 Task: Open a blank google sheet and write heading  Inspire Sales. Add 10 people name  'William Wilson, Isabella Robinson, James Taylor, Charlotte Clark, Michael Walker, Amelia Wright, Matthew Turner, Harper Hall, Joseph Phillips, Abigail Adams'Item code in between  1000-2000. Product range in between  4000-7000. Add Products   TOMS Shoe, UGG  Shoe, Wolverine Shoe, Z-Coil Shoe, Adidas shoe, Gucci T-shirt, Louis Vuitton bag, Zara Shirt, H&M jeans, Chanel perfume.Choose quantity  3 to 10 Tax 12 percent Total Add Amount. Save page  Inspire Sales review   book
Action: Mouse moved to (1037, 75)
Screenshot: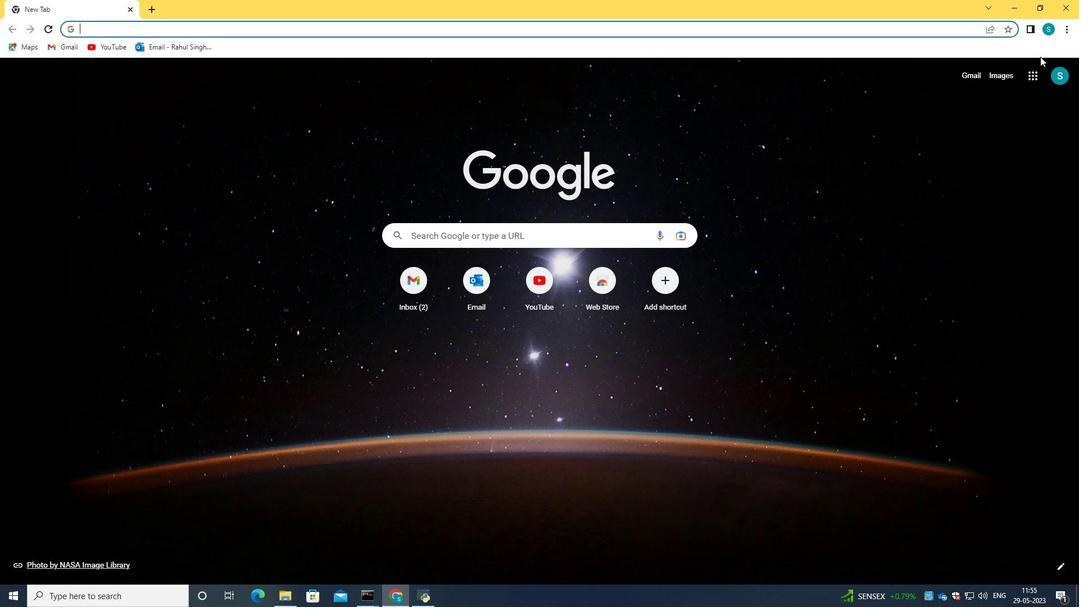 
Action: Mouse pressed left at (1037, 75)
Screenshot: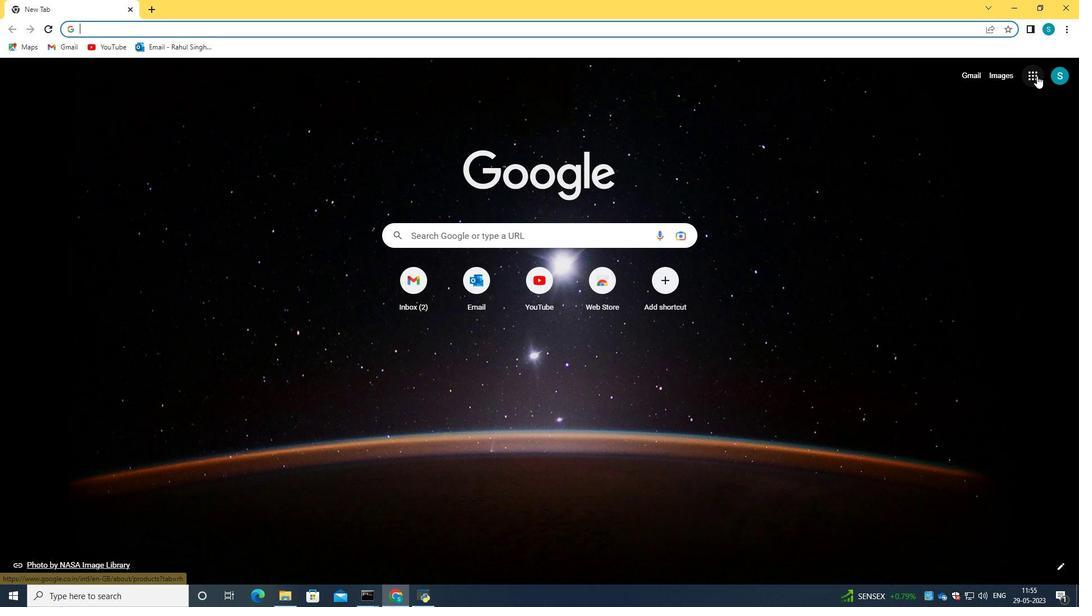 
Action: Mouse moved to (999, 186)
Screenshot: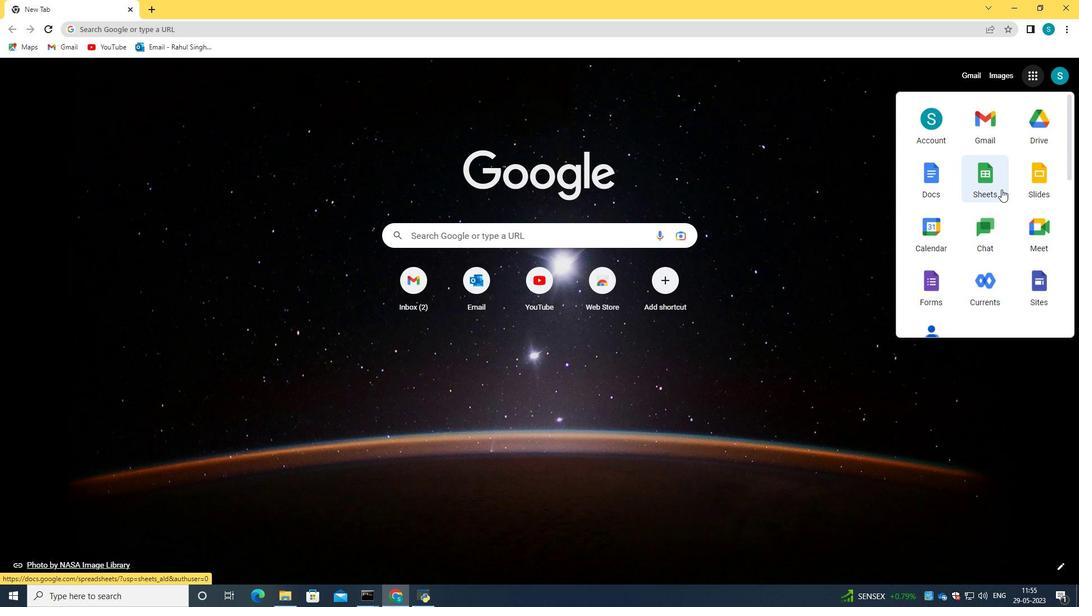 
Action: Mouse pressed left at (999, 186)
Screenshot: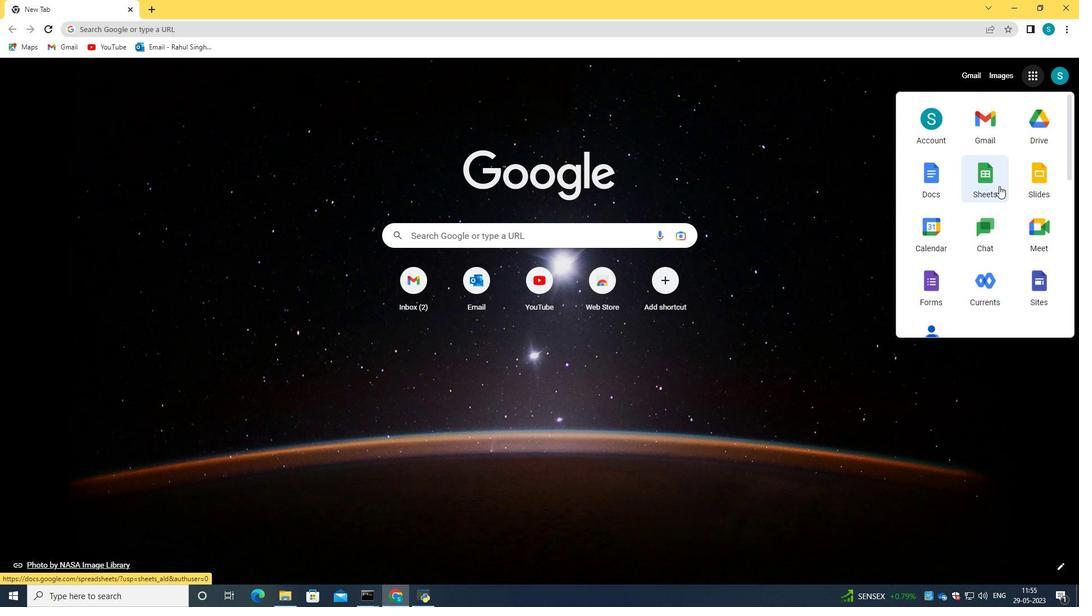 
Action: Mouse moved to (249, 154)
Screenshot: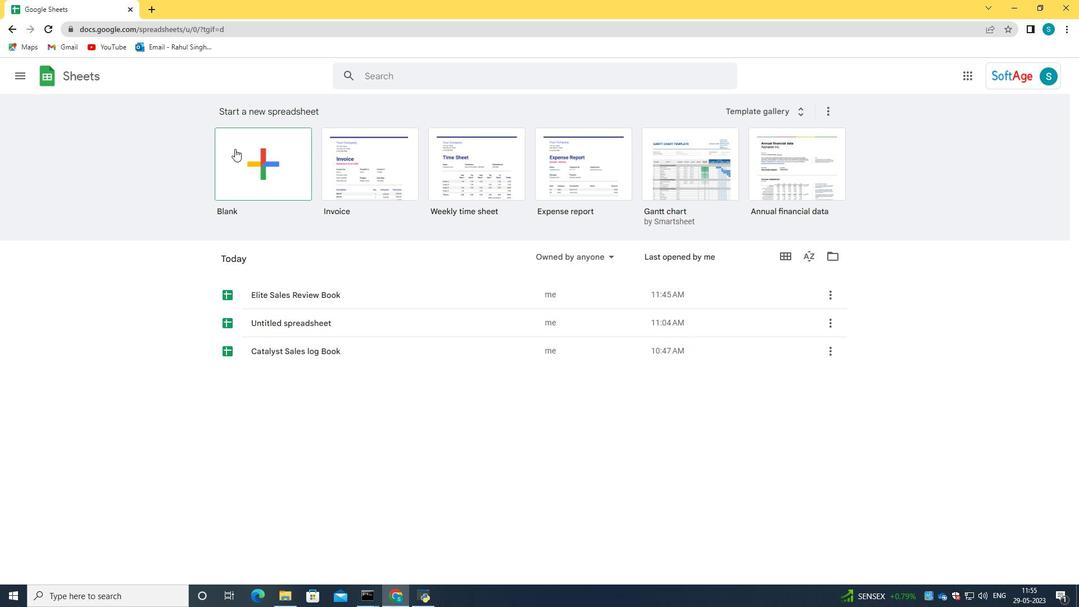 
Action: Mouse pressed left at (249, 154)
Screenshot: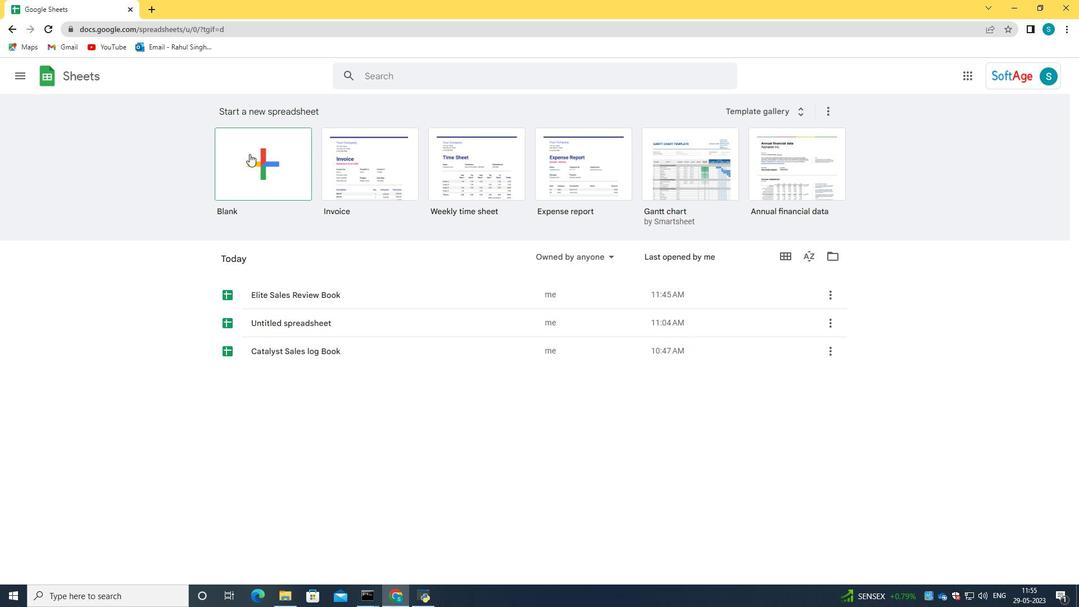 
Action: Mouse moved to (83, 141)
Screenshot: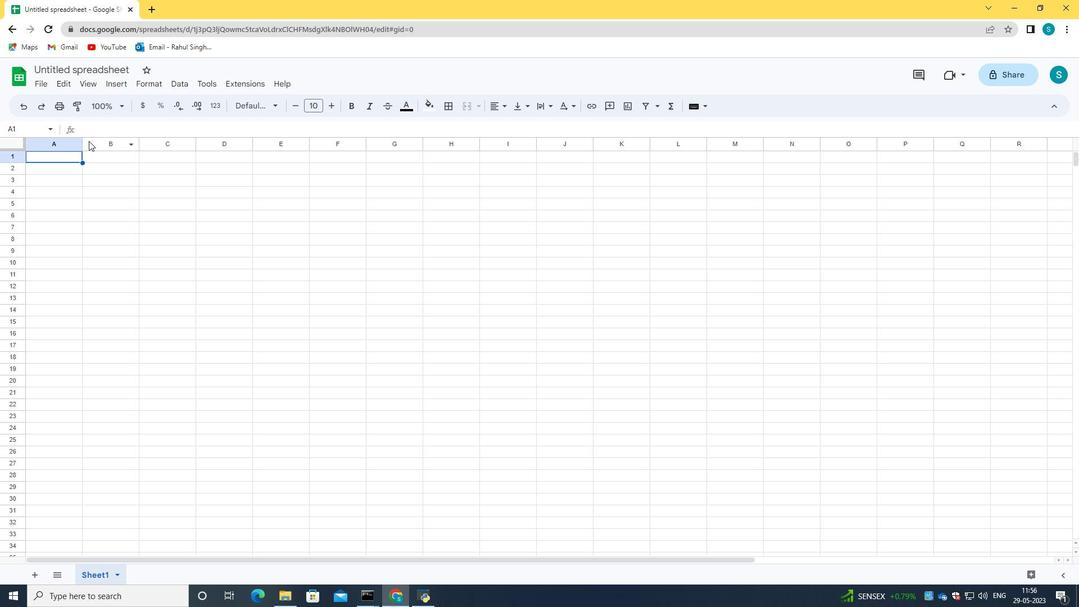 
Action: Mouse pressed left at (83, 141)
Screenshot: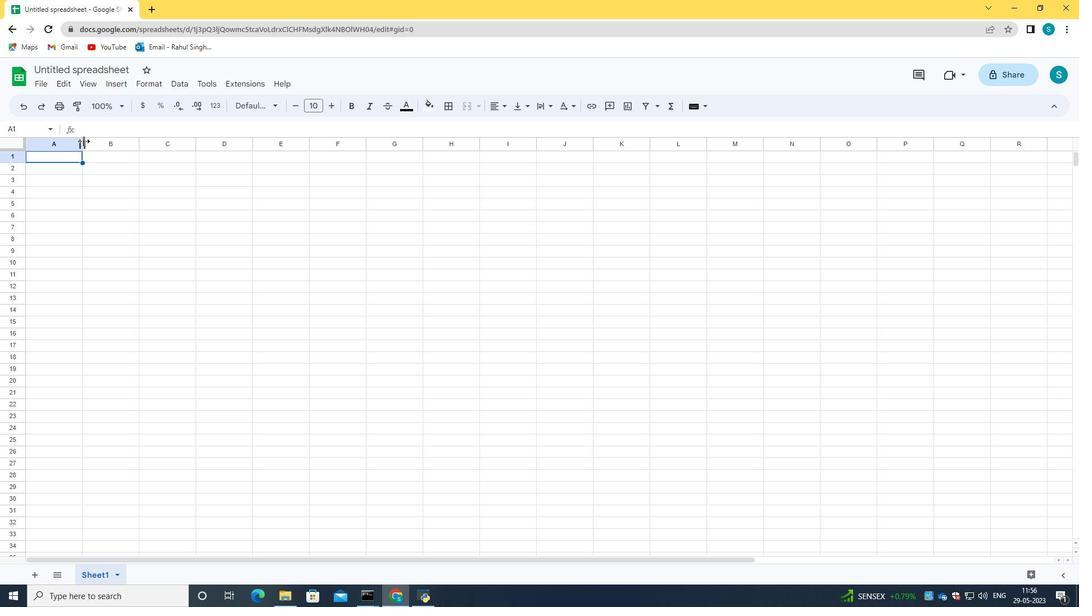 
Action: Mouse moved to (229, 141)
Screenshot: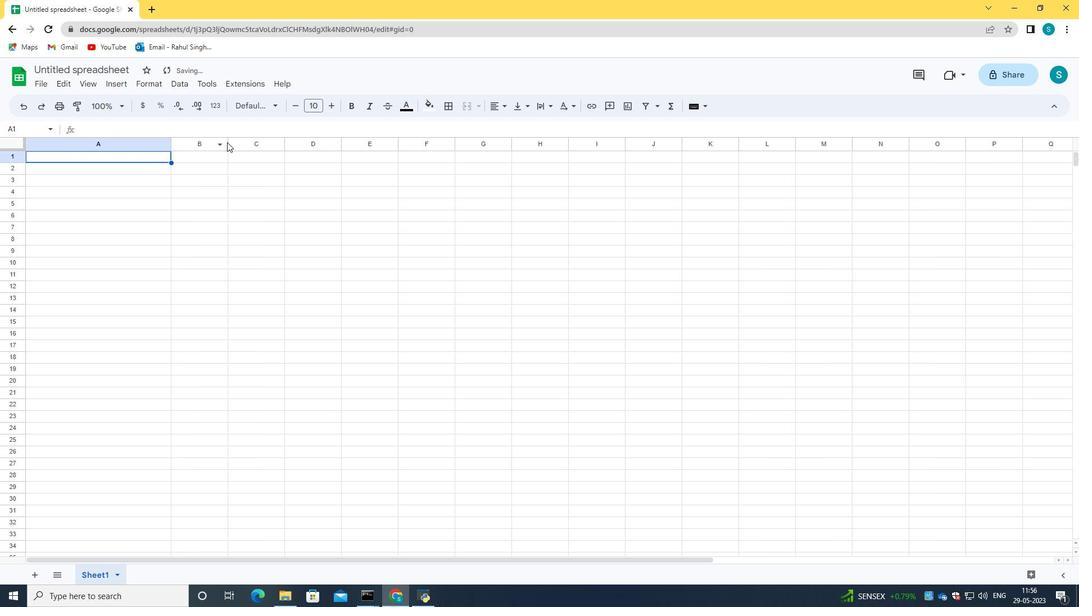 
Action: Mouse pressed left at (229, 141)
Screenshot: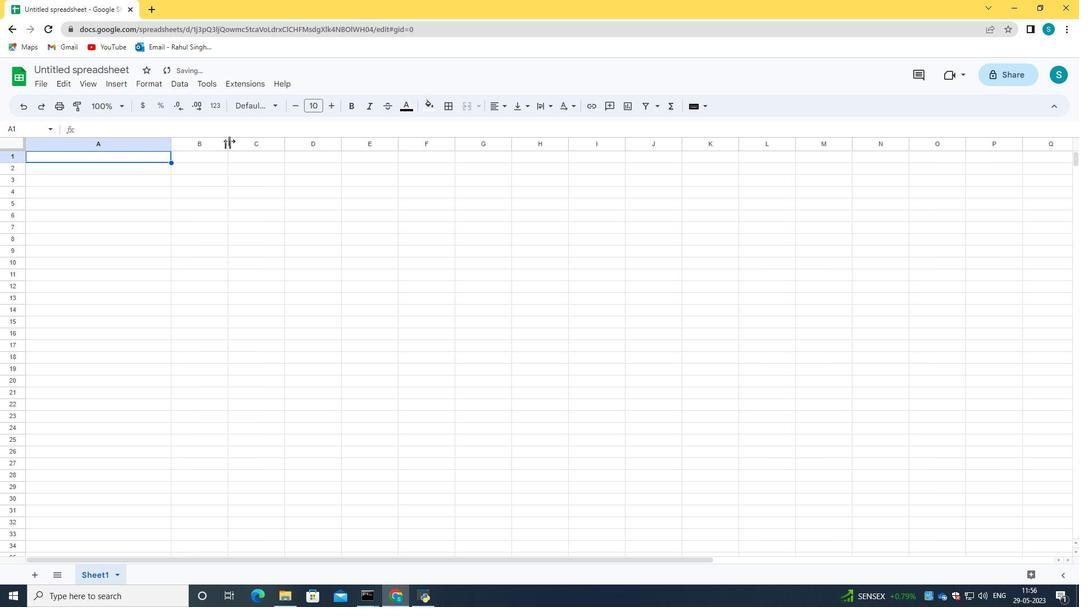 
Action: Mouse moved to (370, 142)
Screenshot: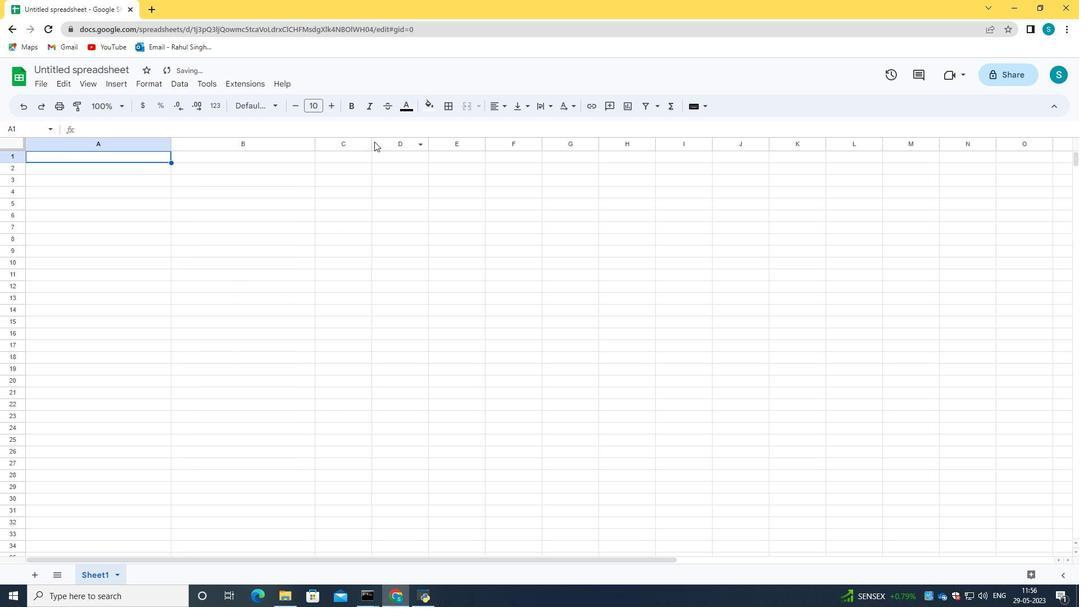 
Action: Mouse pressed left at (370, 142)
Screenshot: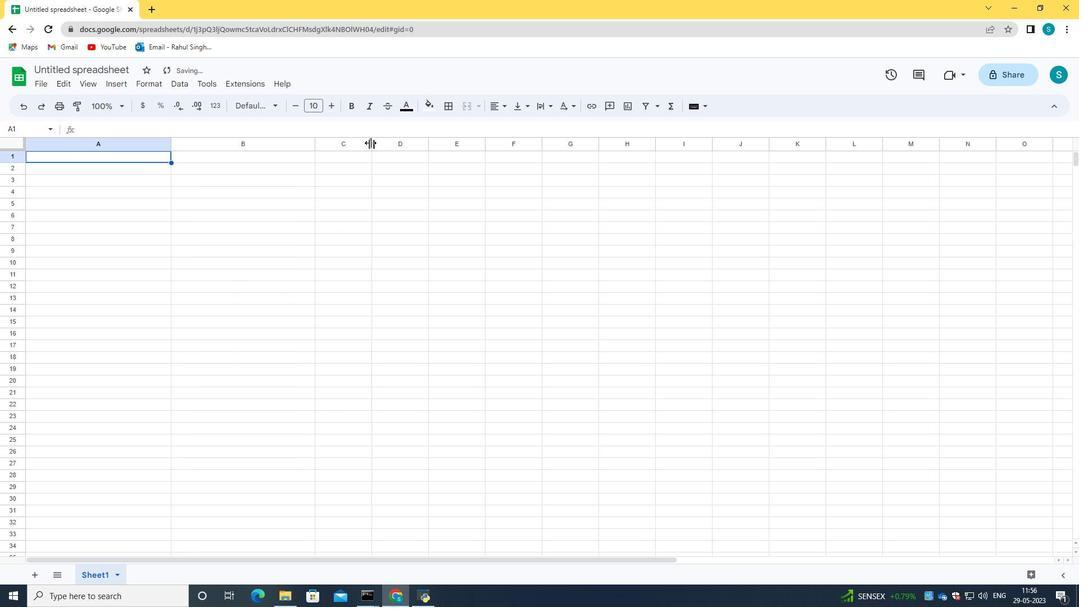 
Action: Mouse moved to (513, 142)
Screenshot: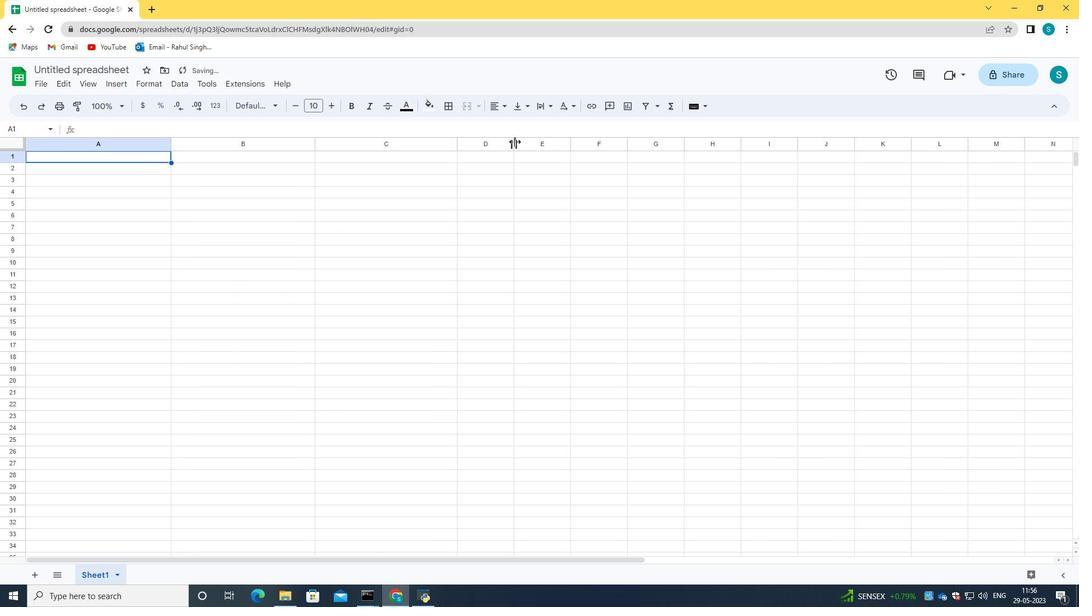
Action: Mouse pressed left at (513, 142)
Screenshot: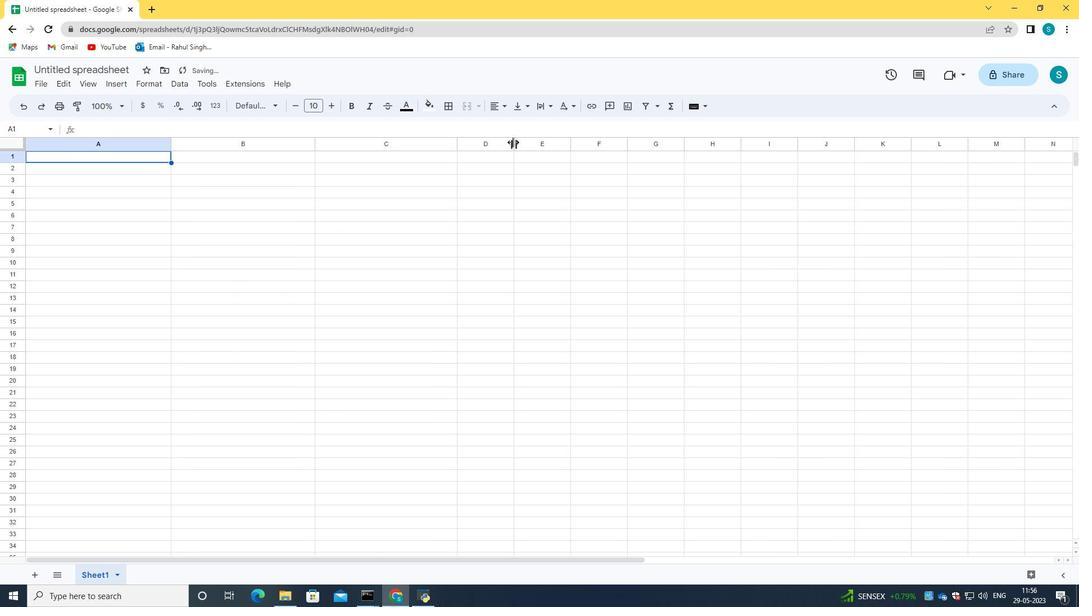 
Action: Mouse moved to (671, 143)
Screenshot: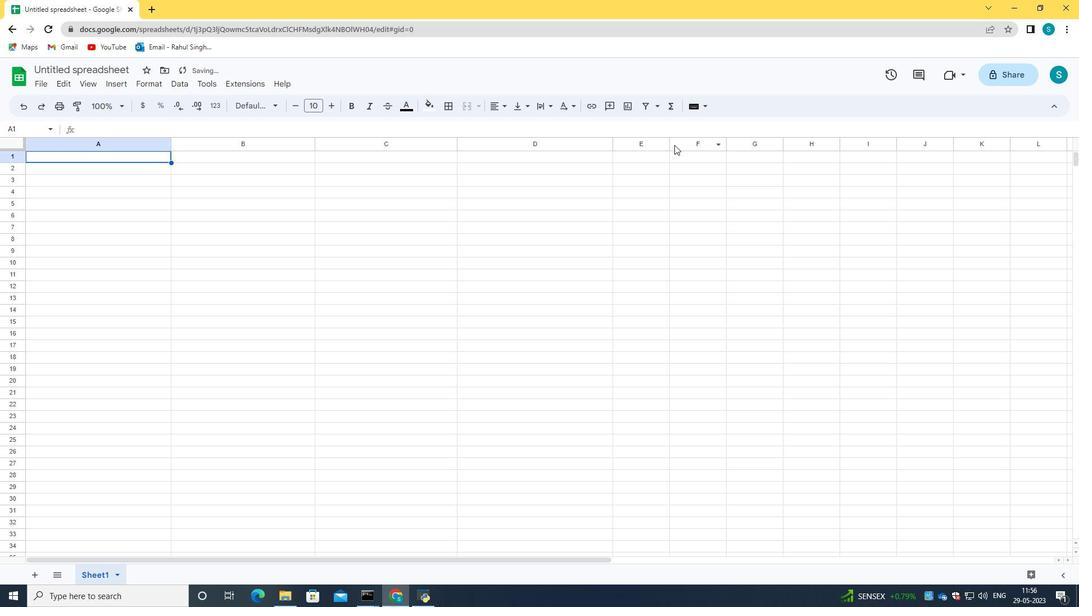 
Action: Mouse pressed left at (671, 143)
Screenshot: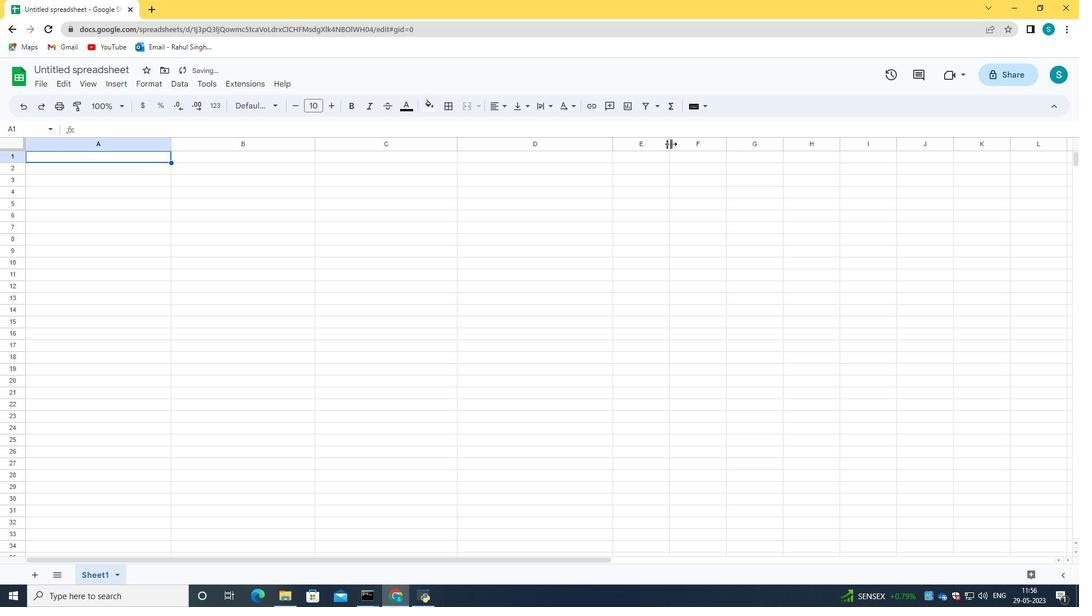 
Action: Mouse moved to (803, 143)
Screenshot: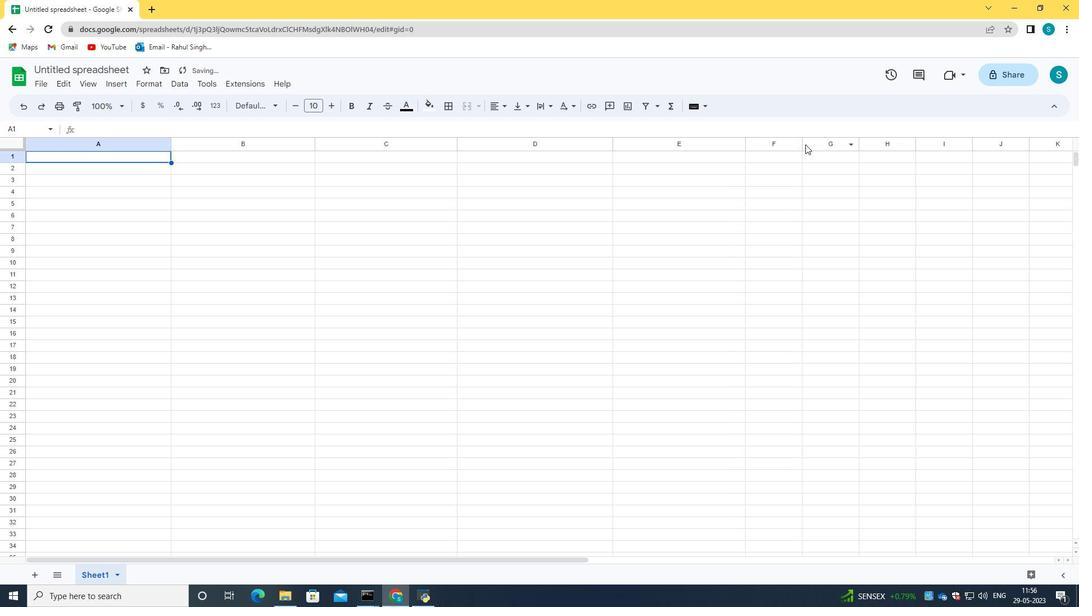 
Action: Mouse pressed left at (803, 143)
Screenshot: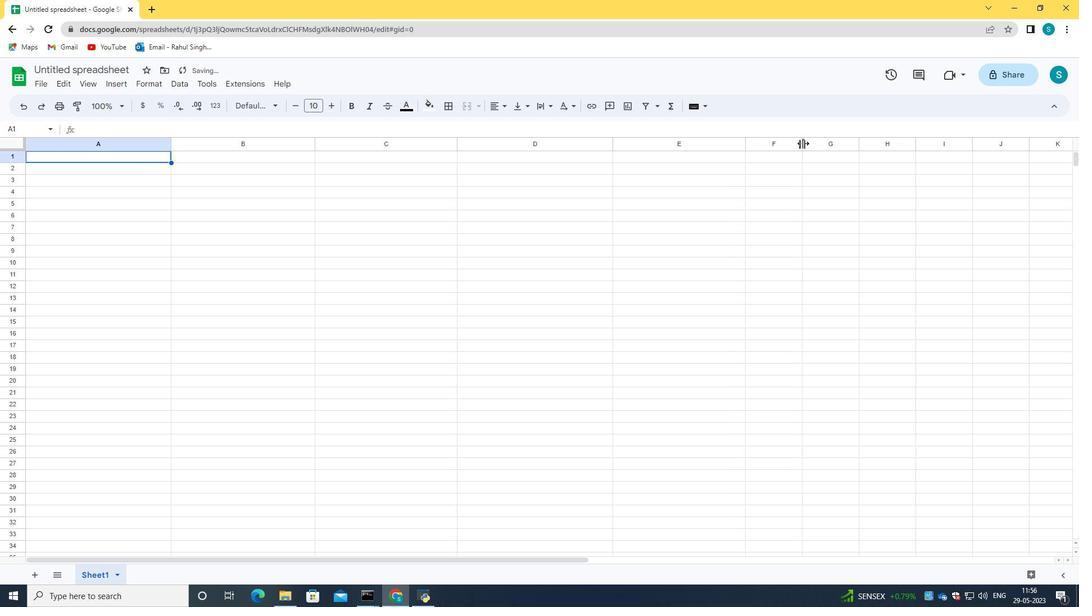 
Action: Mouse moved to (962, 141)
Screenshot: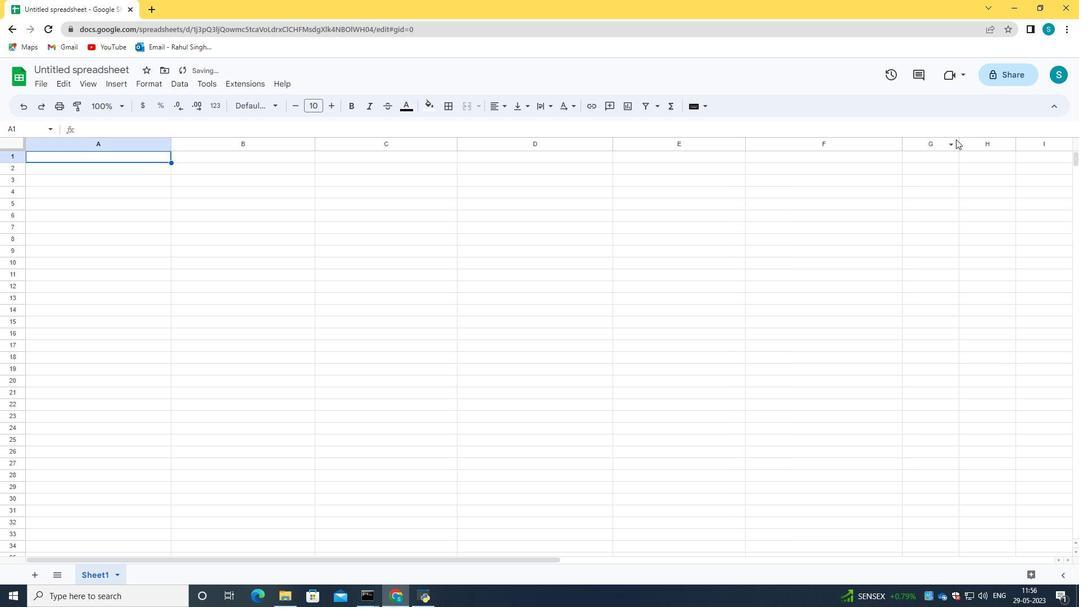 
Action: Mouse pressed left at (962, 141)
Screenshot: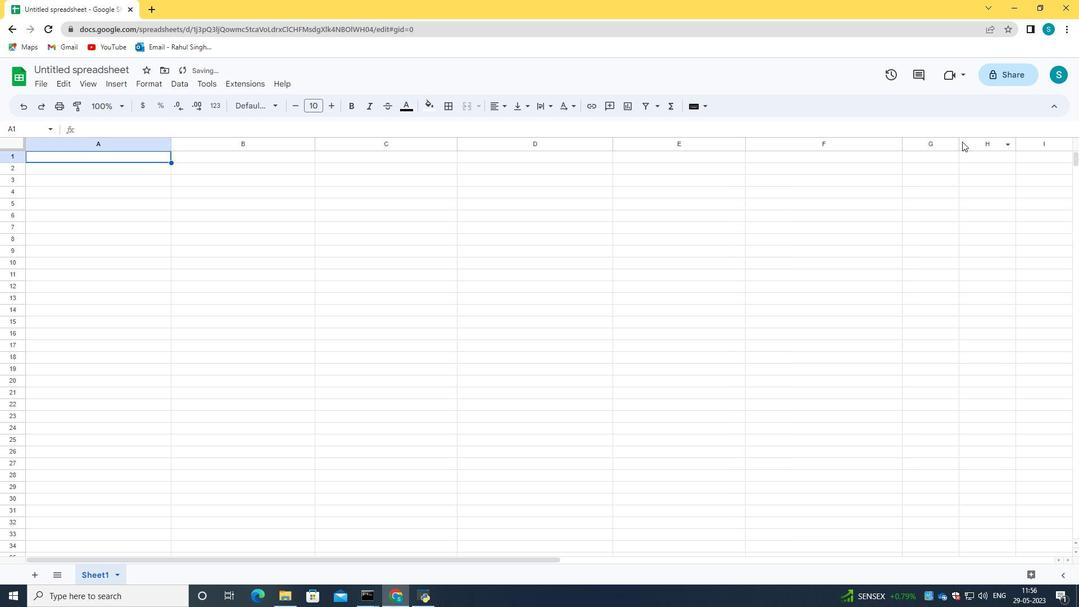 
Action: Mouse moved to (960, 146)
Screenshot: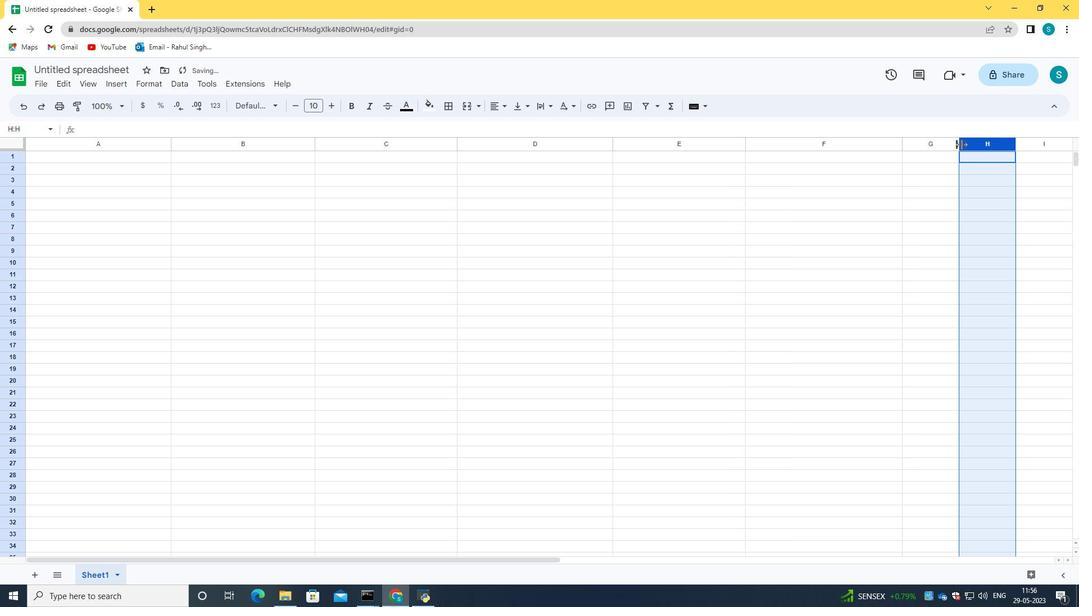 
Action: Mouse pressed left at (960, 146)
Screenshot: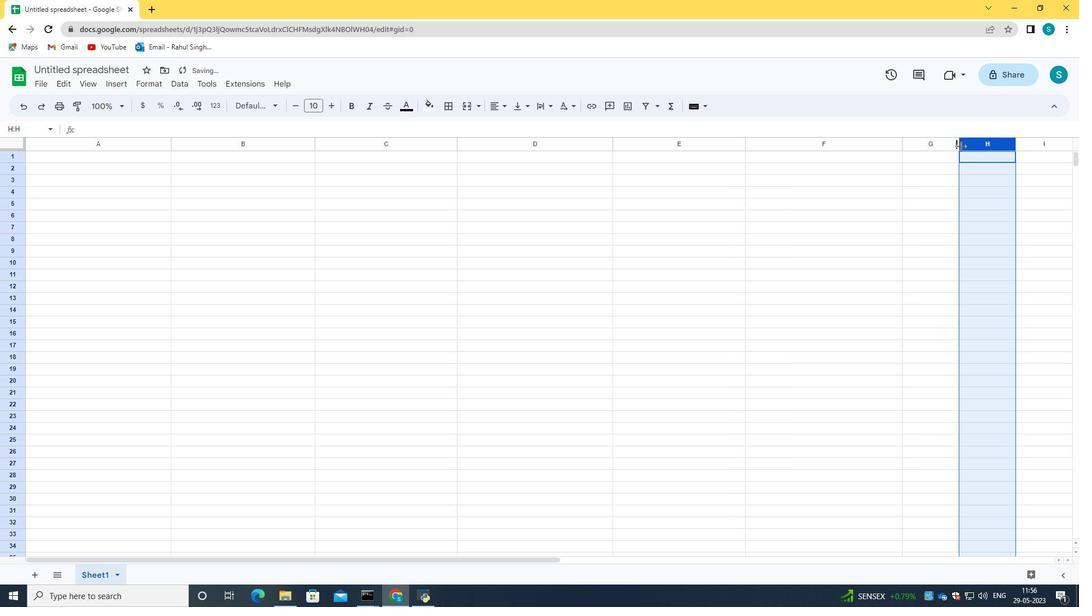 
Action: Mouse pressed left at (960, 146)
Screenshot: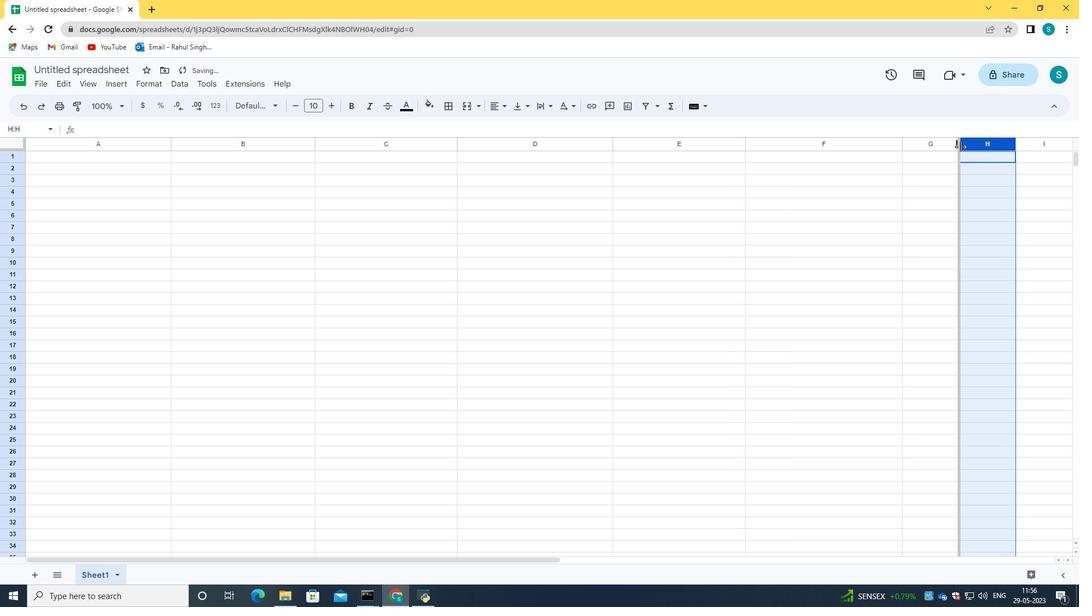 
Action: Mouse moved to (935, 115)
Screenshot: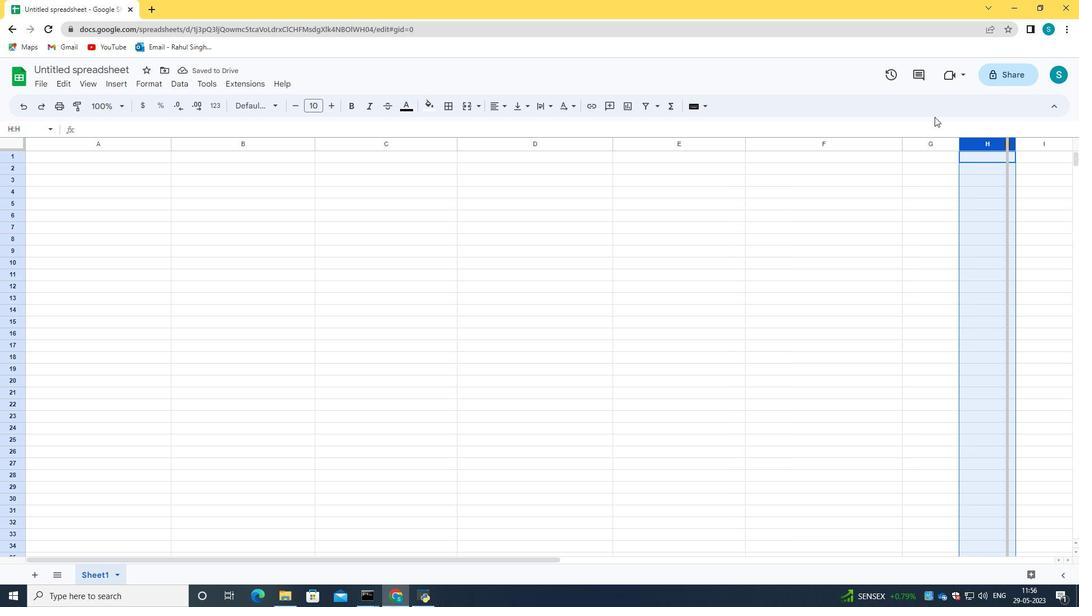 
Action: Mouse pressed left at (935, 115)
Screenshot: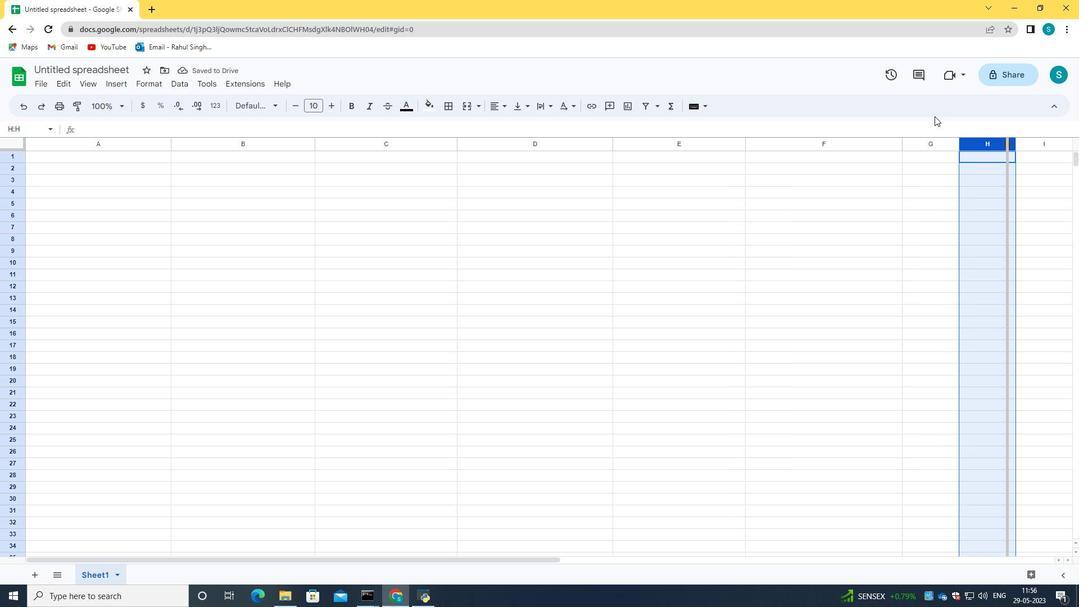 
Action: Mouse moved to (1010, 148)
Screenshot: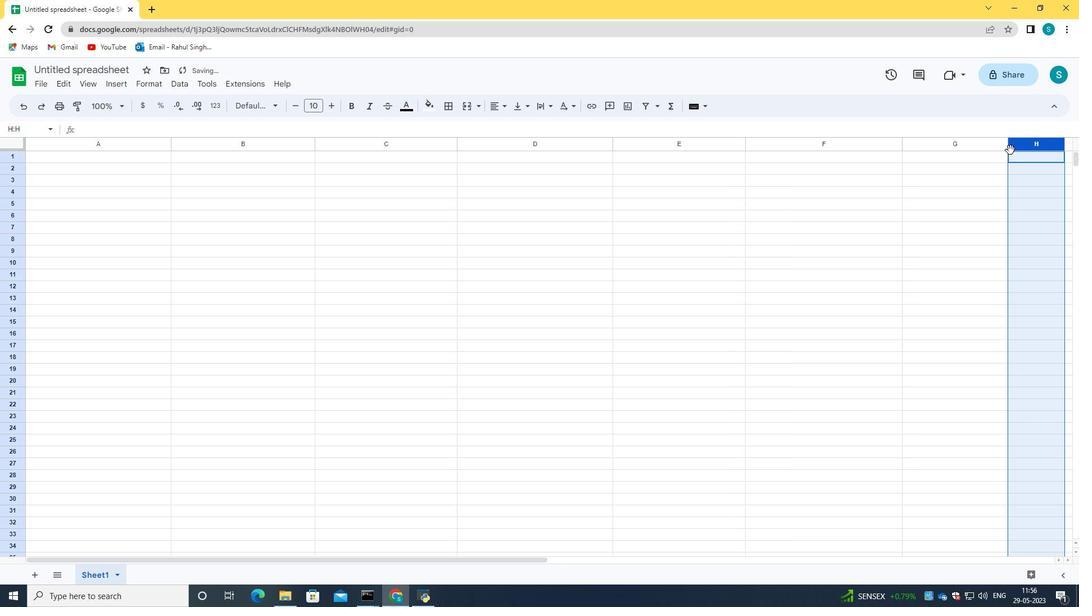 
Action: Mouse pressed left at (1010, 148)
Screenshot: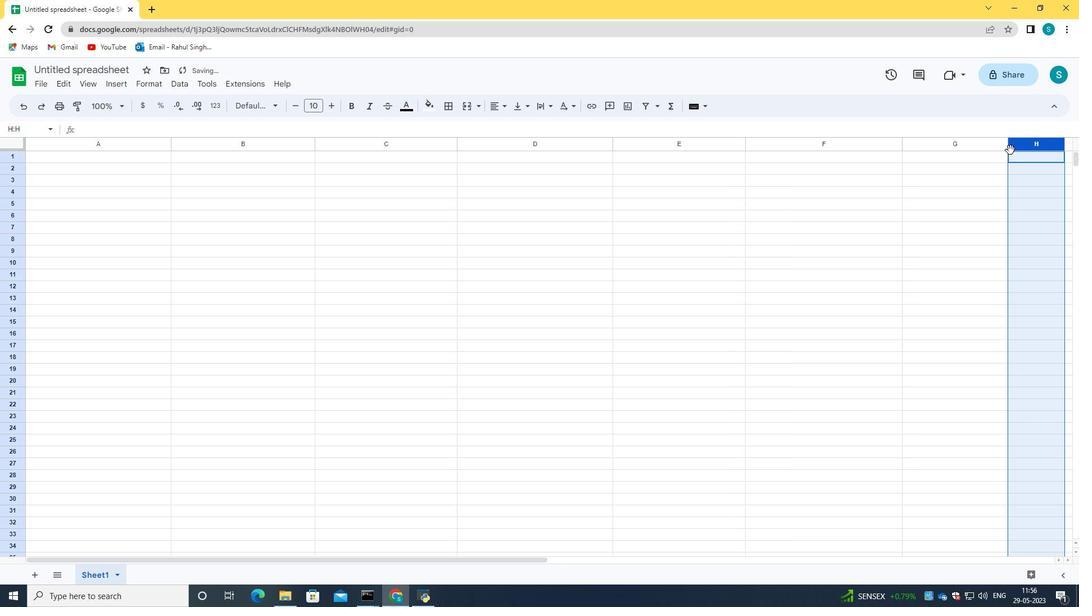 
Action: Mouse pressed left at (1010, 148)
Screenshot: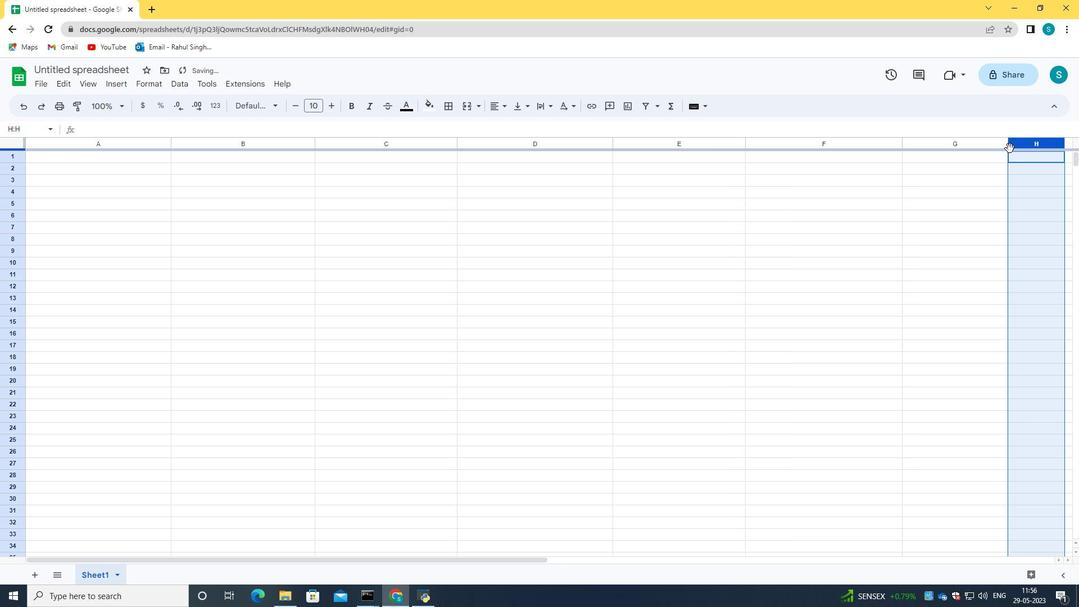 
Action: Mouse moved to (366, 158)
Screenshot: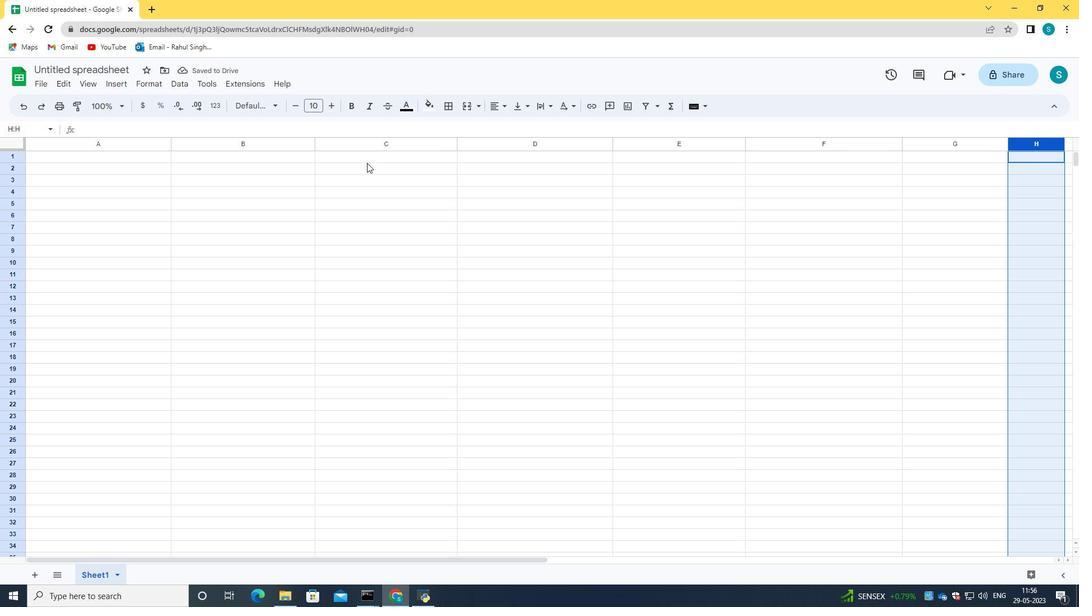 
Action: Mouse pressed left at (366, 158)
Screenshot: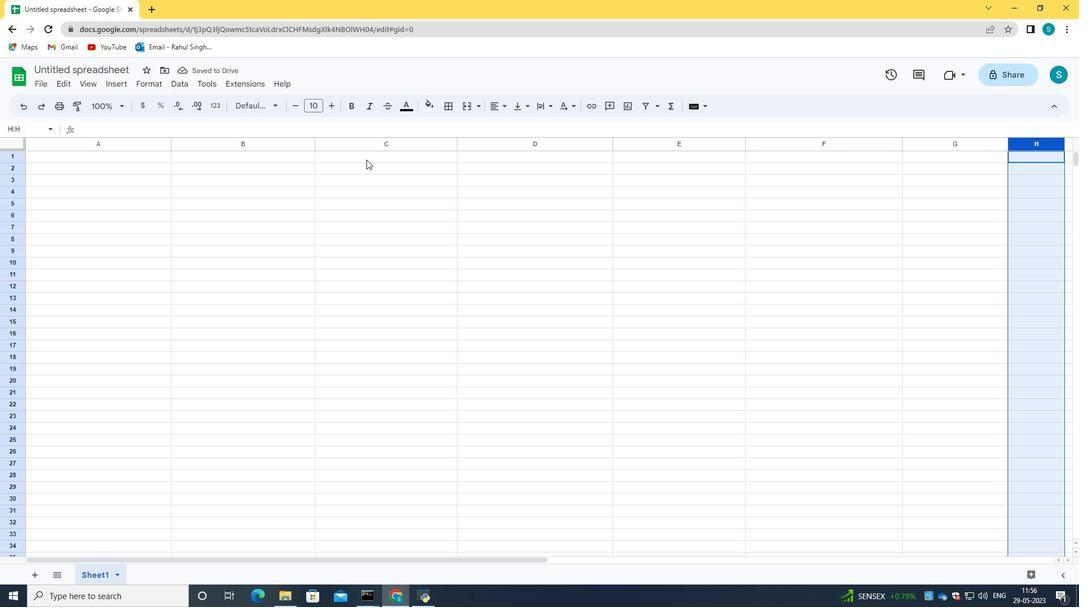 
Action: Mouse moved to (69, 154)
Screenshot: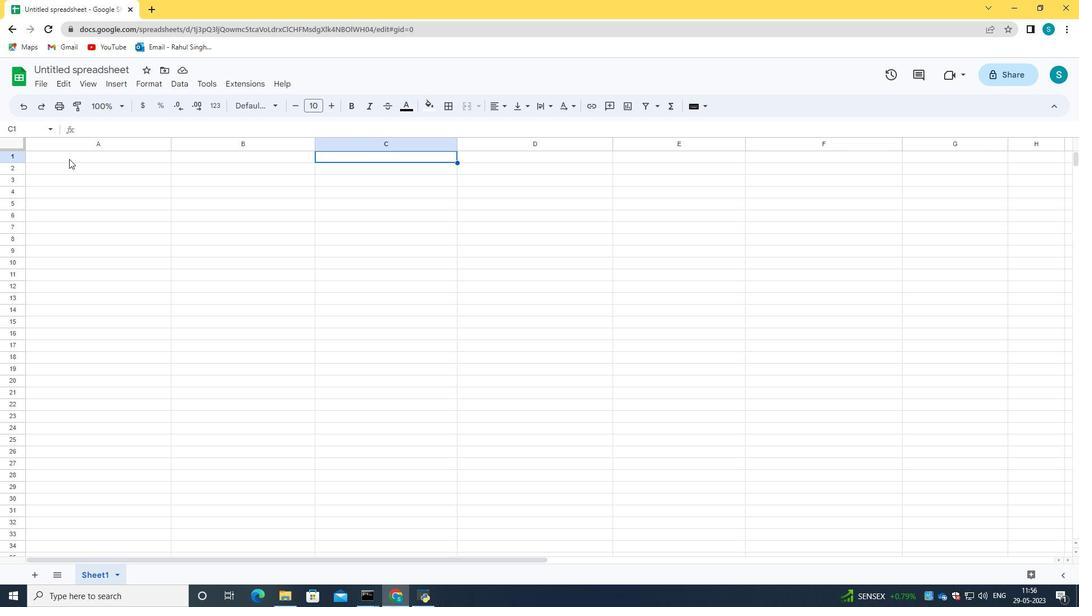 
Action: Mouse pressed left at (69, 154)
Screenshot: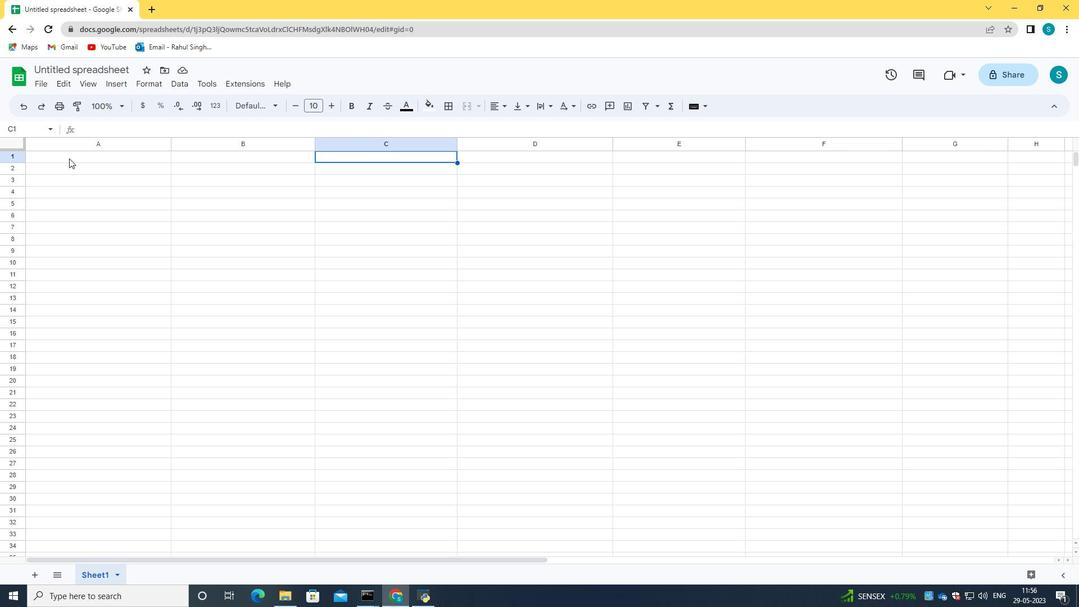 
Action: Key pressed <Key.caps_lock>I<Key.caps_lock>nspire<Key.space><Key.caps_lock>S<Key.caps_lock>ales
Screenshot: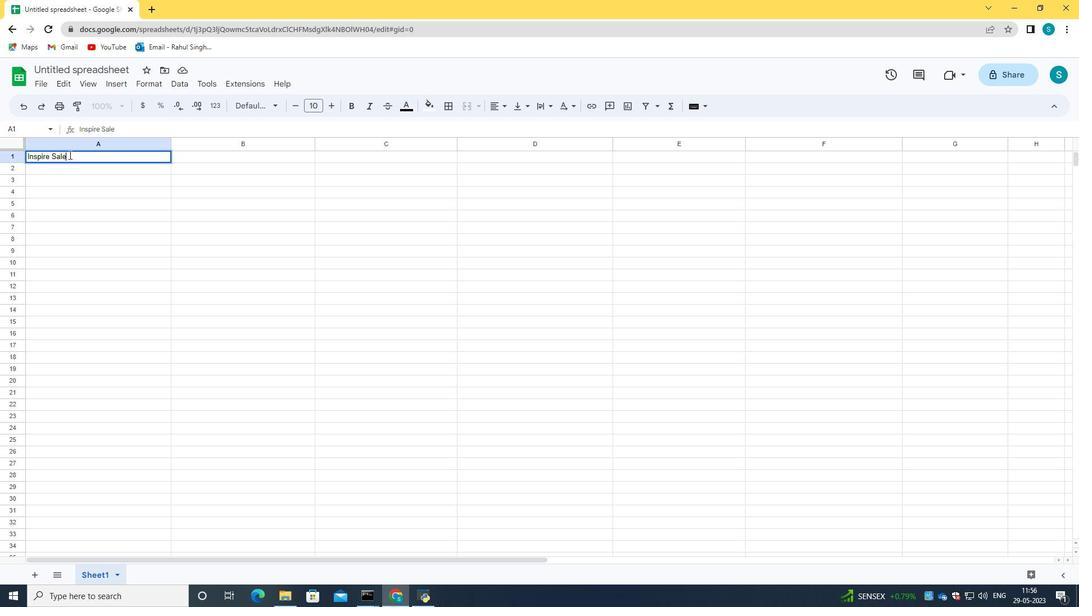 
Action: Mouse moved to (70, 159)
Screenshot: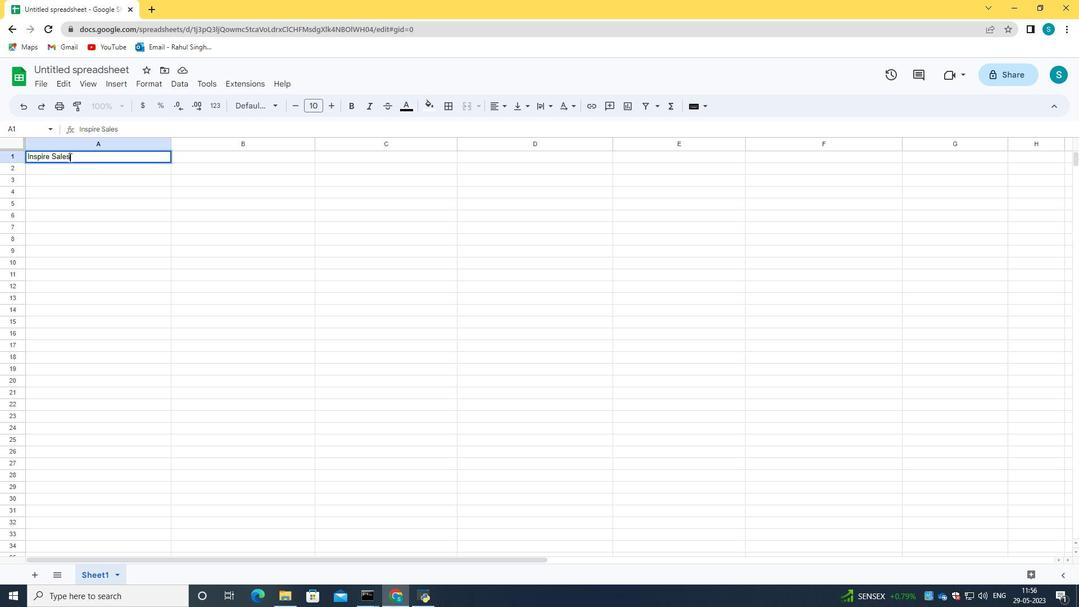 
Action: Mouse pressed left at (70, 159)
Screenshot: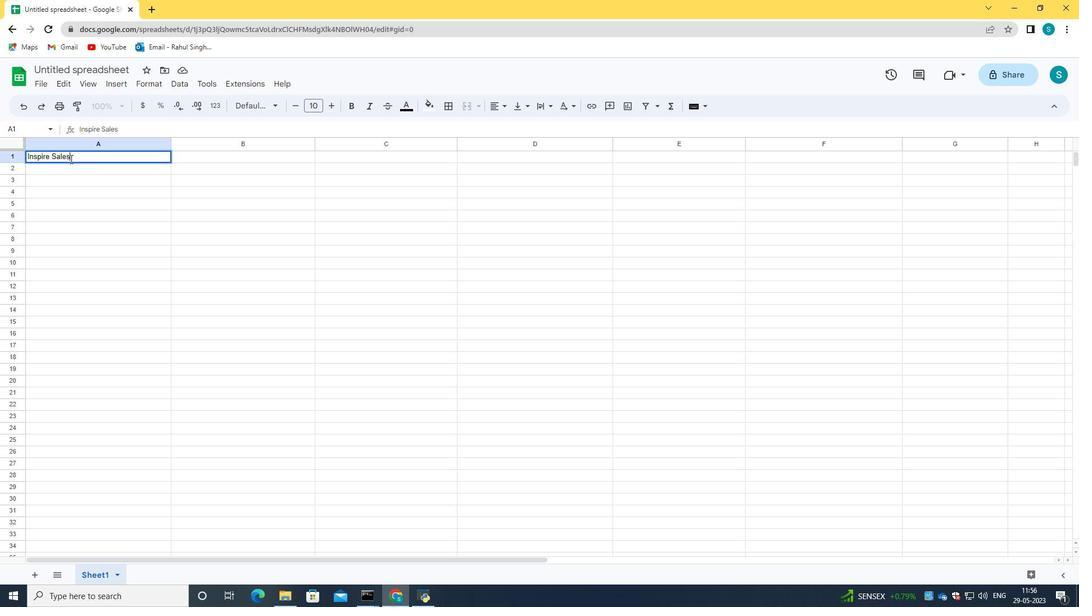 
Action: Mouse moved to (329, 106)
Screenshot: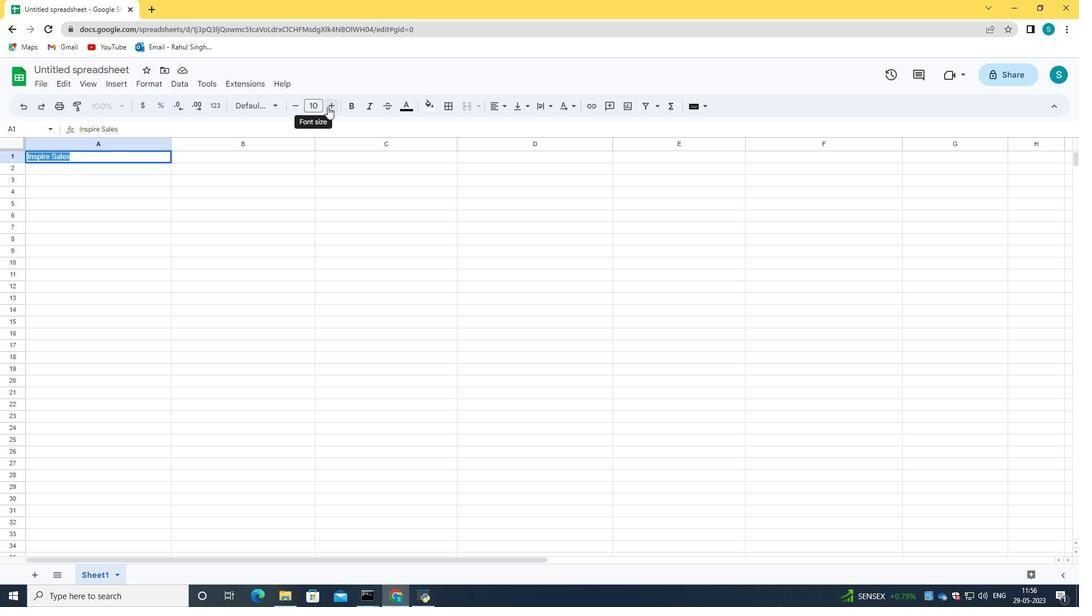 
Action: Mouse pressed left at (329, 106)
Screenshot: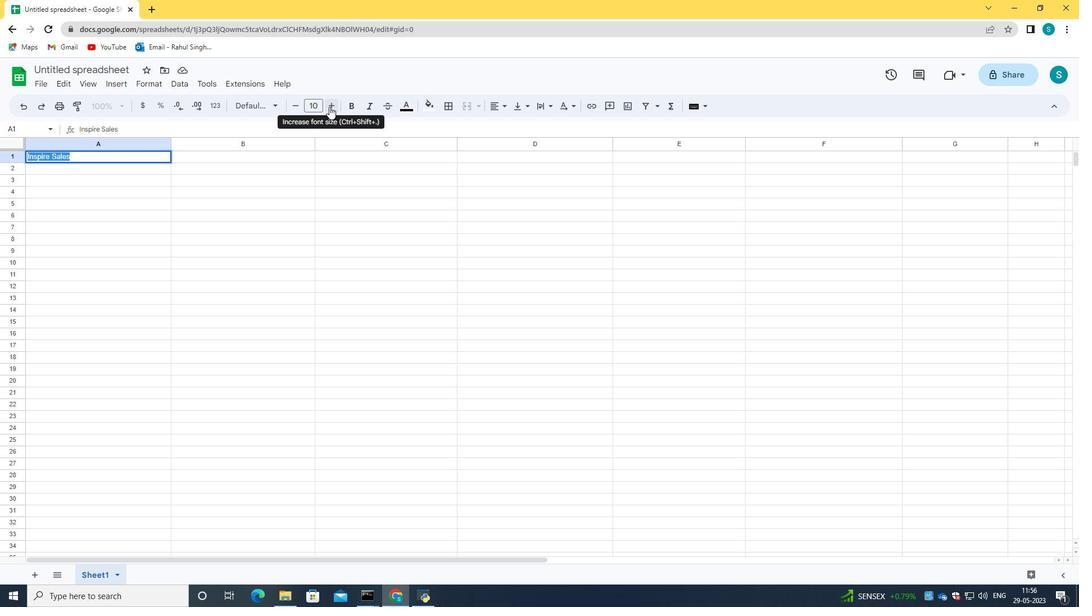 
Action: Mouse pressed left at (329, 106)
Screenshot: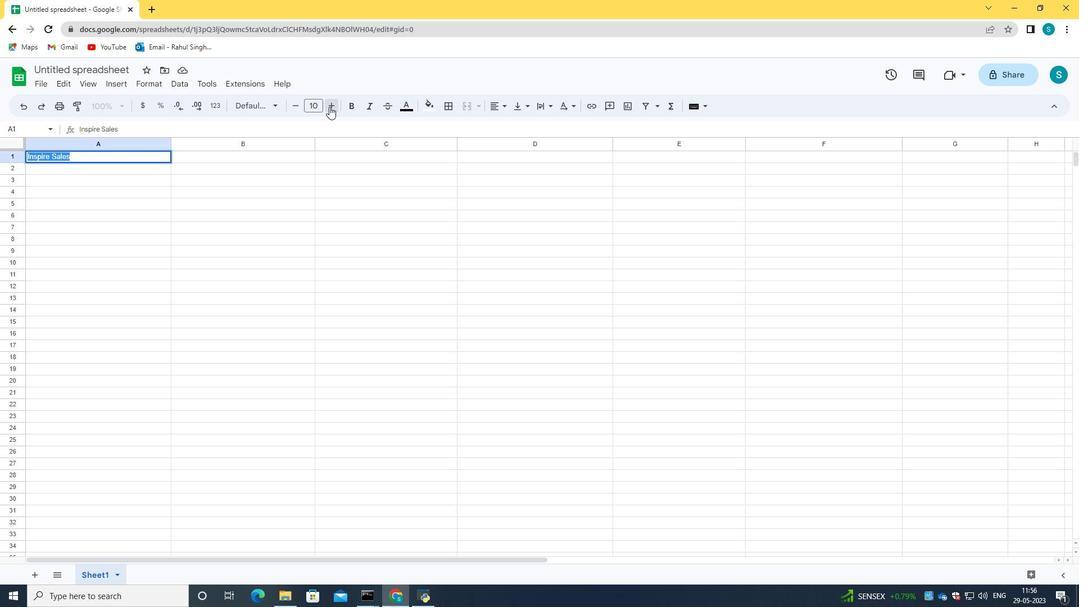 
Action: Mouse pressed left at (329, 106)
Screenshot: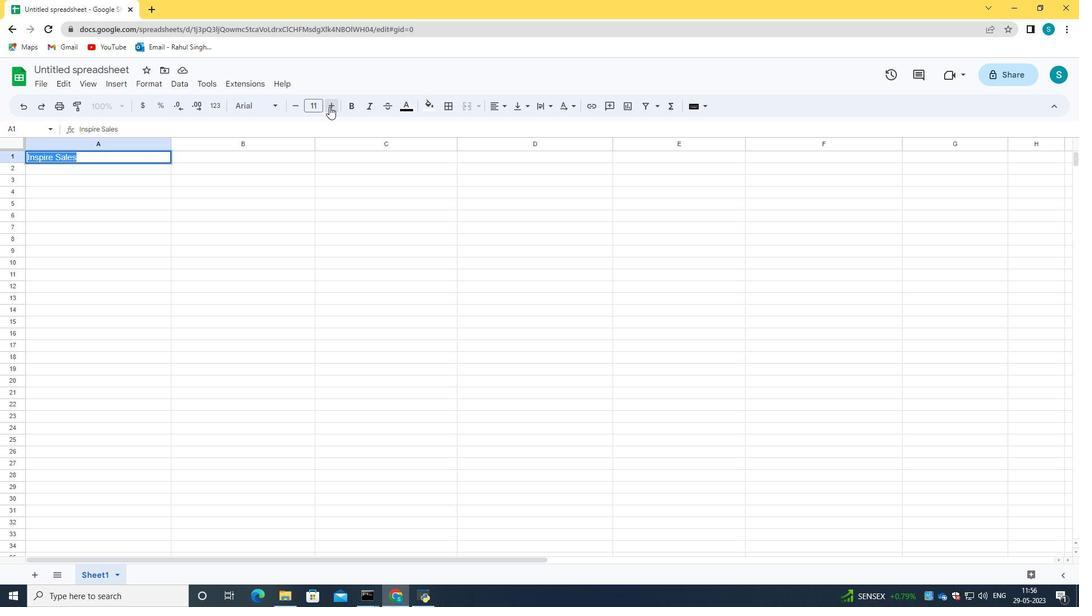 
Action: Mouse pressed left at (329, 106)
Screenshot: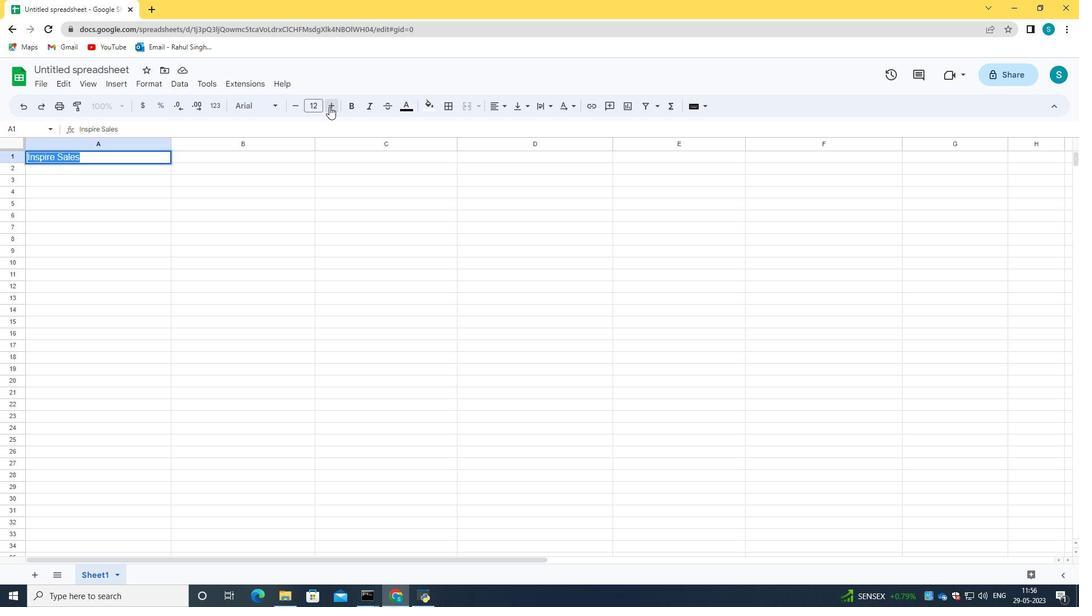 
Action: Mouse pressed left at (329, 106)
Screenshot: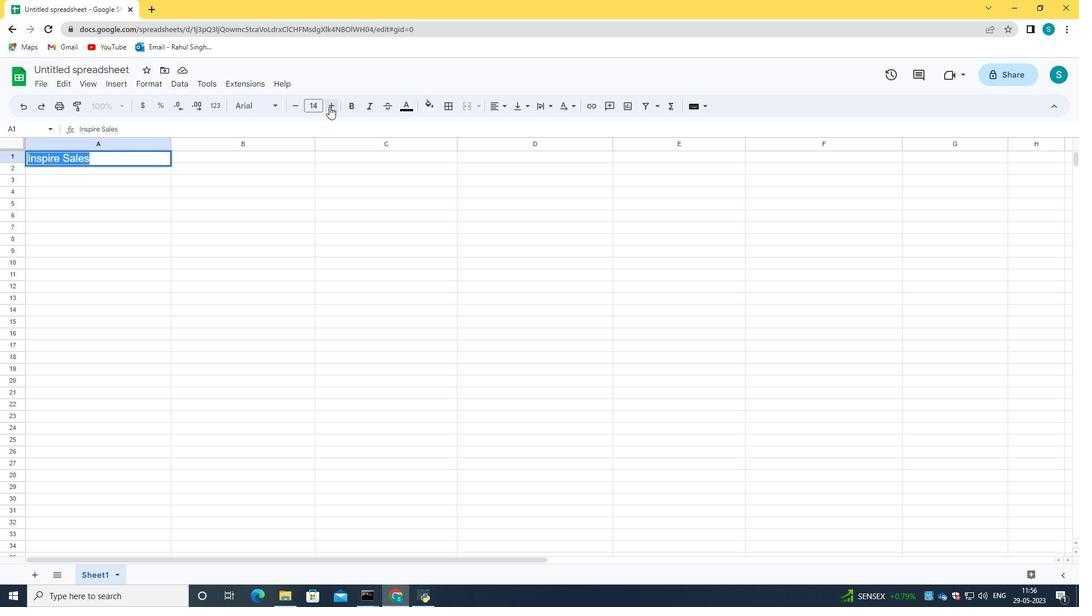 
Action: Mouse pressed left at (329, 106)
Screenshot: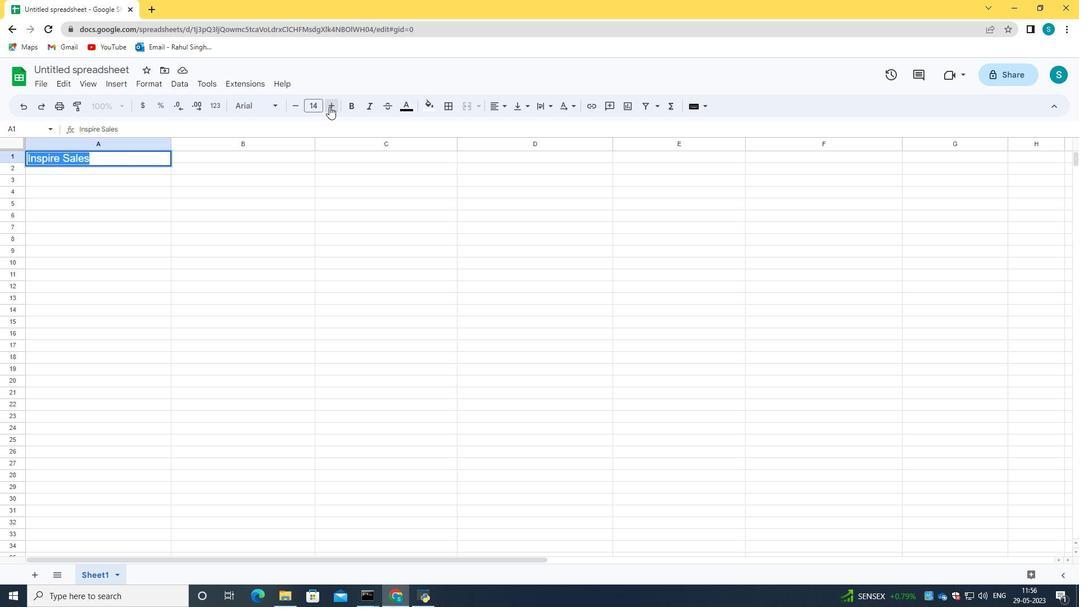 
Action: Mouse pressed left at (329, 106)
Screenshot: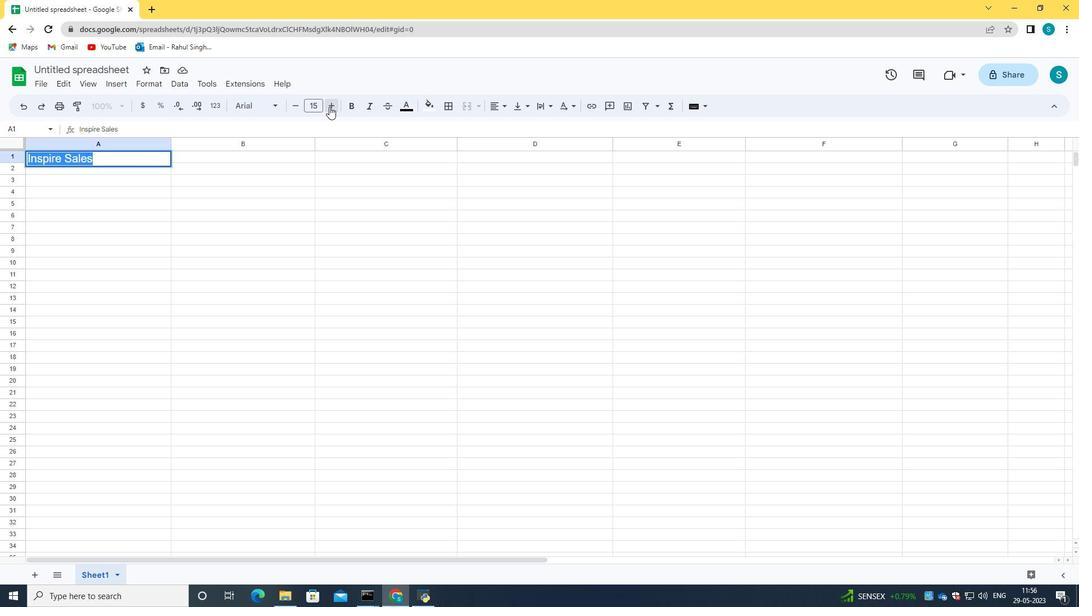 
Action: Mouse pressed left at (329, 106)
Screenshot: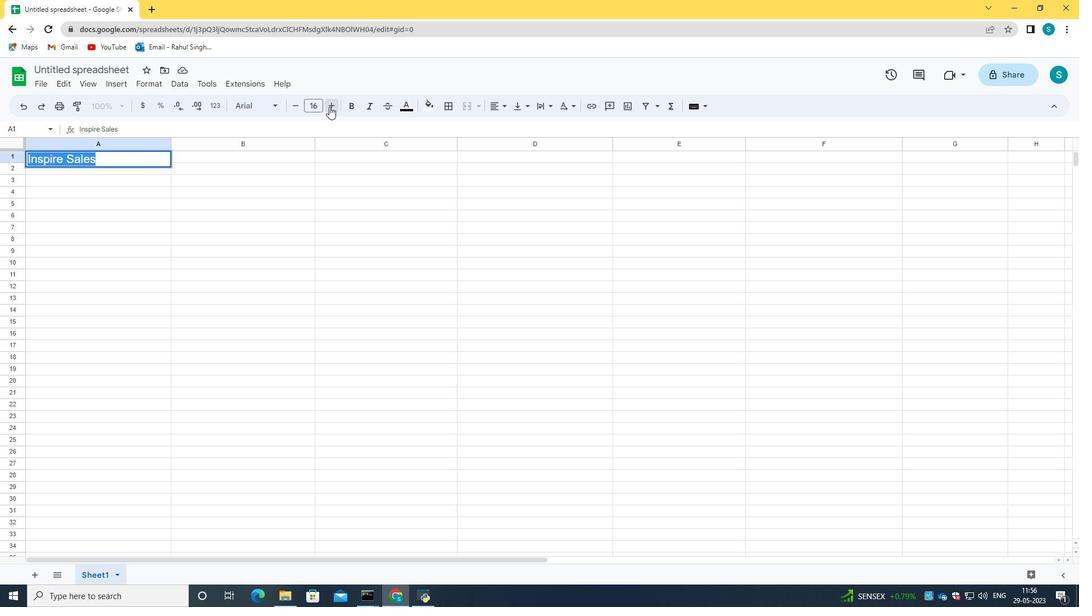 
Action: Mouse moved to (62, 199)
Screenshot: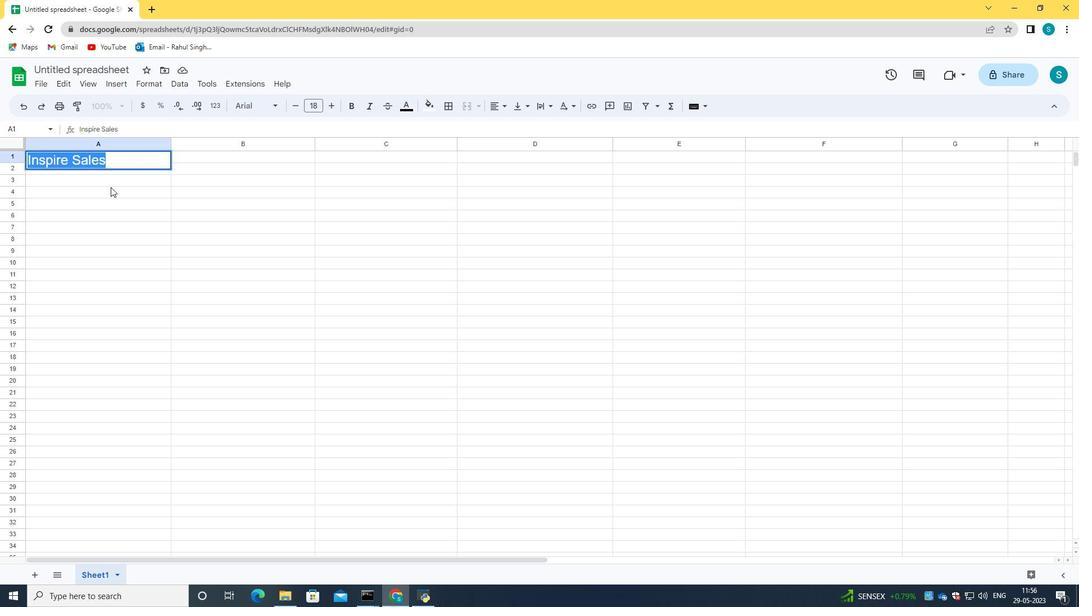 
Action: Mouse pressed left at (62, 199)
Screenshot: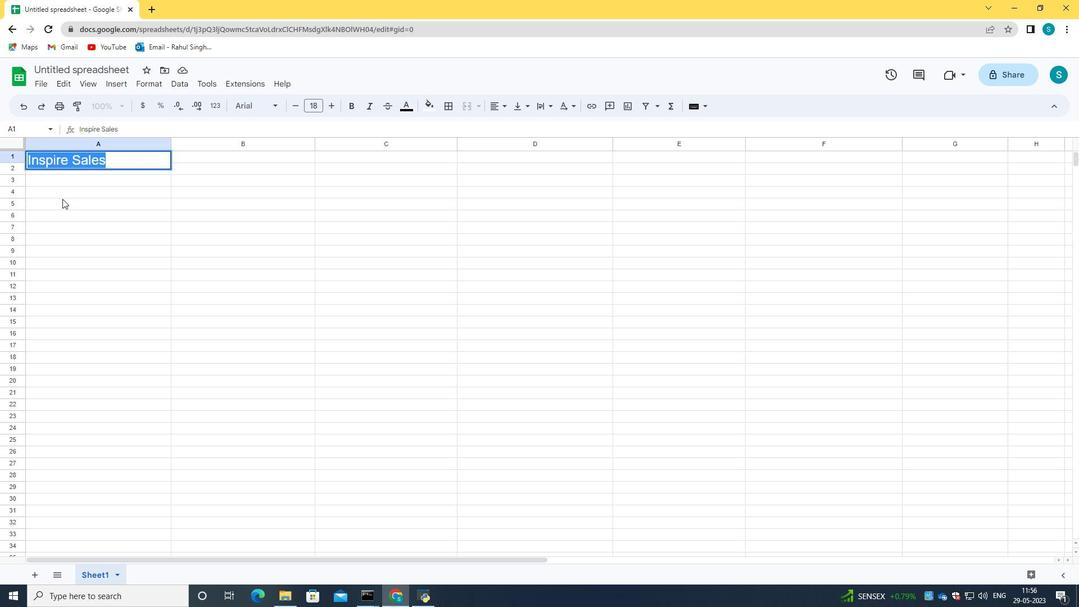 
Action: Mouse moved to (51, 179)
Screenshot: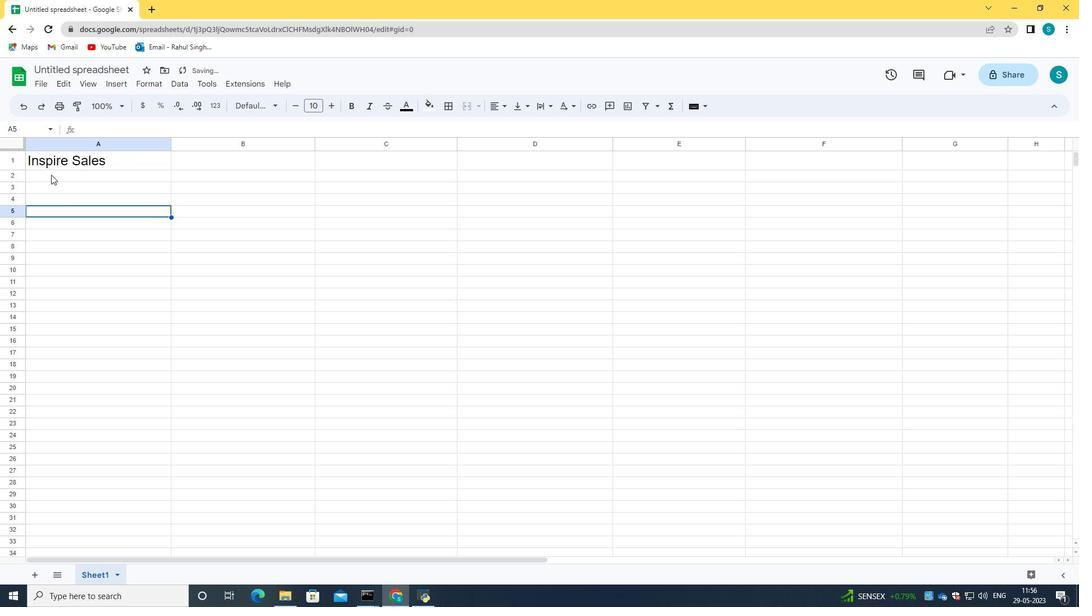 
Action: Mouse pressed left at (51, 179)
Screenshot: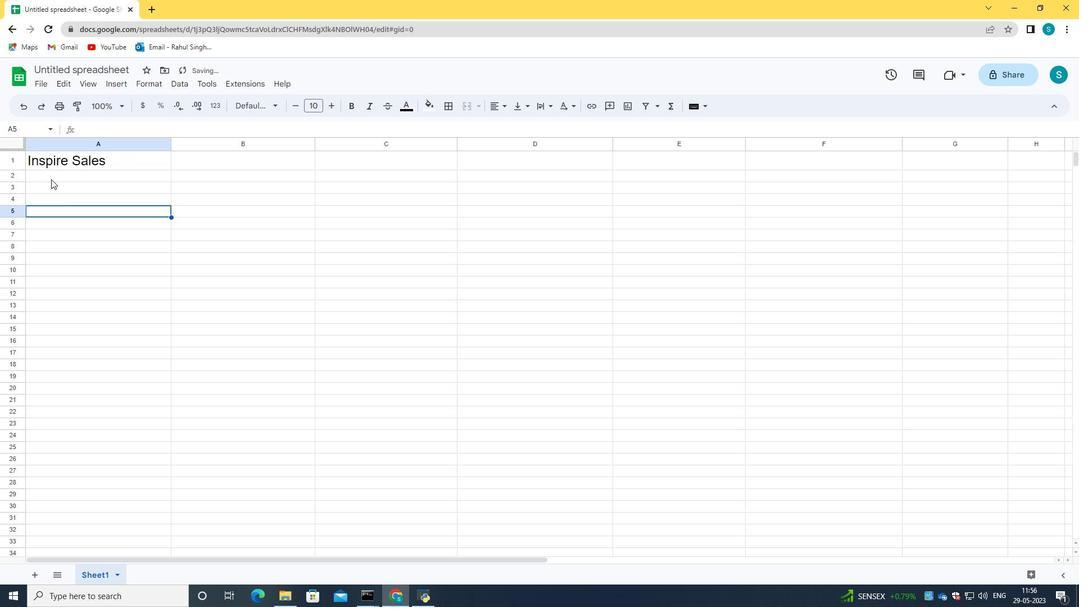 
Action: Mouse moved to (46, 176)
Screenshot: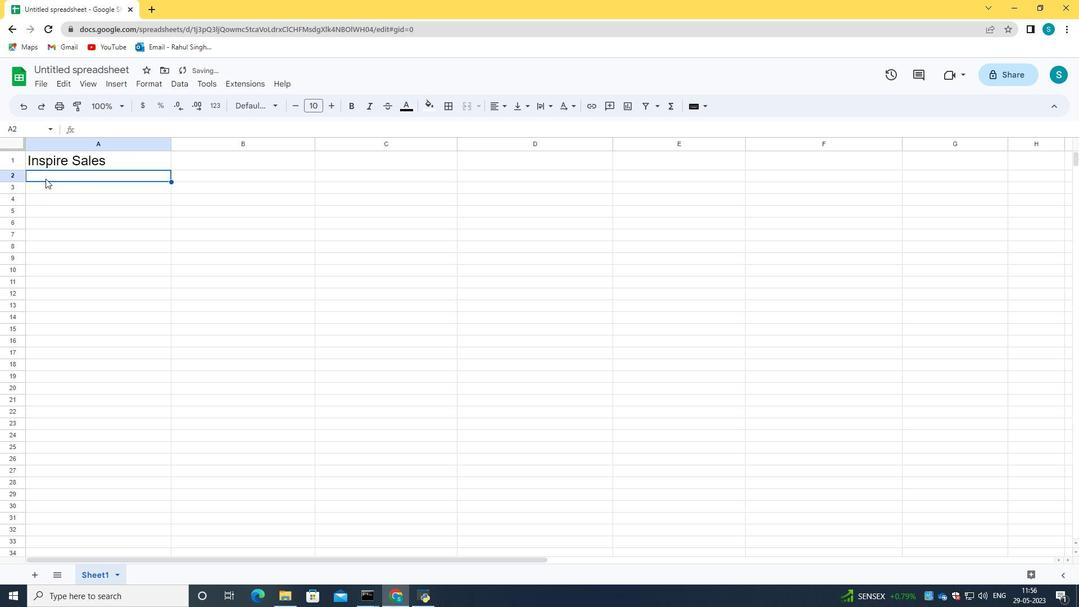 
Action: Mouse pressed left at (46, 176)
Screenshot: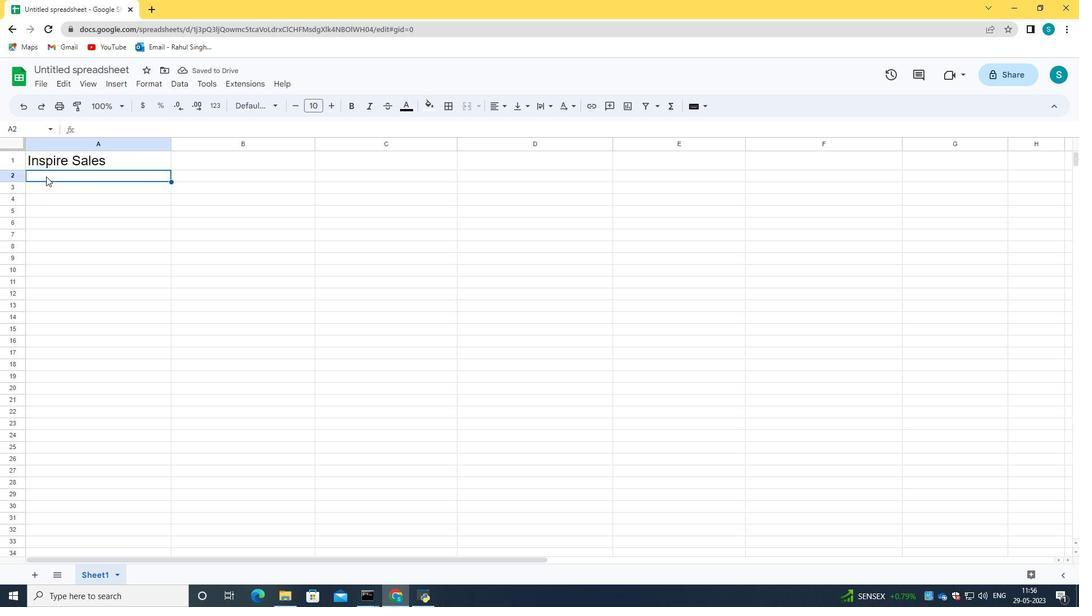 
Action: Mouse moved to (50, 187)
Screenshot: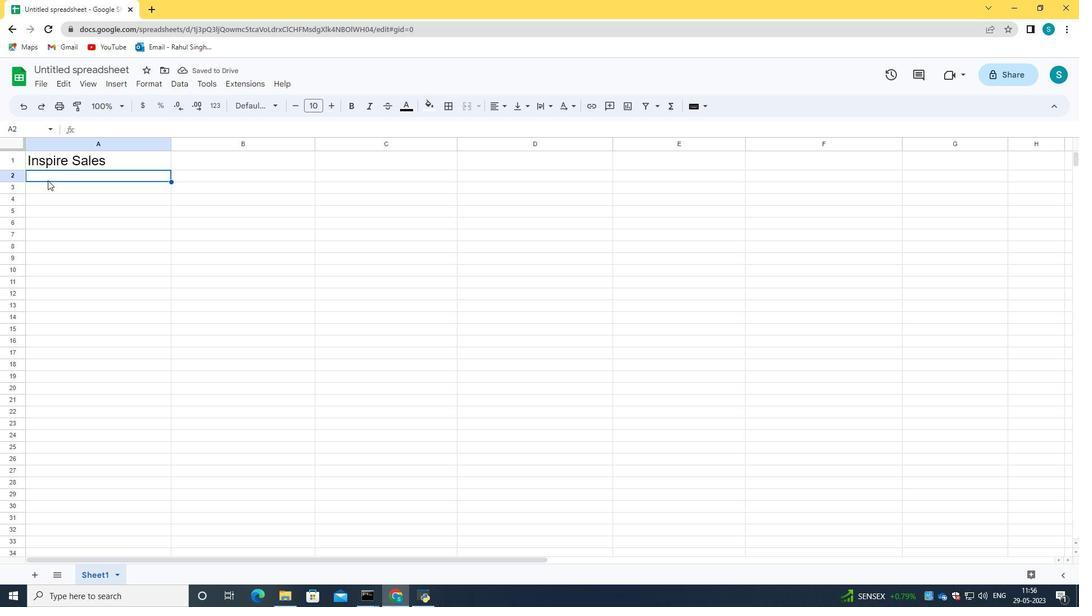 
Action: Mouse pressed left at (50, 187)
Screenshot: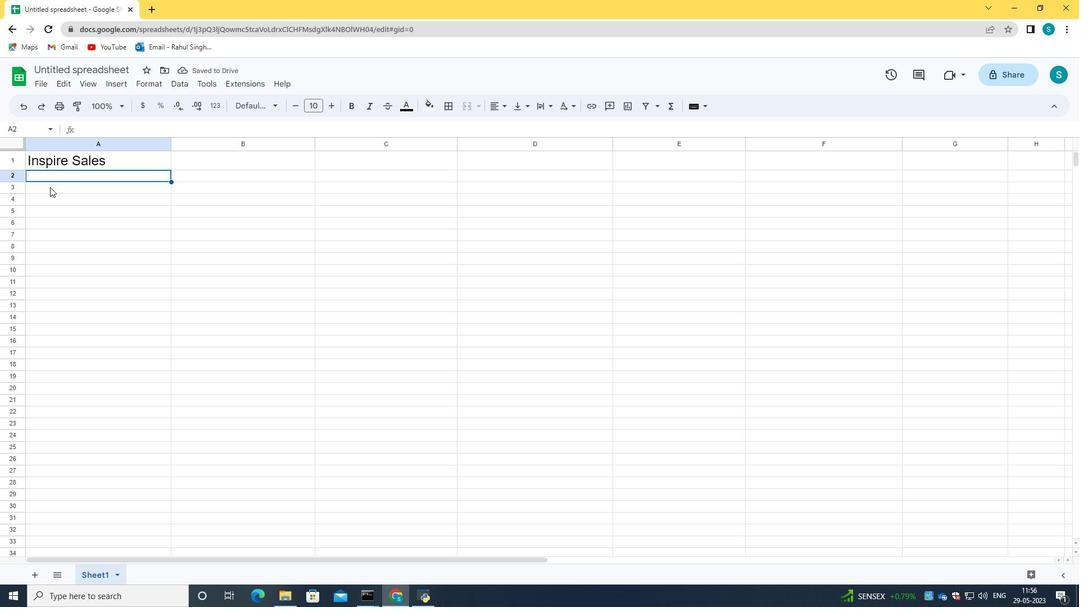 
Action: Mouse pressed left at (50, 187)
Screenshot: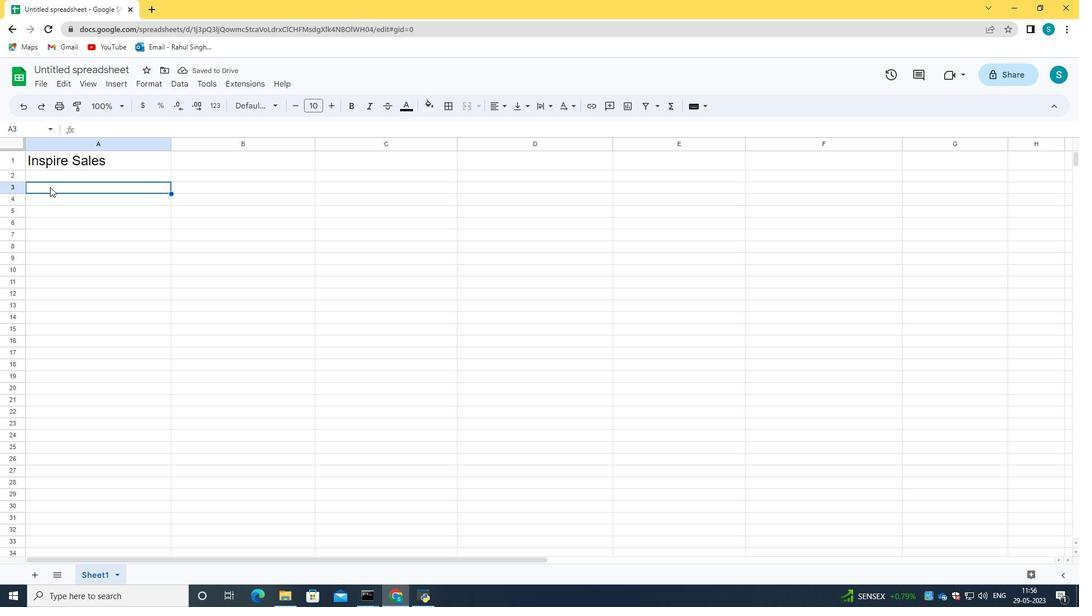 
Action: Key pressed <Key.caps_lock>N<Key.caps_lock>ame
Screenshot: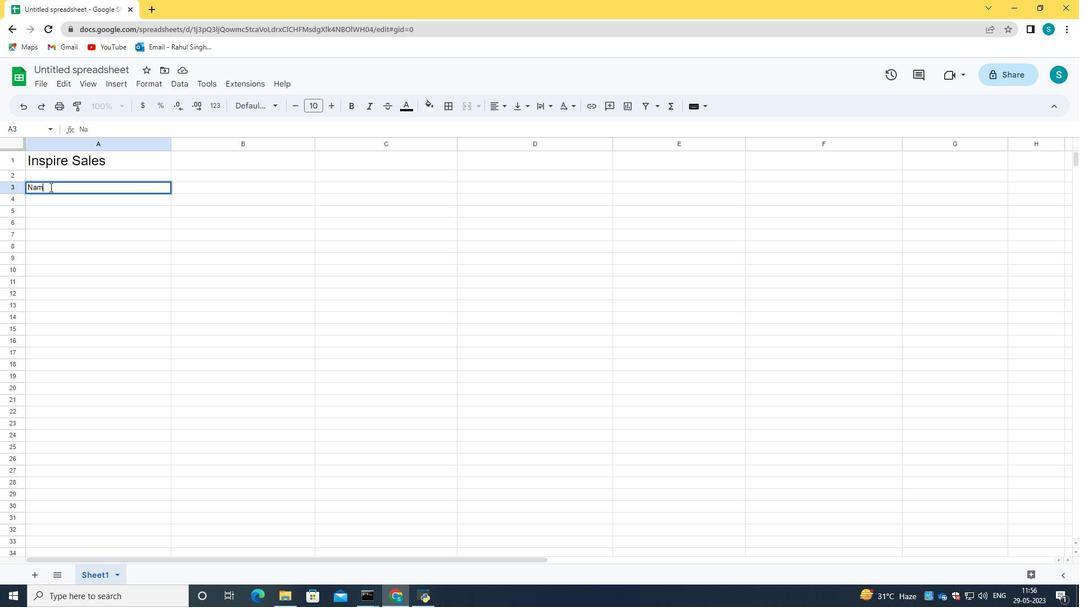 
Action: Mouse moved to (62, 200)
Screenshot: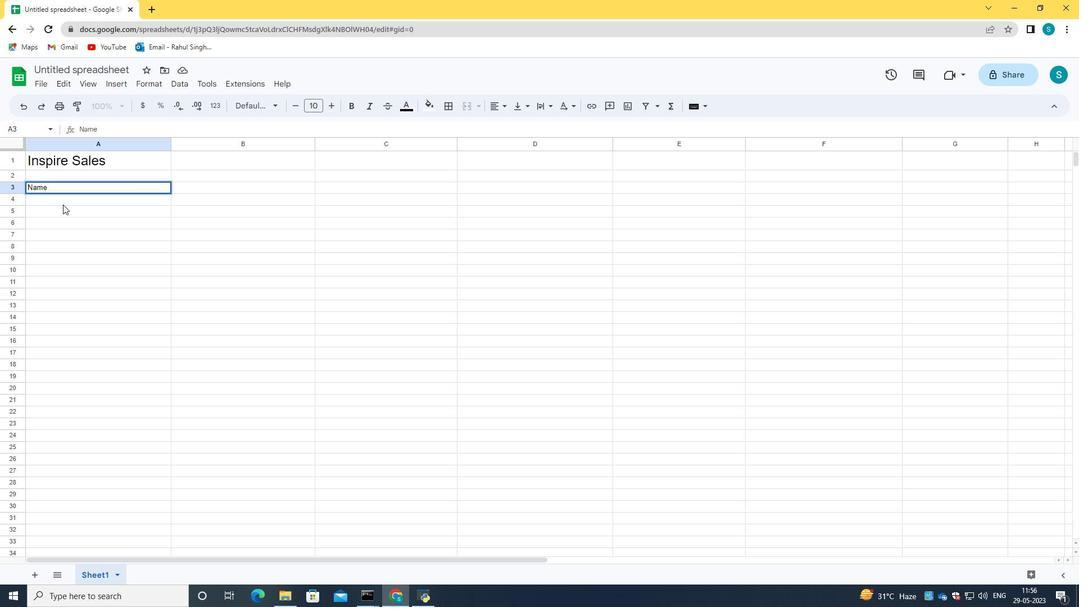 
Action: Mouse pressed left at (62, 200)
Screenshot: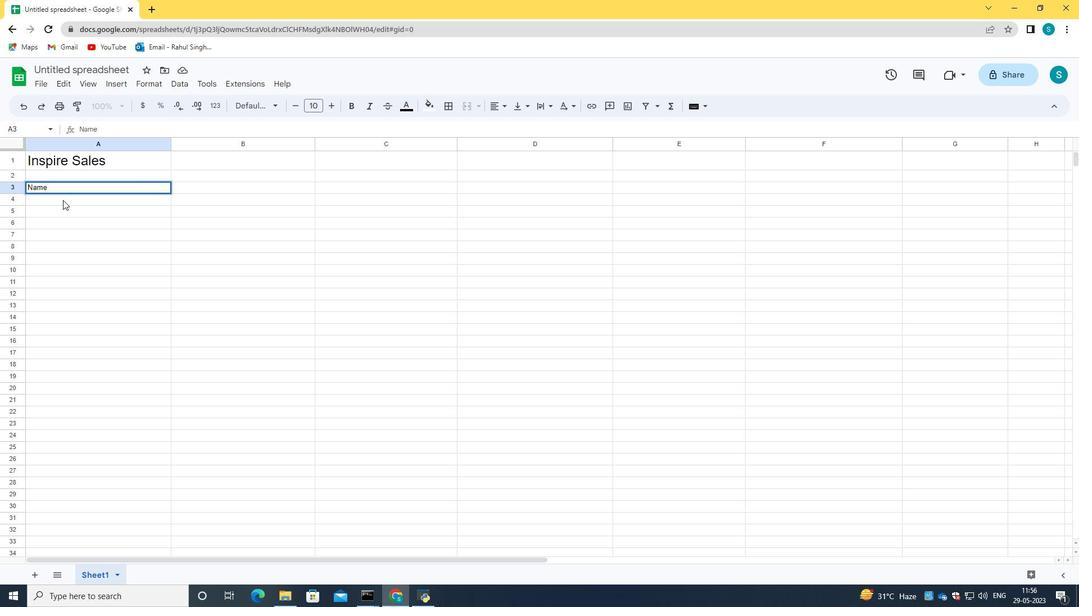 
Action: Key pressed <Key.caps_lock>W<Key.caps_lock>illiam<Key.space><Key.caps_lock>W<Key.caps_lock>is<Key.backspace>lson
Screenshot: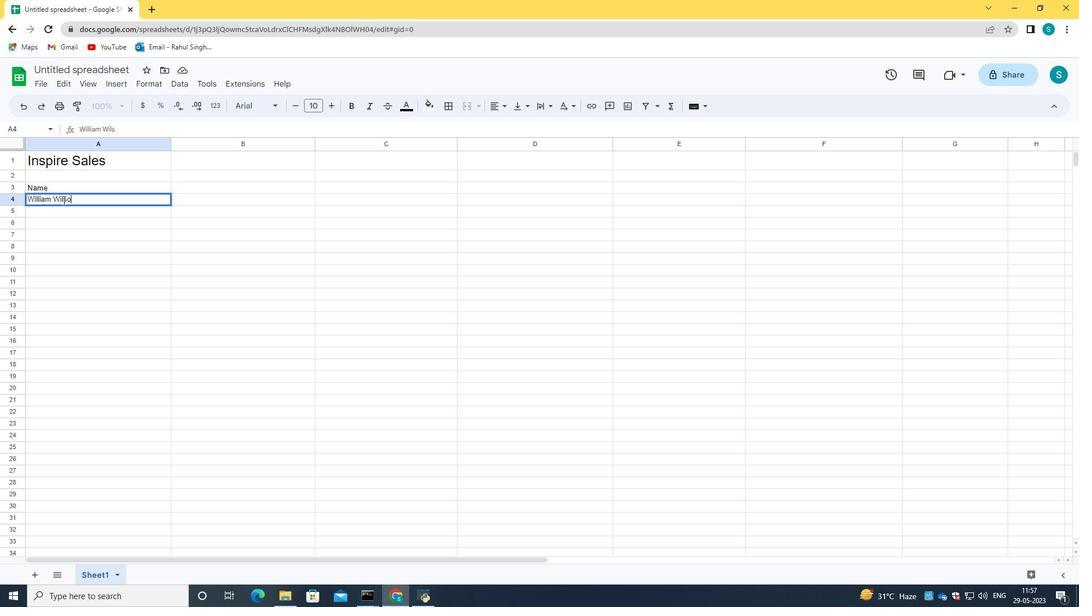 
Action: Mouse moved to (62, 200)
Screenshot: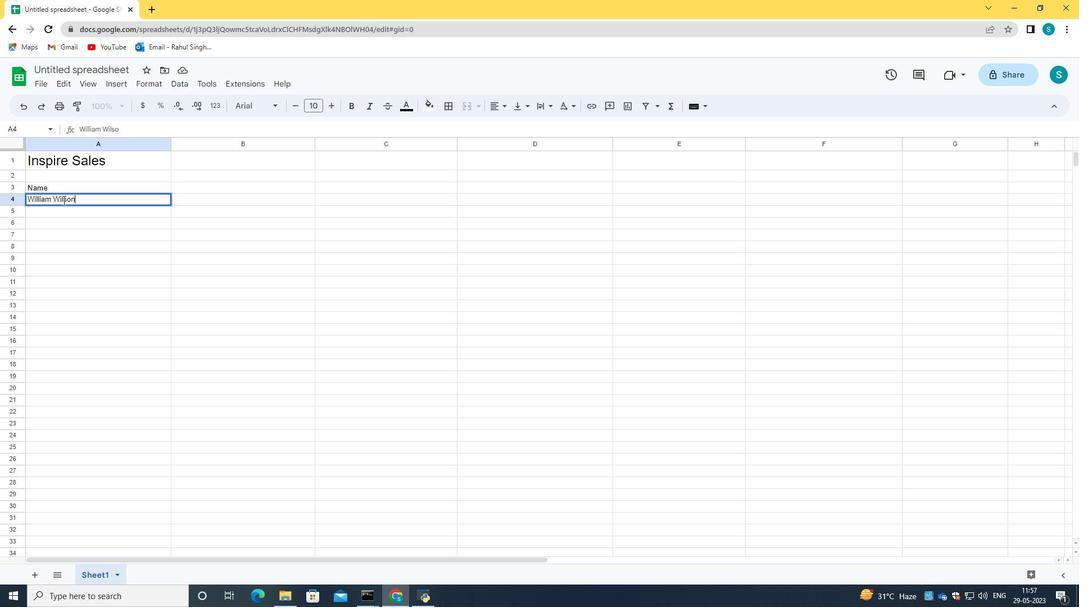 
Action: Key pressed <Key.enter><Key.caps_lock>I<Key.caps_lock>sabella<Key.space><Key.caps_lock>R<Key.caps_lock>obinson<Key.enter><Key.caps_lock>J<Key.caps_lock>ames<Key.space><Key.caps_lock>T<Key.caps_lock>aylor<Key.enter><Key.caps_lock>C<Key.caps_lock>harlotte<Key.space><Key.caps_lock>C<Key.caps_lock>lark<Key.enter><Key.caps_lock>M<Key.caps_lock>ichael<Key.space><Key.caps_lock>W<Key.caps_lock>alker<Key.space><Key.enter><Key.caps_lock>A<Key.caps_lock>melia<Key.space><Key.caps_lock>W<Key.caps_lock>right<Key.space><Key.enter><Key.caps_lock>M<Key.caps_lock>atthew<Key.space><Key.caps_lock>T<Key.caps_lock>urner<Key.enter><Key.caps_lock>H<Key.caps_lock>arper<Key.space><Key.caps_lock>H<Key.caps_lock>all<Key.enter><Key.caps_lock>J<Key.caps_lock>ospeh<Key.space><Key.caps_lock>P<Key.caps_lock>hillips<Key.enter><Key.caps_lock>A<Key.caps_lock>bigail<Key.space><Key.caps_lock>A<Key.caps_lock>dams
Screenshot: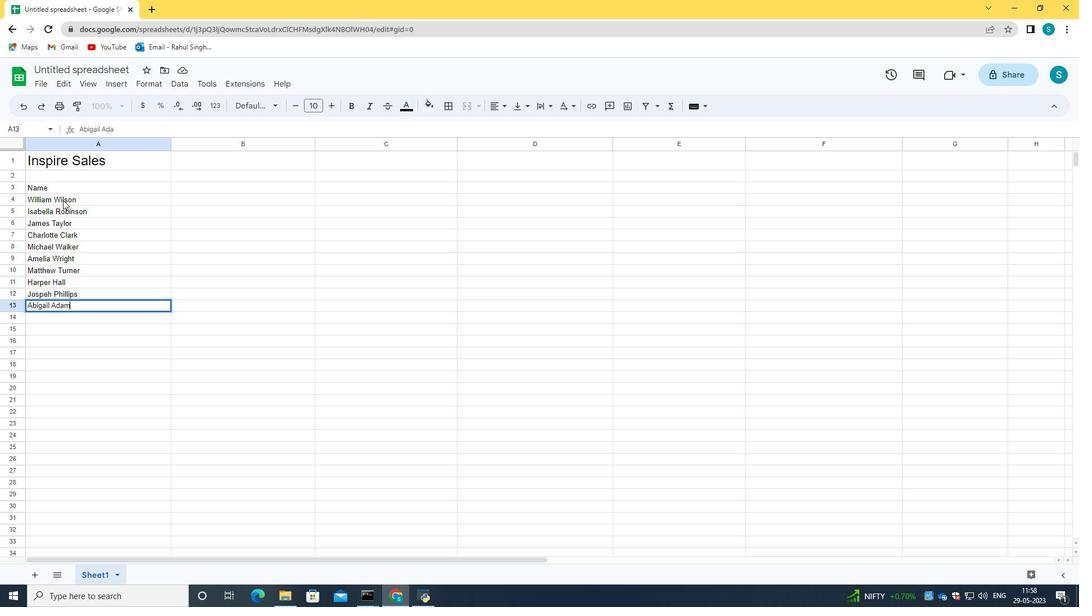 
Action: Mouse moved to (192, 174)
Screenshot: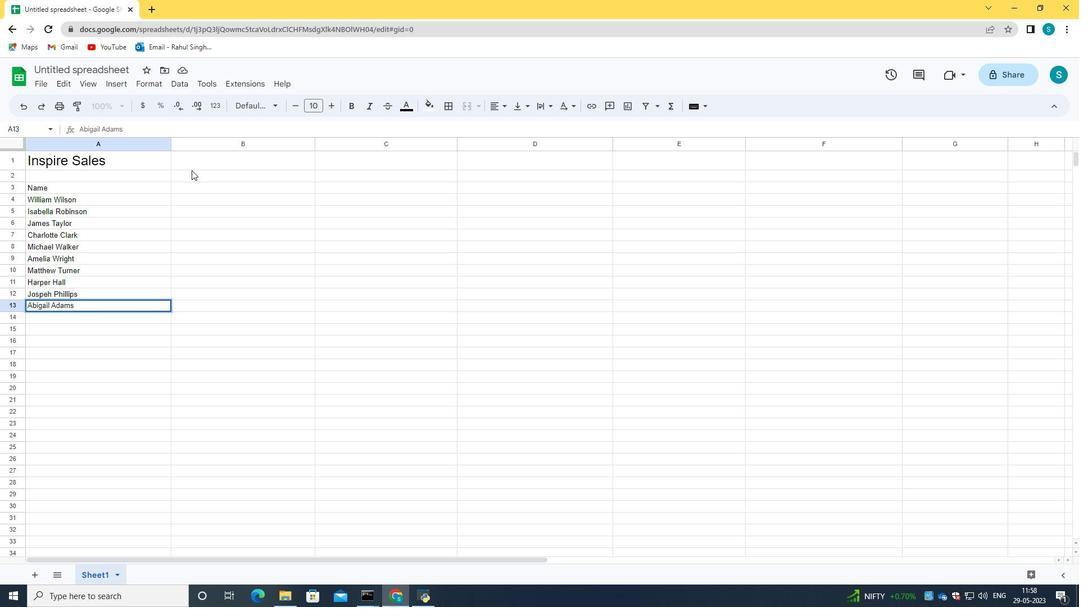 
Action: Mouse pressed left at (192, 174)
Screenshot: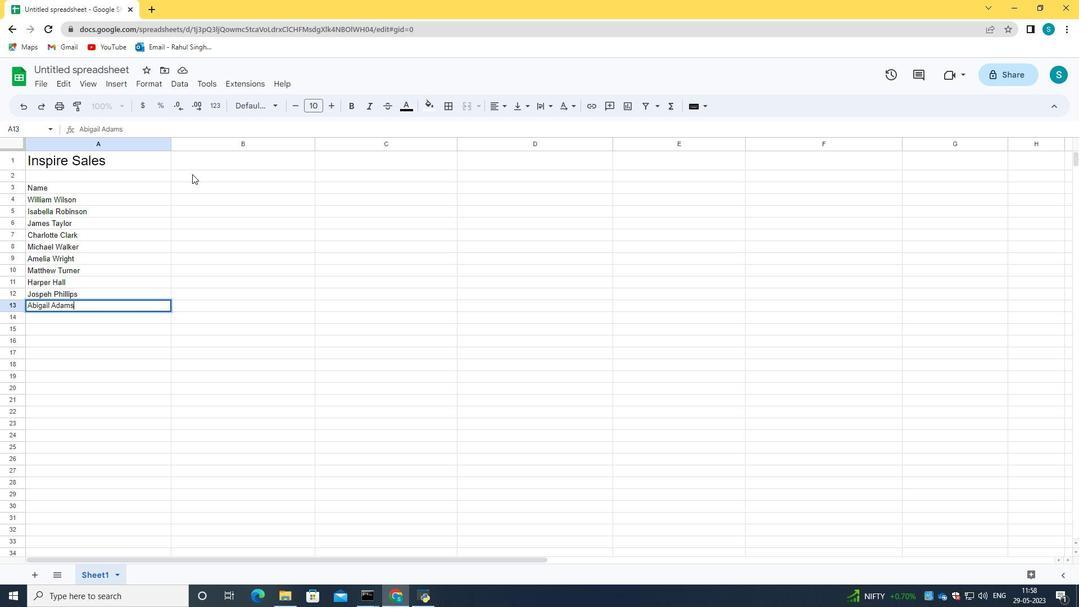 
Action: Mouse moved to (193, 186)
Screenshot: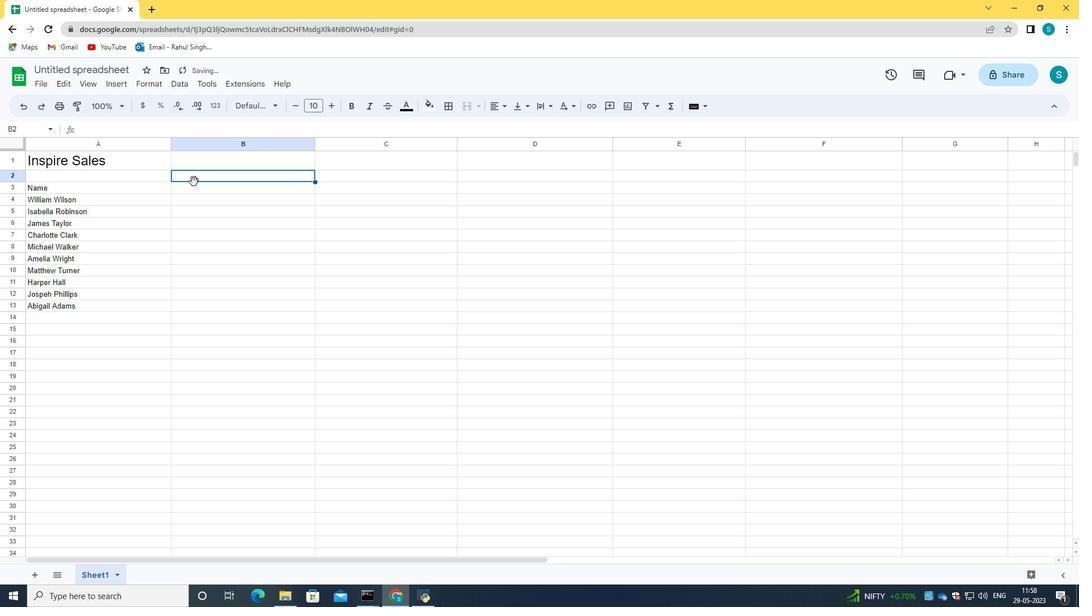 
Action: Mouse pressed left at (193, 186)
Screenshot: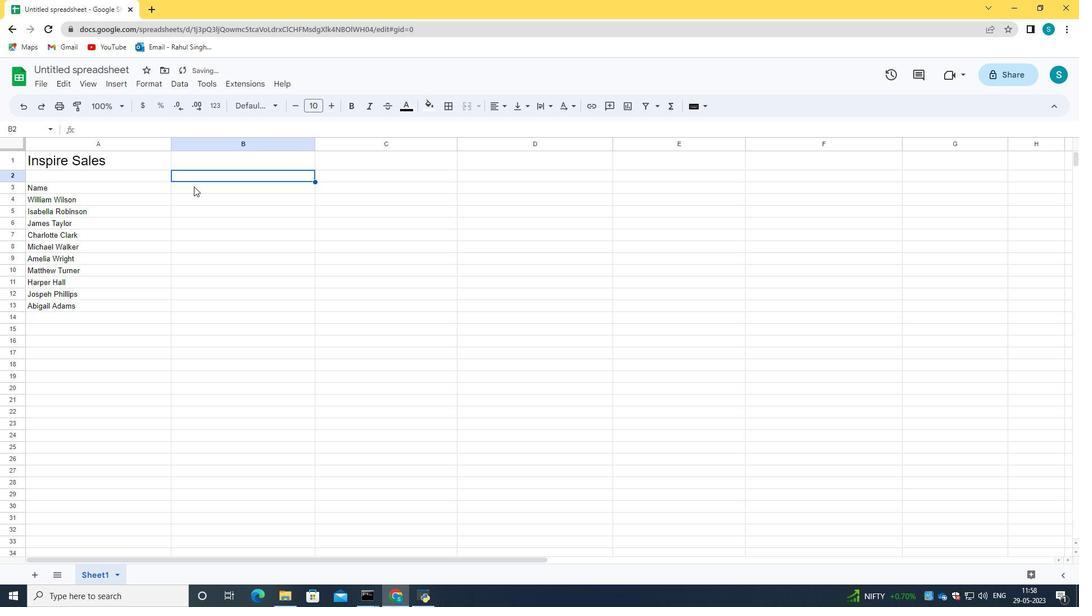 
Action: Key pressed <Key.caps_lock><Key.caps_lock>i<Key.caps_lock>TEM<Key.space><Key.backspace><Key.backspace><Key.backspace><Key.backspace><Key.backspace>I<Key.caps_lock>tem<Key.space><Key.caps_lock>C<Key.caps_lock>ode
Screenshot: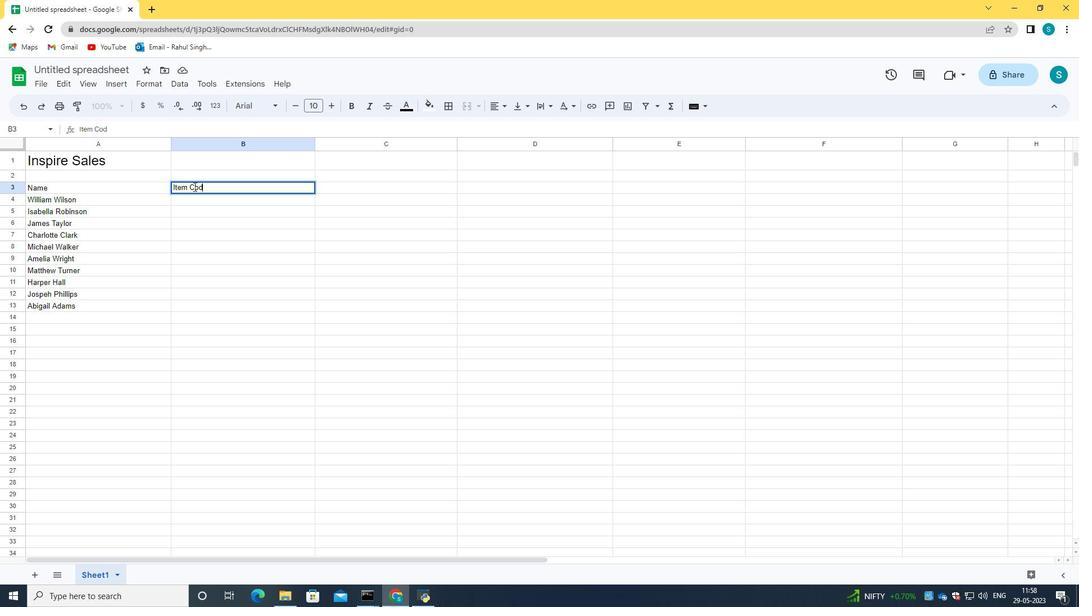 
Action: Mouse moved to (196, 194)
Screenshot: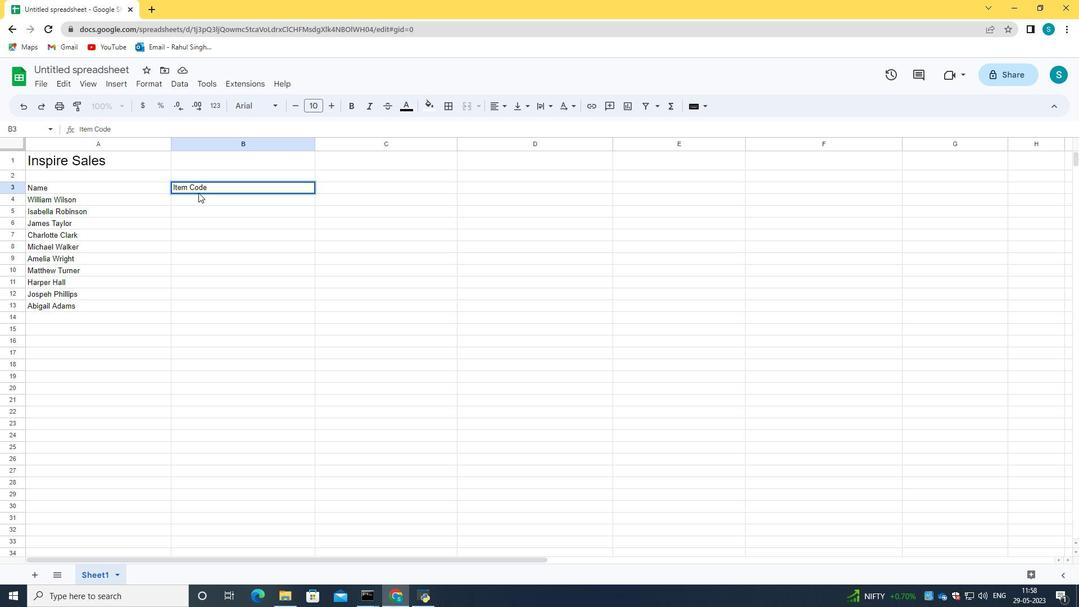 
Action: Mouse pressed left at (196, 194)
Screenshot: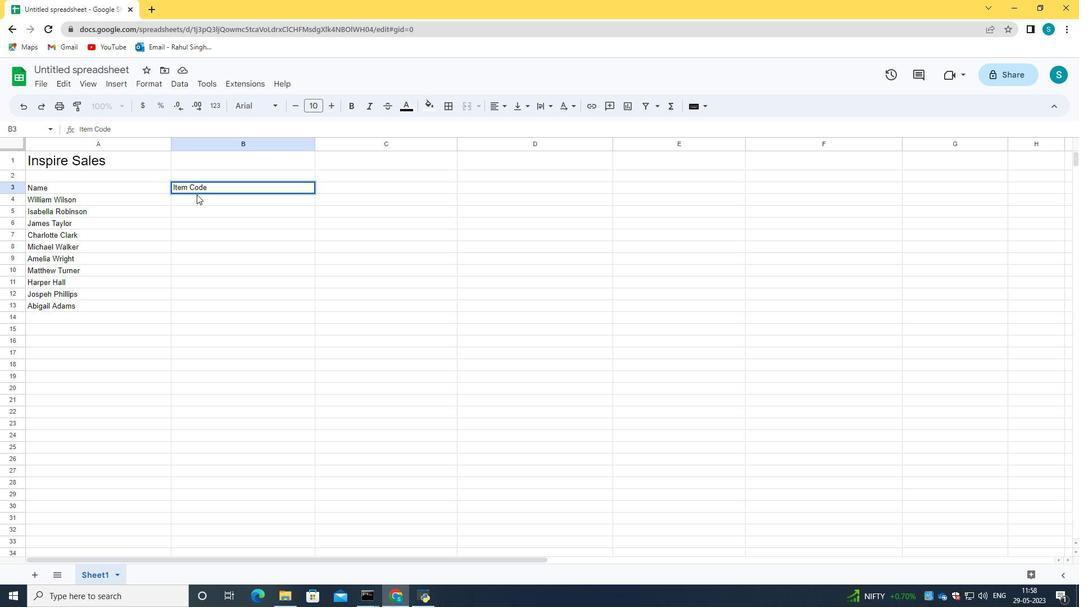 
Action: Mouse moved to (199, 200)
Screenshot: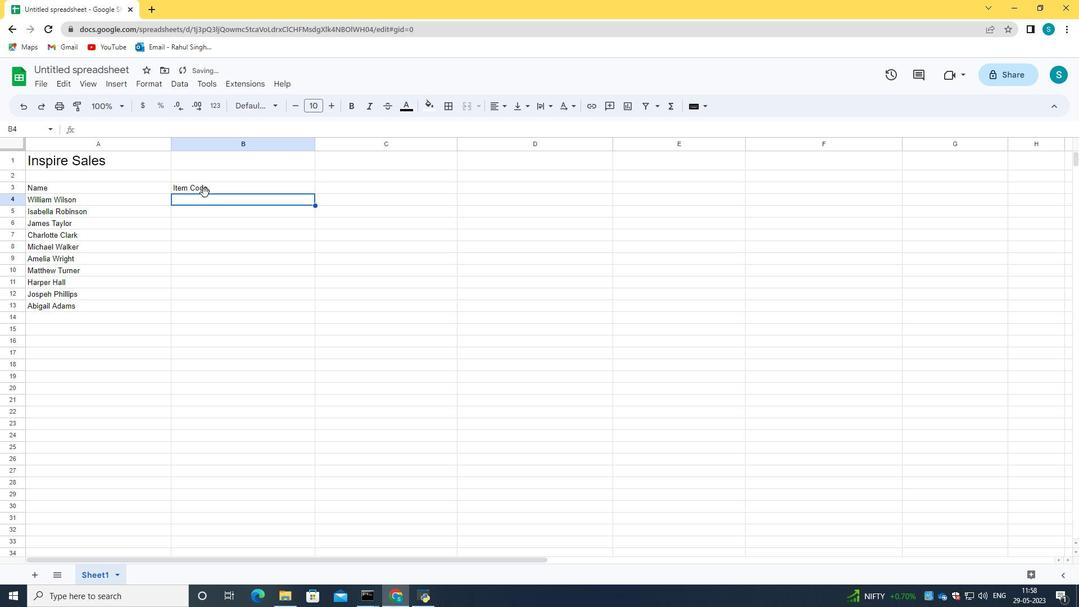
Action: Mouse pressed left at (199, 200)
Screenshot: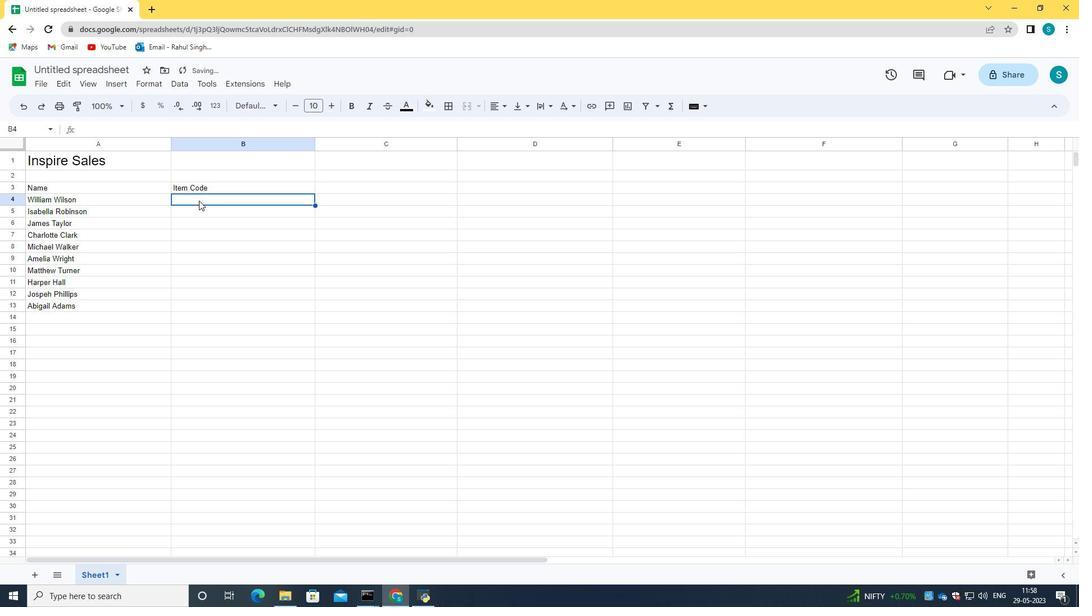 
Action: Key pressed <Key.caps_lock>1100<Key.enter>1200<Key.enter>1300<Key.enter>1400<Key.enter>1500<Key.enter>1600<Key.enter>1700<Key.enter>1800<Key.enter>1900<Key.enter>2000<Key.enter>
Screenshot: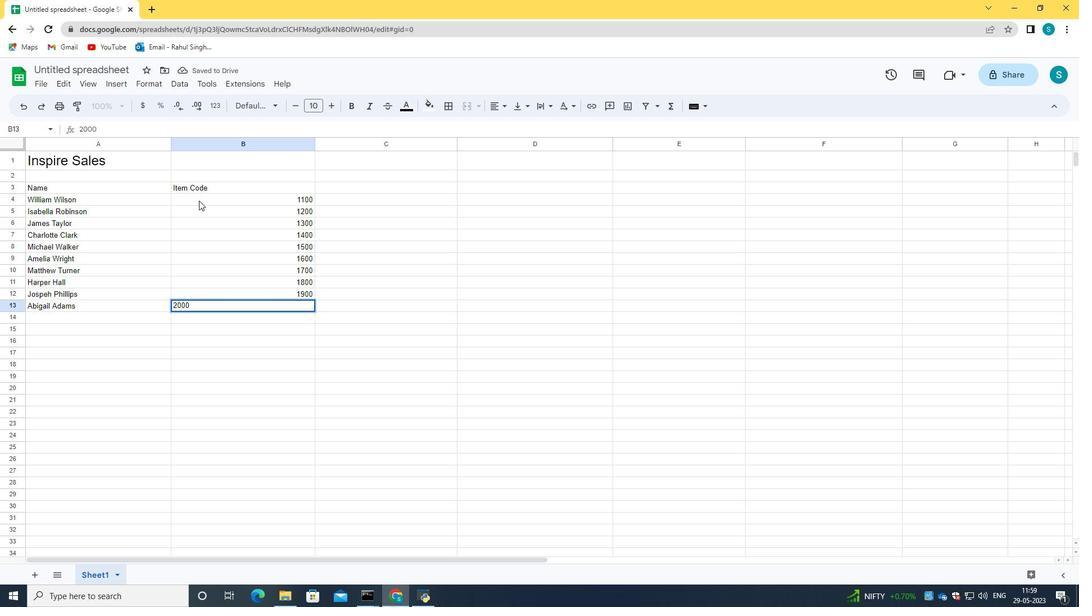 
Action: Mouse moved to (360, 189)
Screenshot: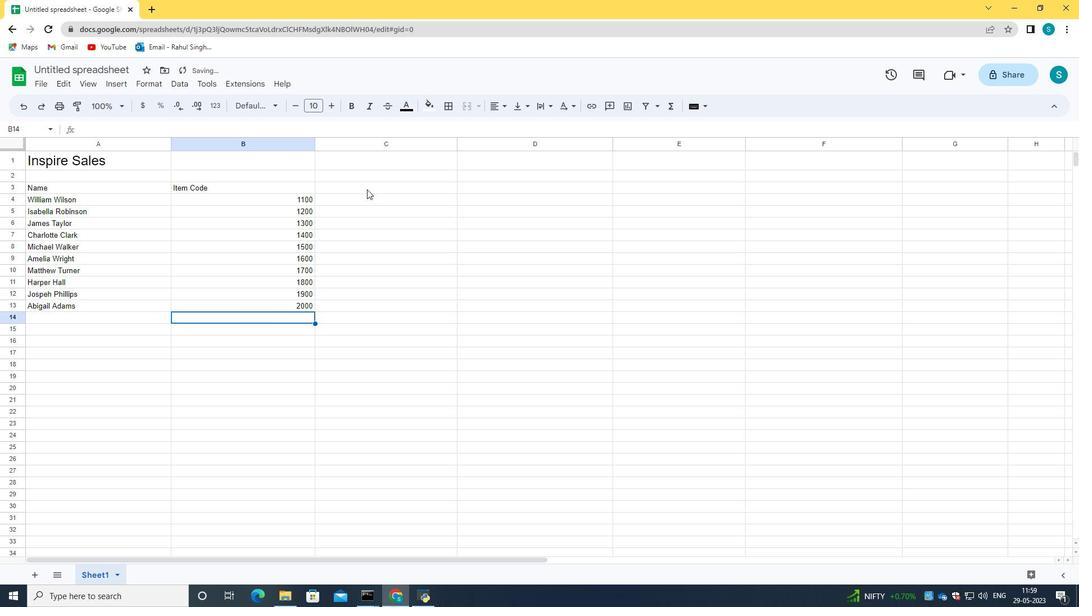 
Action: Mouse pressed left at (360, 189)
Screenshot: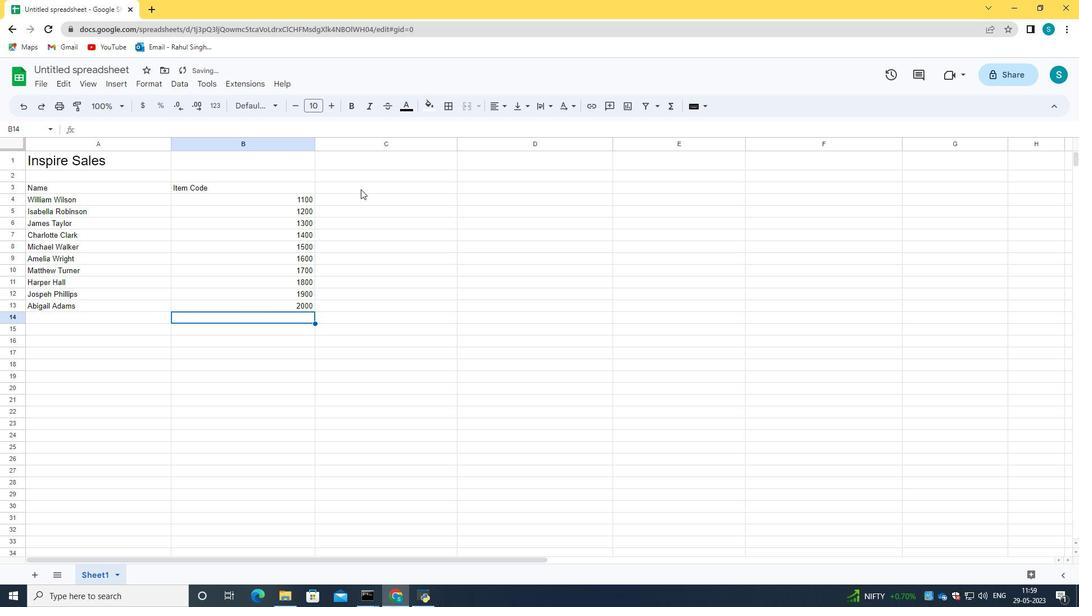
Action: Key pressed <Key.caps_lock>p<Key.caps_lock>RODU<Key.backspace><Key.backspace><Key.backspace><Key.backspace><Key.backspace>P<Key.caps_lock>roduct<Key.space><Key.caps_lock>R<Key.caps_lock>ange
Screenshot: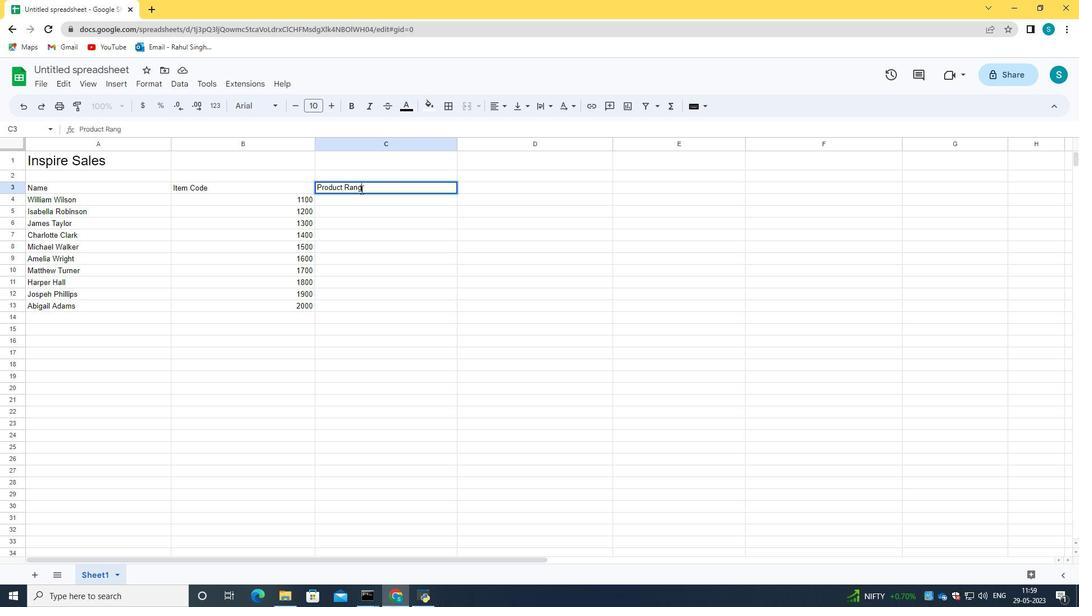 
Action: Mouse moved to (359, 200)
Screenshot: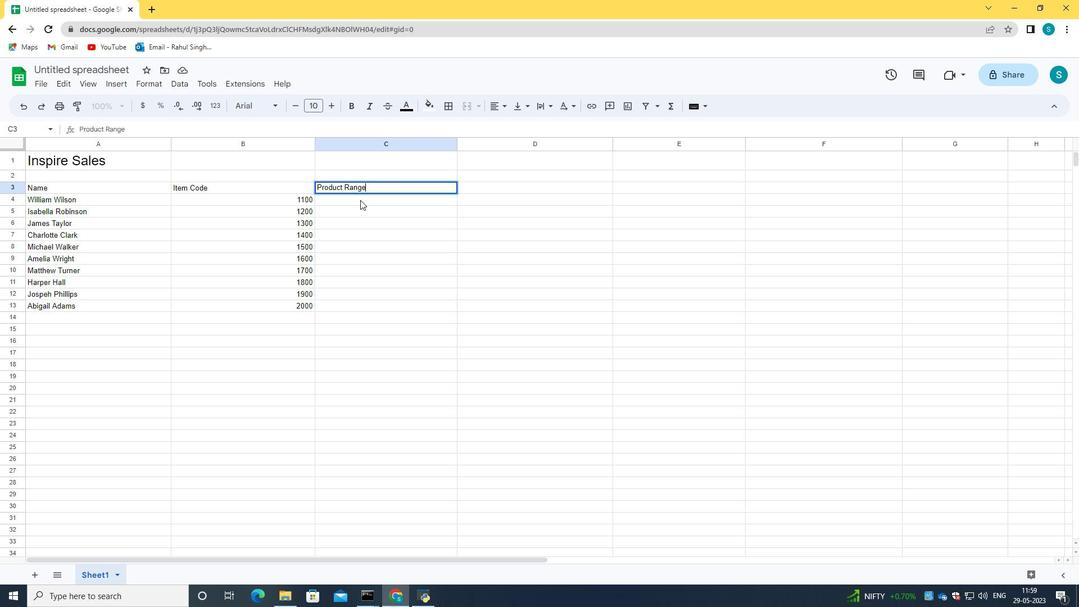 
Action: Mouse pressed left at (359, 200)
Screenshot: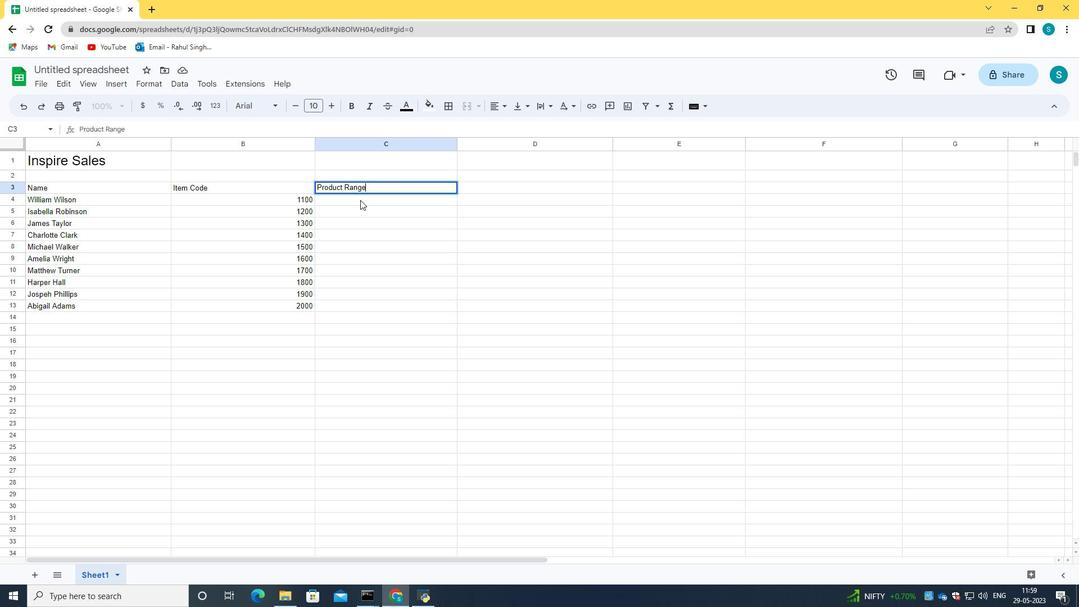 
Action: Mouse pressed left at (359, 200)
Screenshot: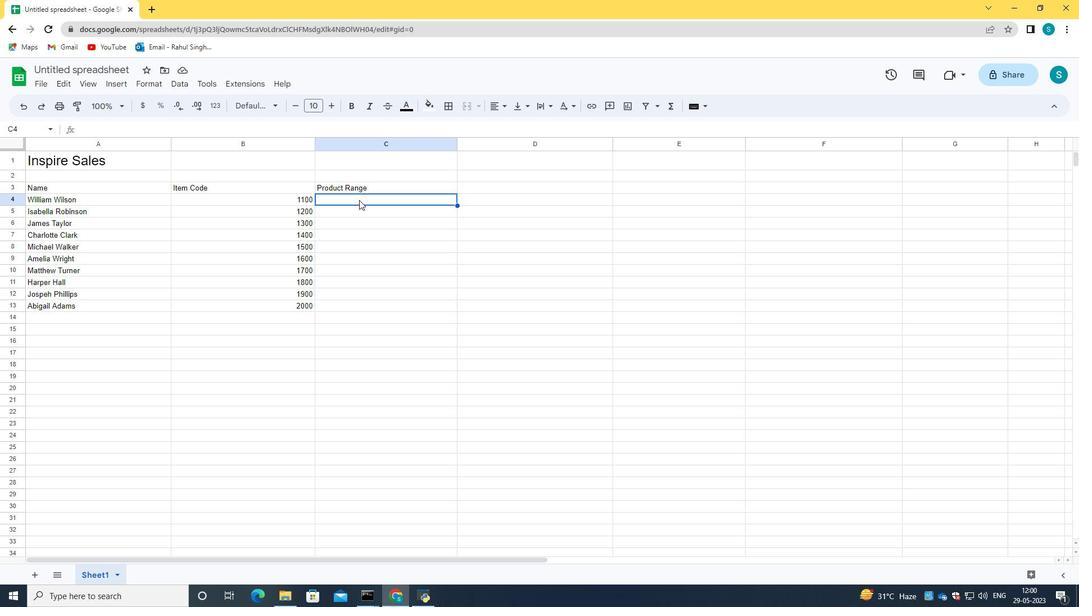 
Action: Key pressed 44<Key.backspace>000<Key.enter>1500<Key.backspace><Key.backspace><Key.backspace><Key.backspace>4500<Key.enter>5000<Key.enter>5200<Key.enter>56000<Key.backspace><Key.enter>6200<Key.backspace><Key.backspace><Key.backspace><Key.backspace>5900<Key.enter>6200<Key.enter>6400<Key.enter>6700<Key.enter>7000<Key.enter>
Screenshot: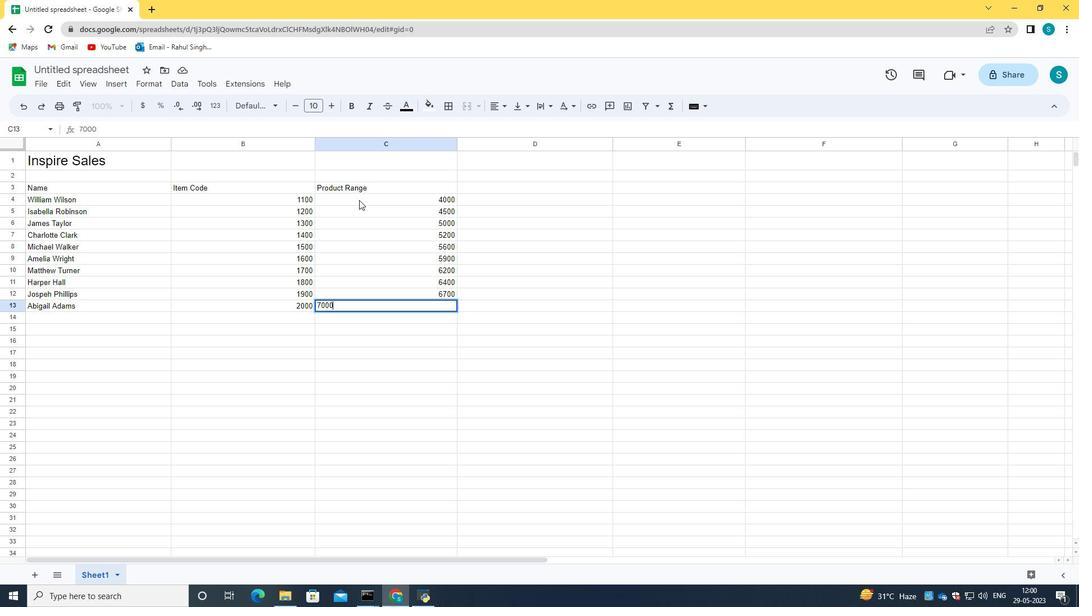 
Action: Mouse moved to (504, 190)
Screenshot: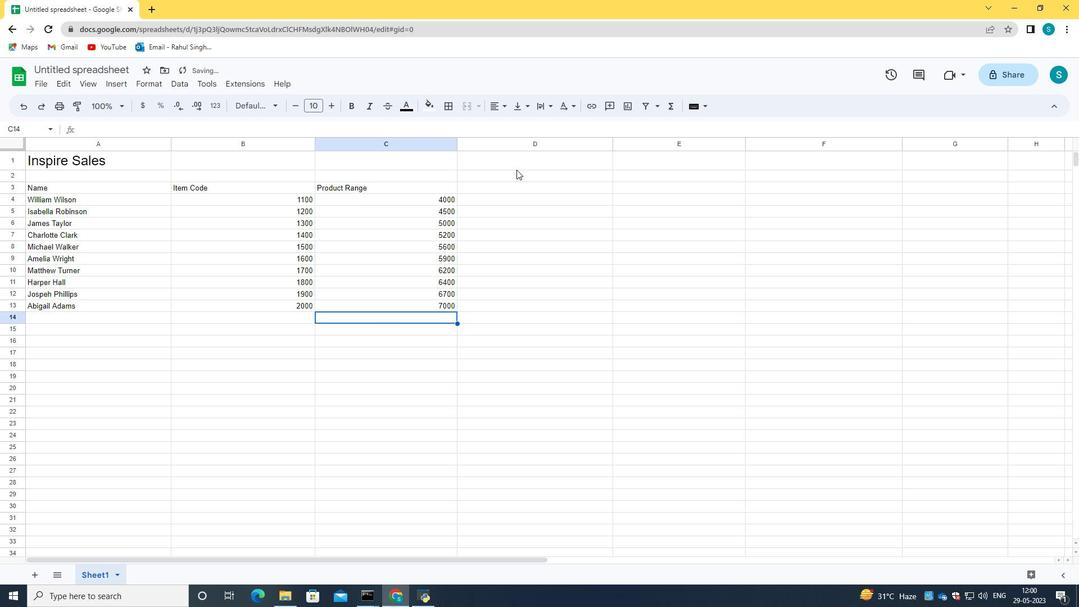 
Action: Mouse pressed left at (504, 190)
Screenshot: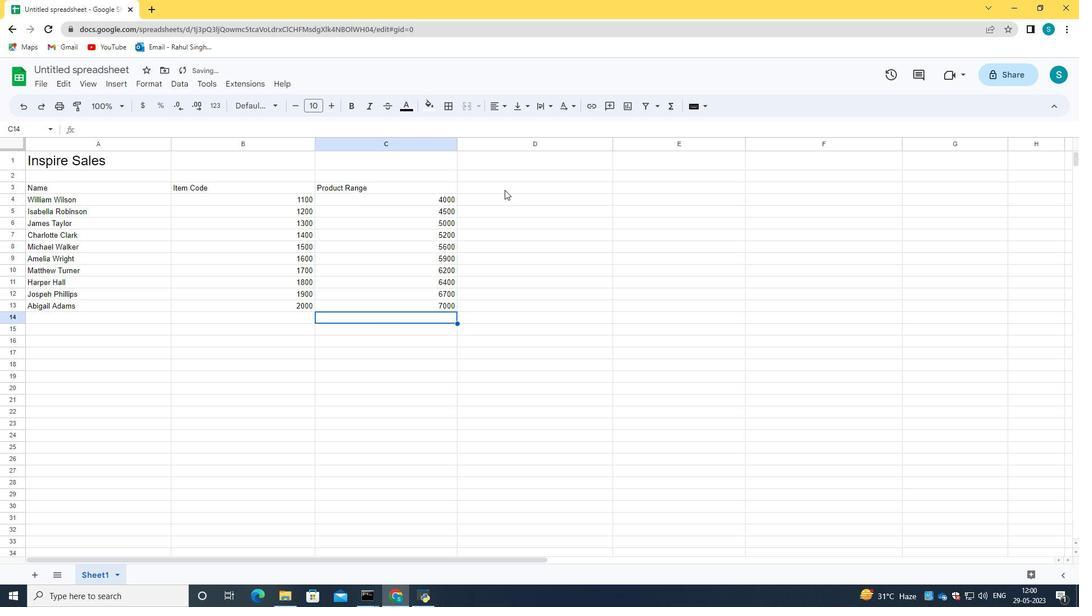 
Action: Key pressed <Key.caps_lock>P<Key.caps_lock>roduct<Key.space><Key.caps_lock>N<Key.caps_lock>ame
Screenshot: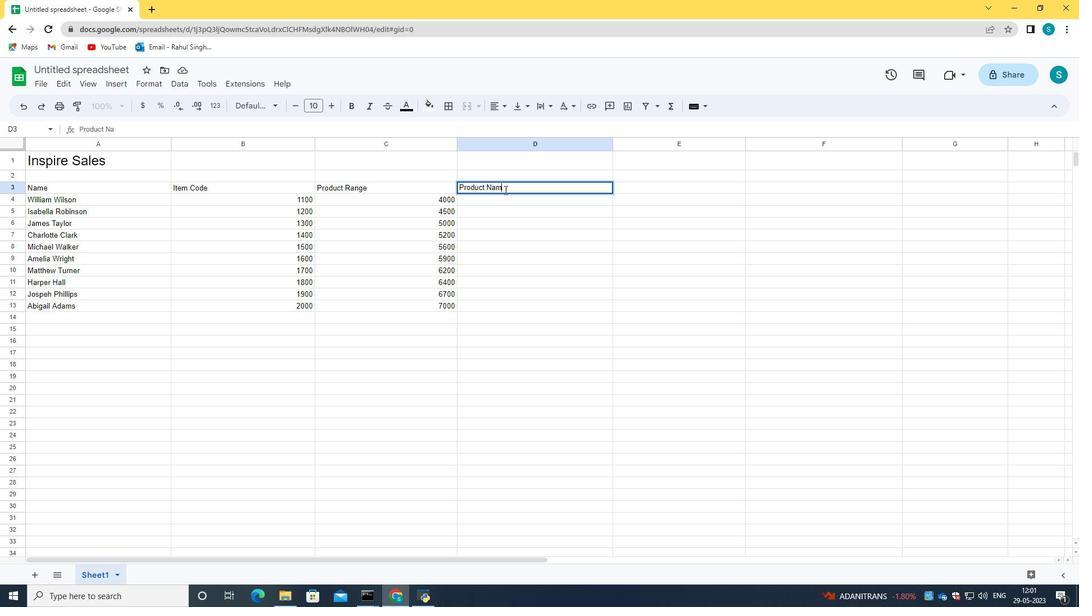 
Action: Mouse moved to (504, 195)
Screenshot: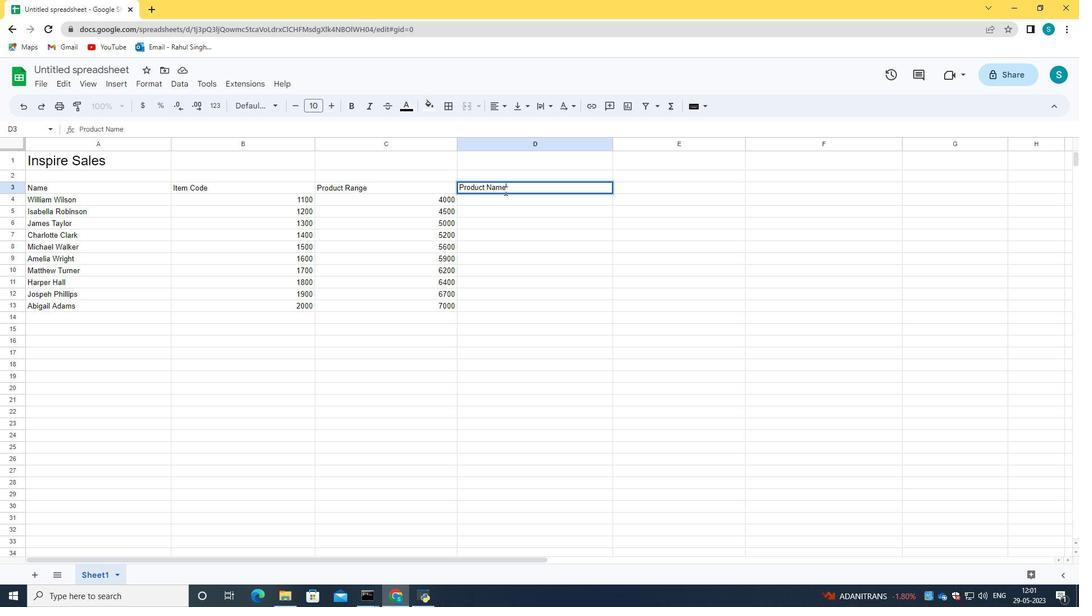 
Action: Mouse pressed left at (504, 195)
Screenshot: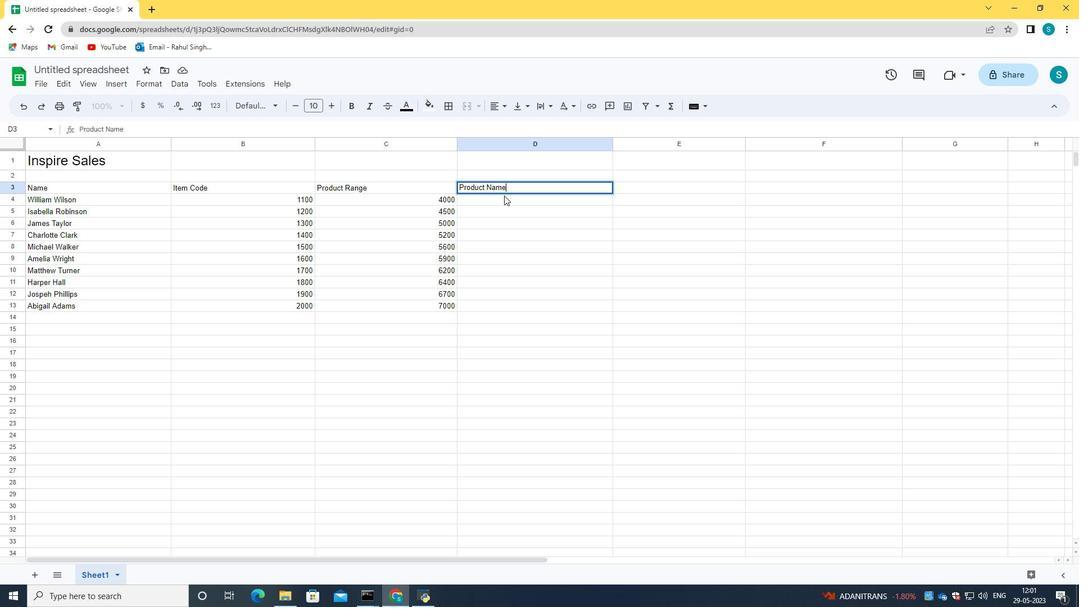 
Action: Key pressed <Key.caps_lock><Key.caps_lock><Key.caps_lock>T<Key.caps_lock>oms<Key.space><Key.caps_lock>S<Key.caps_lock>hoe<Key.enter><Key.caps_lock>U<Key.caps_lock><Key.caps_lock>GG<Key.space><Key.caps_lock>s<Key.caps_lock>H<Key.backspace><Key.backspace>S<Key.caps_lock>howe<Key.backspace><Key.backspace>e<Key.enter><Key.caps_lock>W<Key.caps_lock>olverine<Key.space><Key.caps_lock>S<Key.caps_lock>hoe<Key.enter><Key.caps_lock>Z-COIL<Key.space><Key.backspace><Key.backspace><Key.backspace><Key.backspace><Key.backspace><Key.caps_lock>coil<Key.space><Key.caps_lock>S<Key.caps_lock>hoe<Key.enter><Key.caps_lock>A<Key.caps_lock>didas<Key.space><Key.caps_lock>S<Key.caps_lock>hoe<Key.enter><Key.caps_lock>G<Key.caps_lock>ucci<Key.space><Key.caps_lock>T<Key.caps_lock>-shirt<Key.space><Key.enter><Key.caps_lock>L<Key.caps_lock>ouis<Key.space><Key.caps_lock>V<Key.caps_lock>uitton<Key.enter><Key.backspace><Key.up><Key.enter><Key.space>bag<Key.enter><Key.caps_lock>Z<Key.caps_lock>ara<Key.space><Key.caps_lock>S<Key.caps_lock>hirt<Key.space><Key.enter><Key.caps_lock>H<Key.shift><Key.shift><Key.shift><Key.shift><Key.shift><Key.shift><Key.shift><Key.shift><Key.shift><Key.shift><Key.shift><Key.shift><Key.shift><Key.shift><Key.shift><Key.shift><Key.shift><Key.shift><Key.shift><Key.shift><Key.shift><Key.shift><Key.shift><Key.shift><Key.shift><Key.shift><Key.shift><Key.shift><Key.shift><Key.shift><Key.shift><Key.shift><Key.shift><Key.shift><Key.shift><Key.shift><Key.shift><Key.shift>&<Key.shift>m<Key.space><Key.backspace><Key.backspace>M<Key.space>J<Key.caps_lock>eans<Key.enter><Key.caps_lock>C<Key.caps_lock>hanel<Key.space>perfume
Screenshot: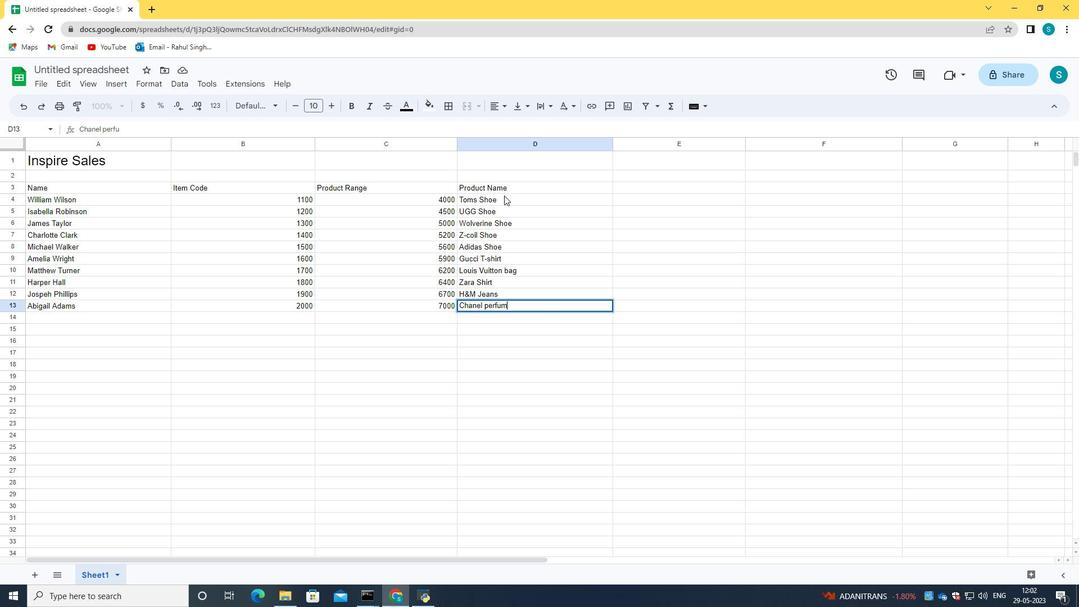 
Action: Mouse moved to (656, 176)
Screenshot: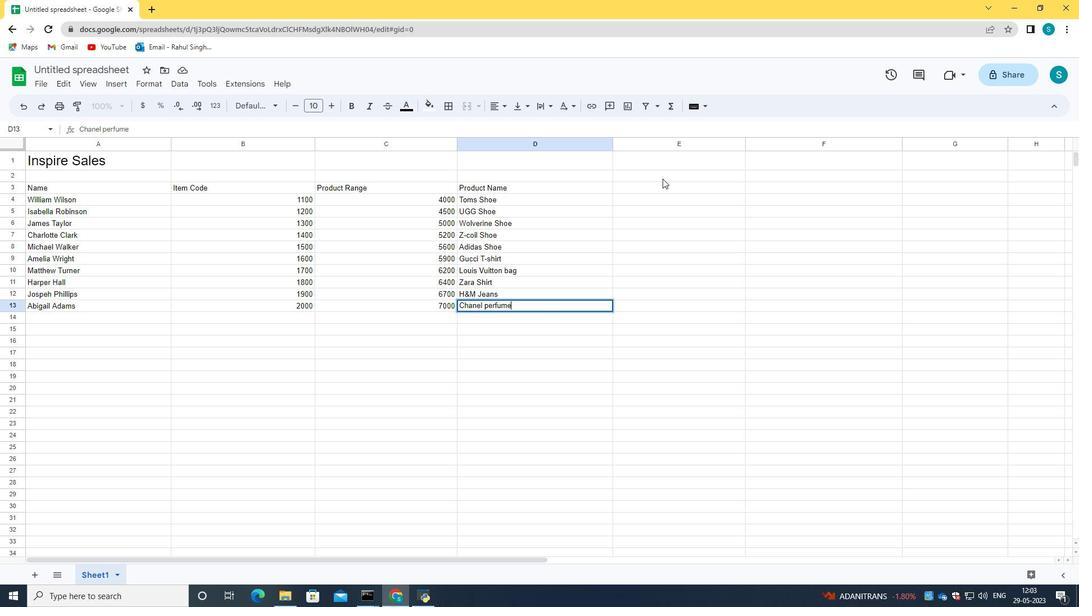 
Action: Mouse pressed left at (656, 176)
Screenshot: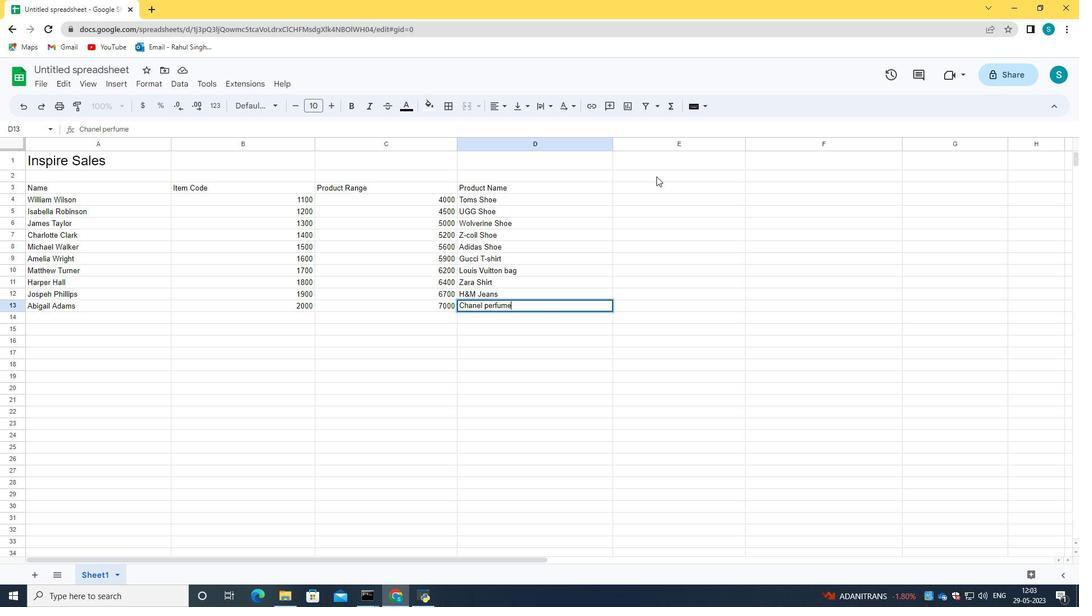 
Action: Mouse moved to (656, 188)
Screenshot: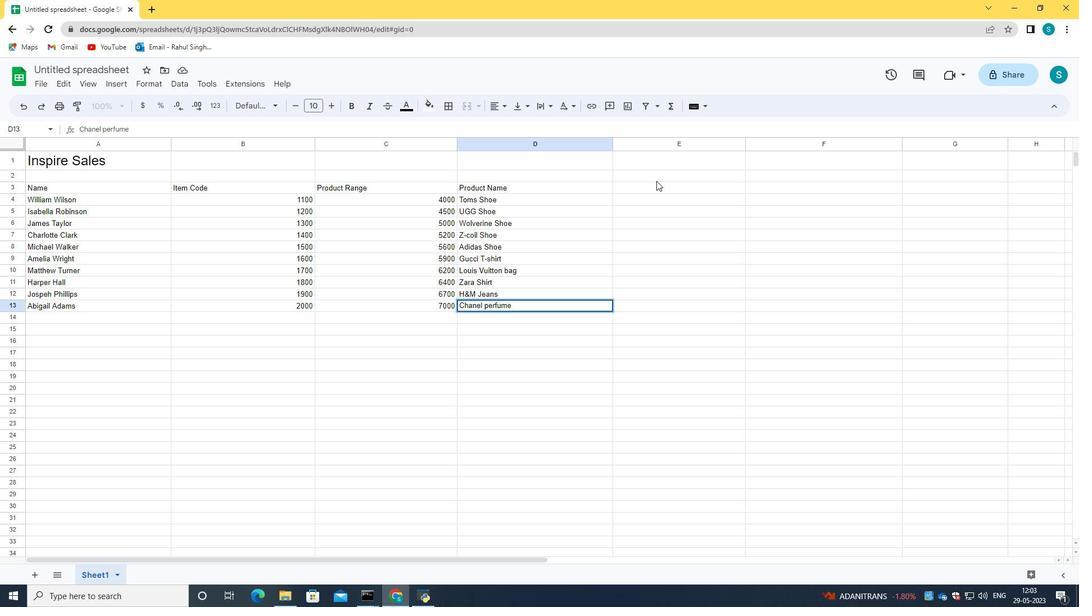 
Action: Mouse pressed left at (656, 188)
Screenshot: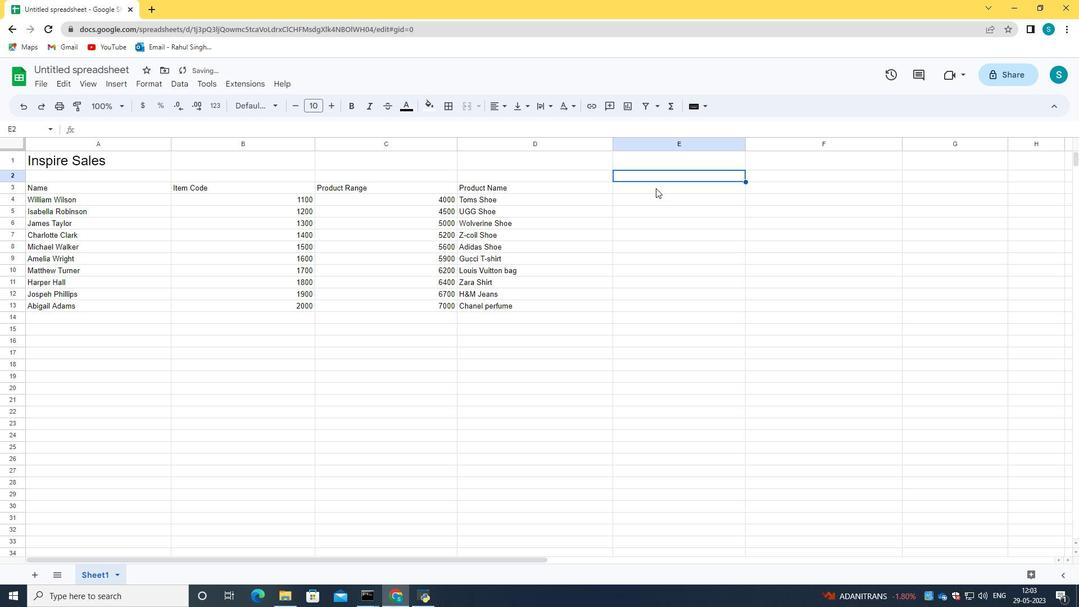 
Action: Key pressed <Key.caps_lock>Q<Key.caps_lock>uantity
Screenshot: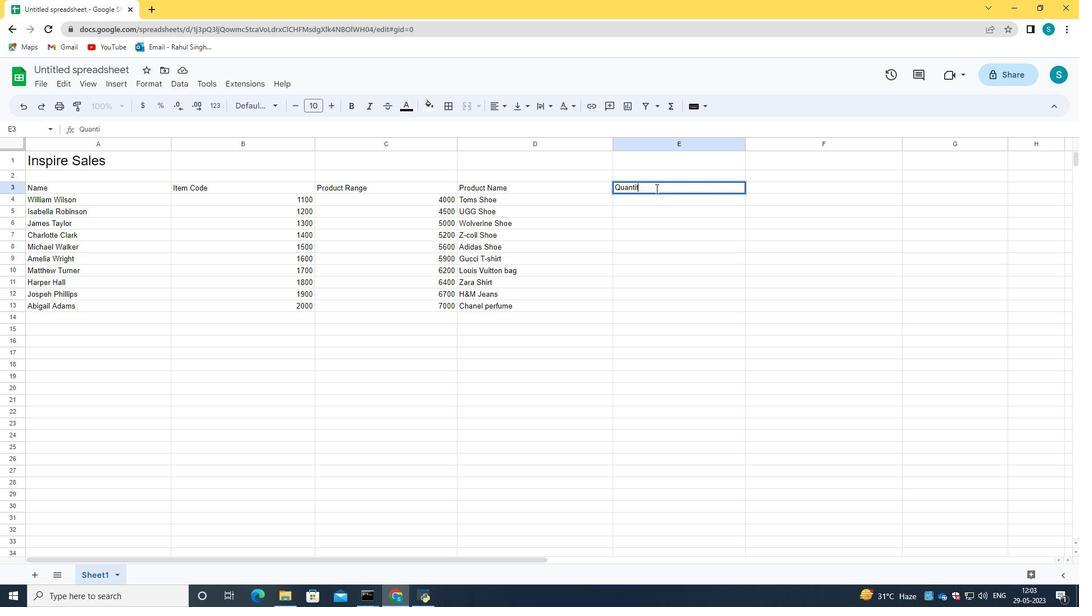 
Action: Mouse moved to (652, 198)
Screenshot: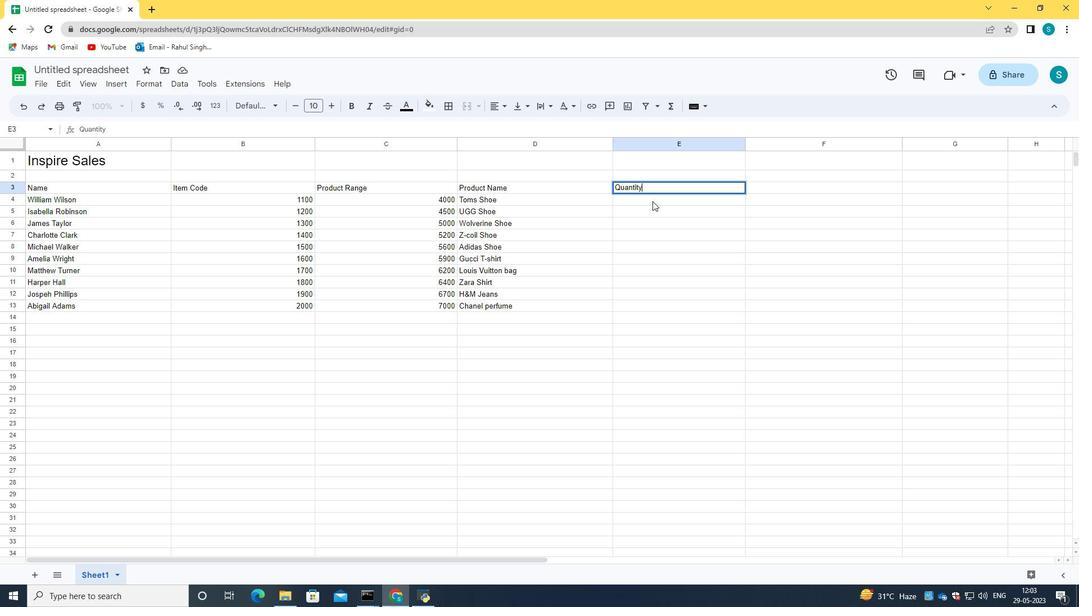 
Action: Mouse pressed left at (652, 198)
Screenshot: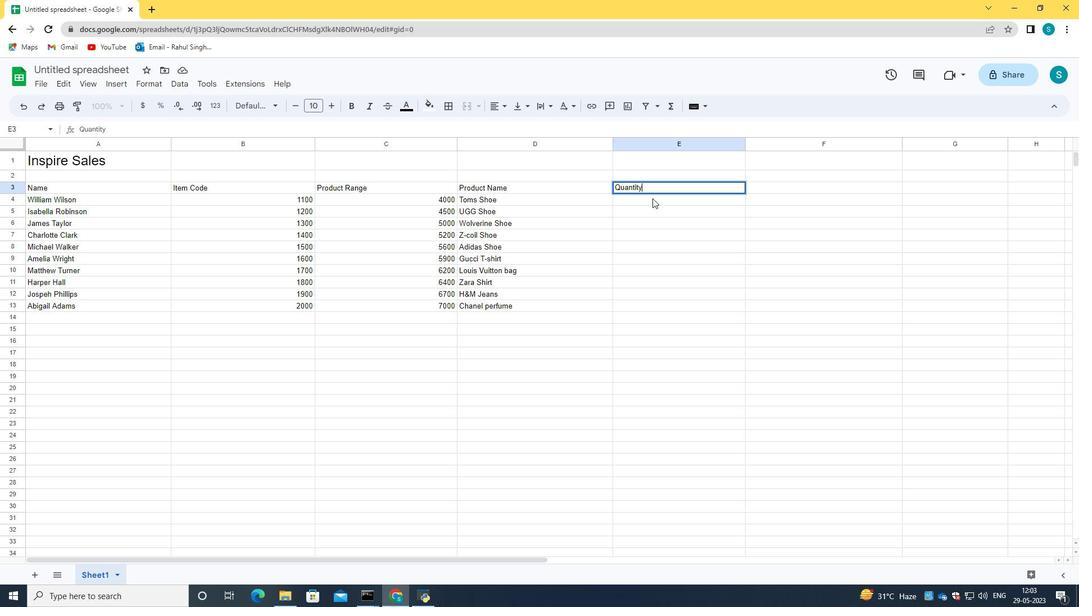
Action: Key pressed 3<Key.enter>5<Key.enter>7<Key.enter>9<Key.enter>10<Key.enter>8<Key.enter>6<Key.enter>4<Key.enter>3<Key.enter>5<Key.enter>
Screenshot: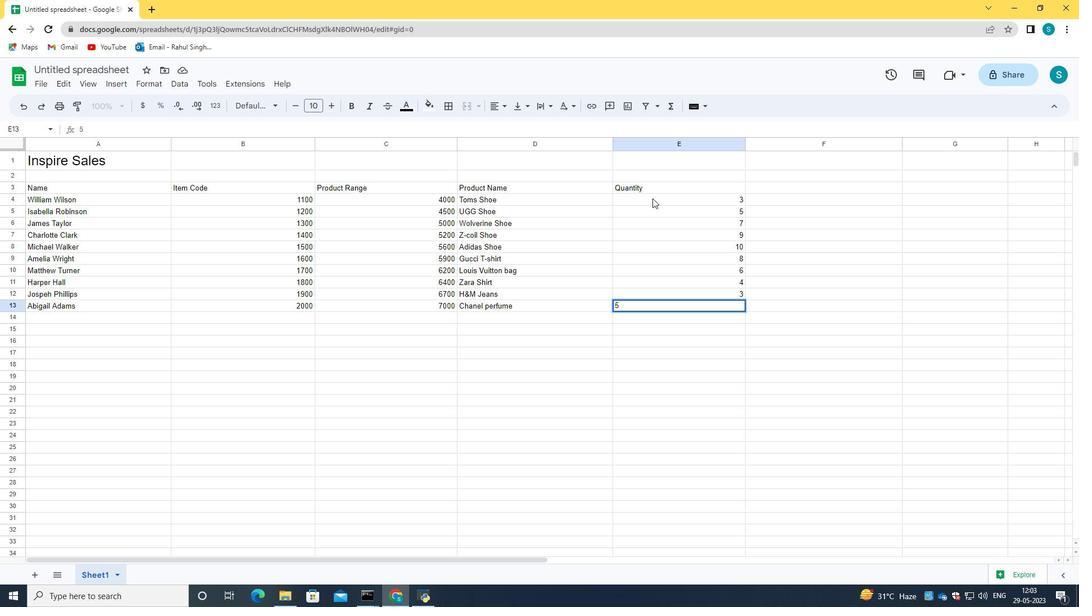 
Action: Mouse moved to (792, 188)
Screenshot: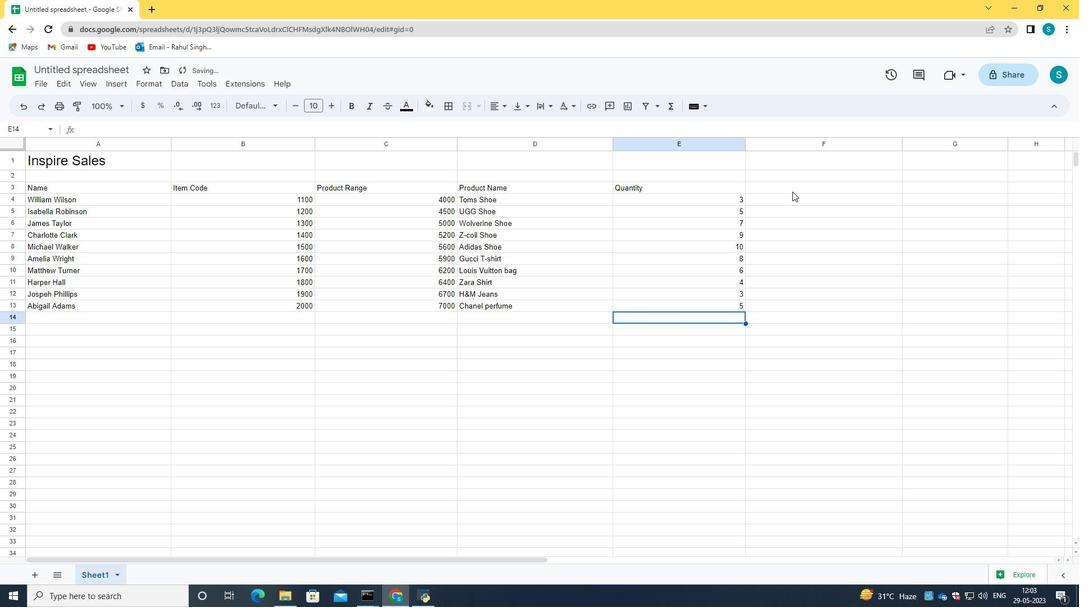 
Action: Mouse pressed left at (792, 188)
Screenshot: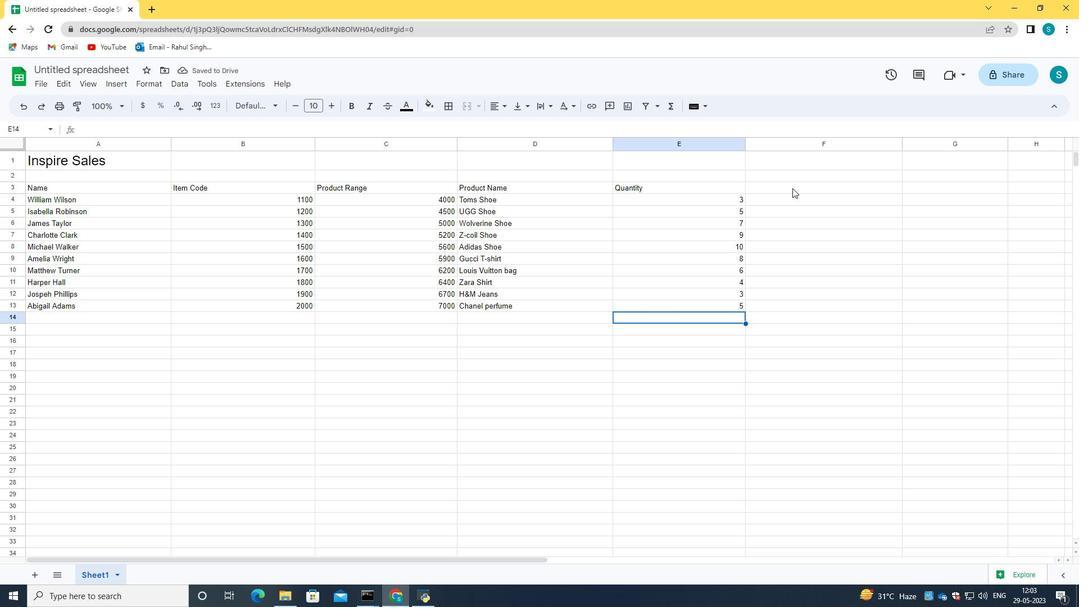 
Action: Key pressed <Key.caps_lock>T<Key.caps_lock>ax
Screenshot: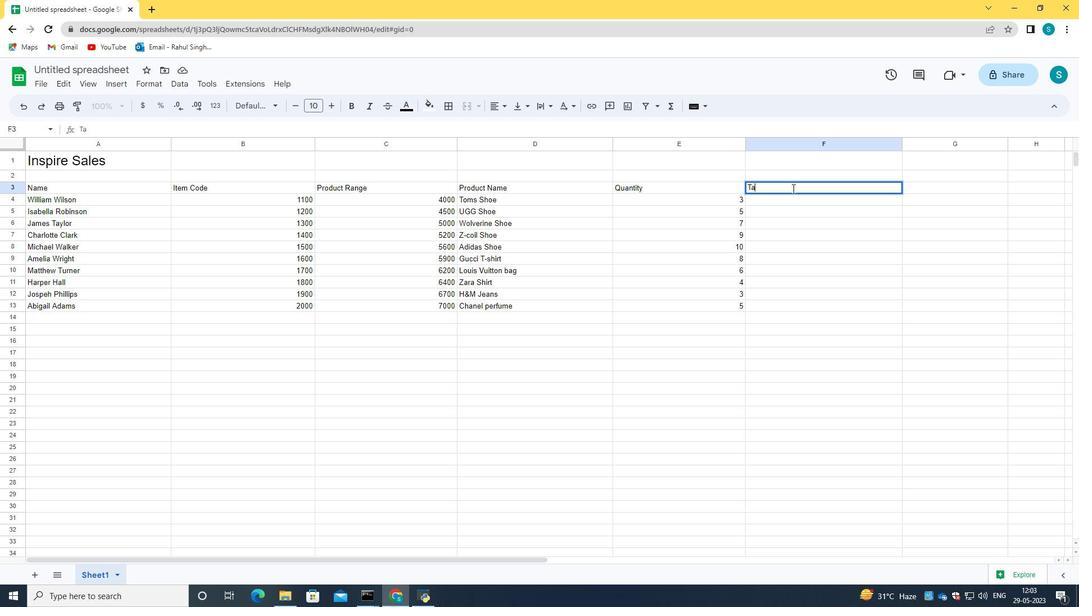 
Action: Mouse moved to (783, 197)
Screenshot: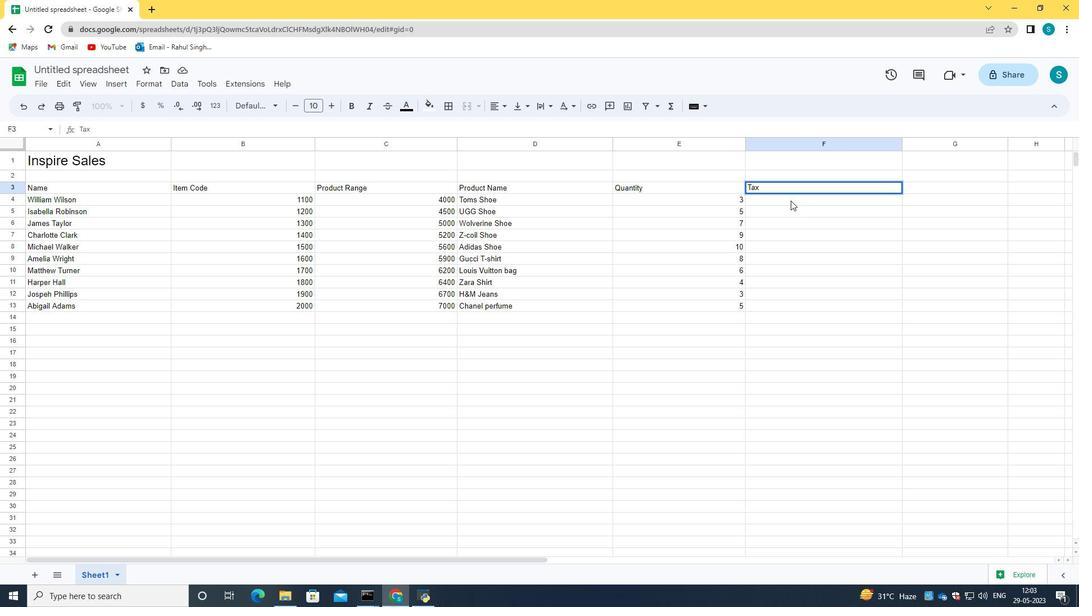 
Action: Mouse pressed left at (783, 197)
Screenshot: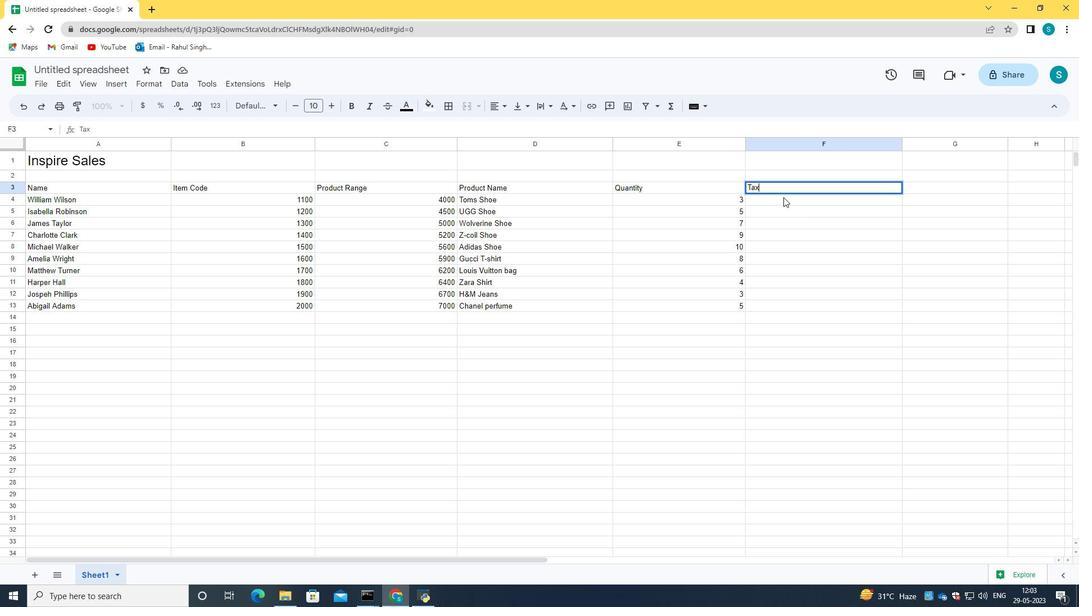 
Action: Key pressed <Key.shift_r>+<Key.backspace>=
Screenshot: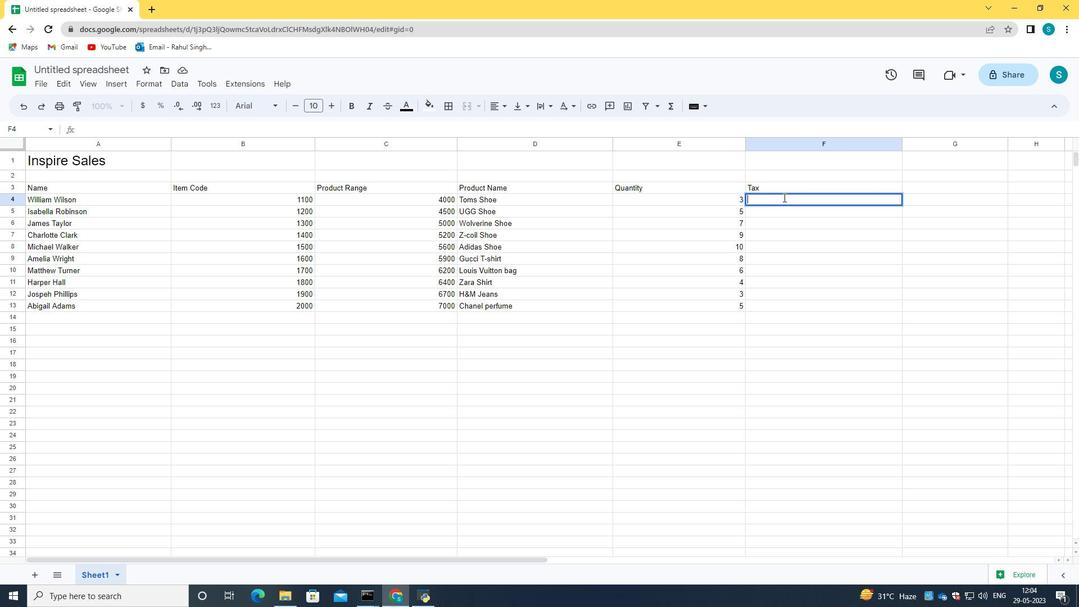 
Action: Mouse moved to (517, 195)
Screenshot: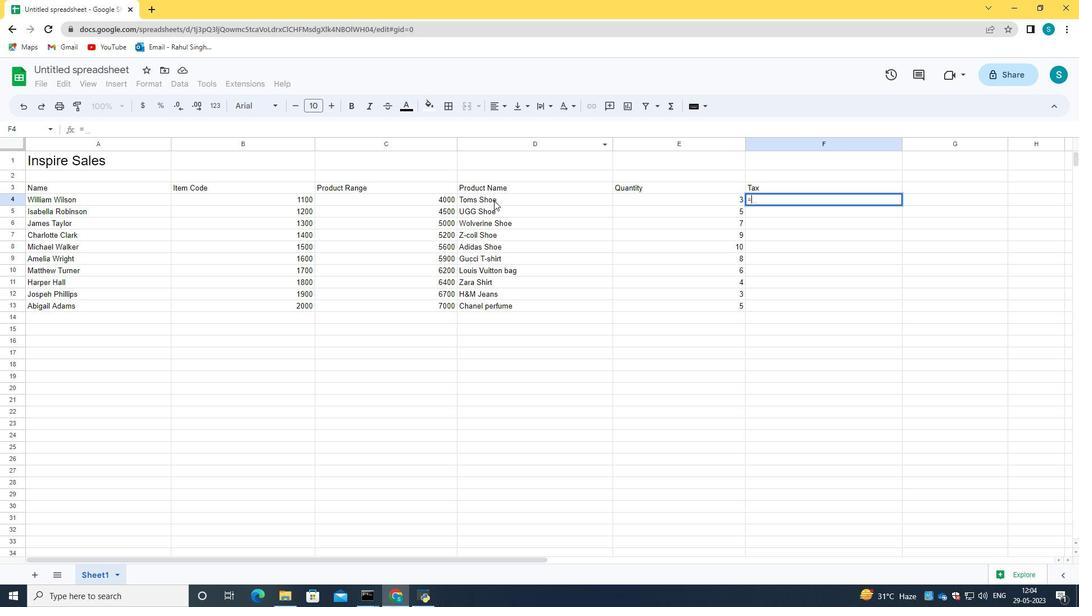 
Action: Mouse pressed left at (517, 195)
Screenshot: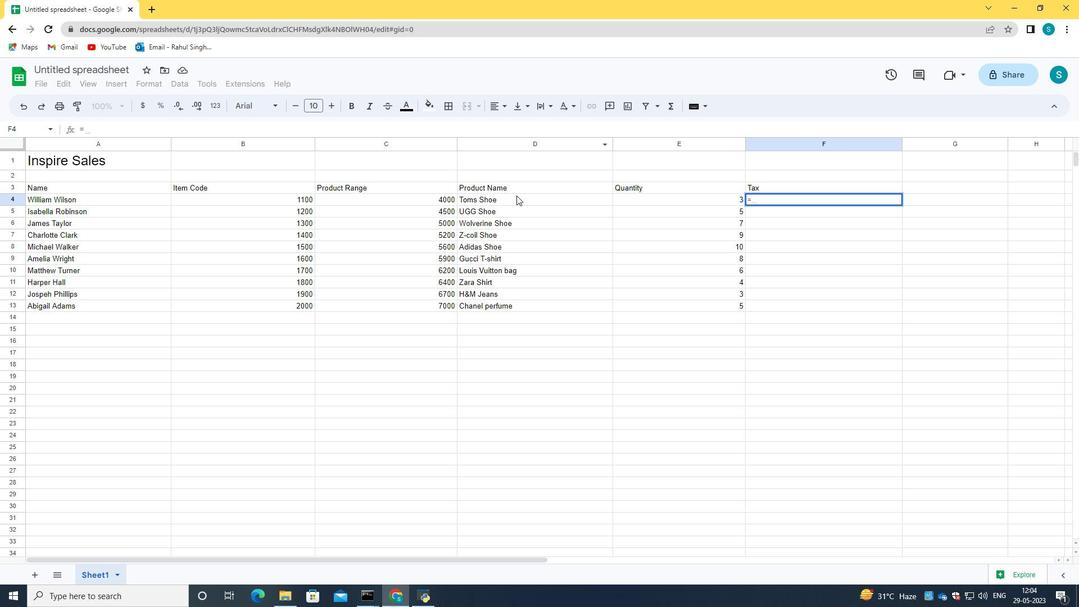 
Action: Mouse moved to (773, 202)
Screenshot: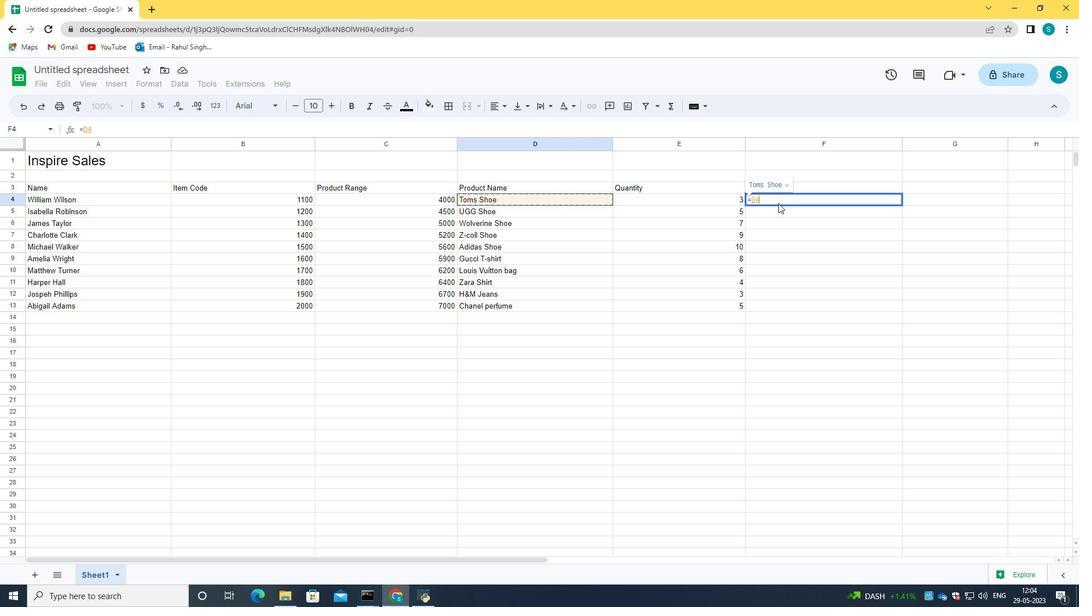 
Action: Key pressed *12<Key.shift_r><Key.shift_r><Key.shift_r><Key.shift_r><Key.shift_r><Key.shift_r><Key.shift_r><Key.shift_r><Key.shift_r><Key.shift_r><Key.shift_r><Key.shift_r><Key.shift_r><Key.shift_r><Key.shift_r><Key.shift_r>%<Key.enter>
Screenshot: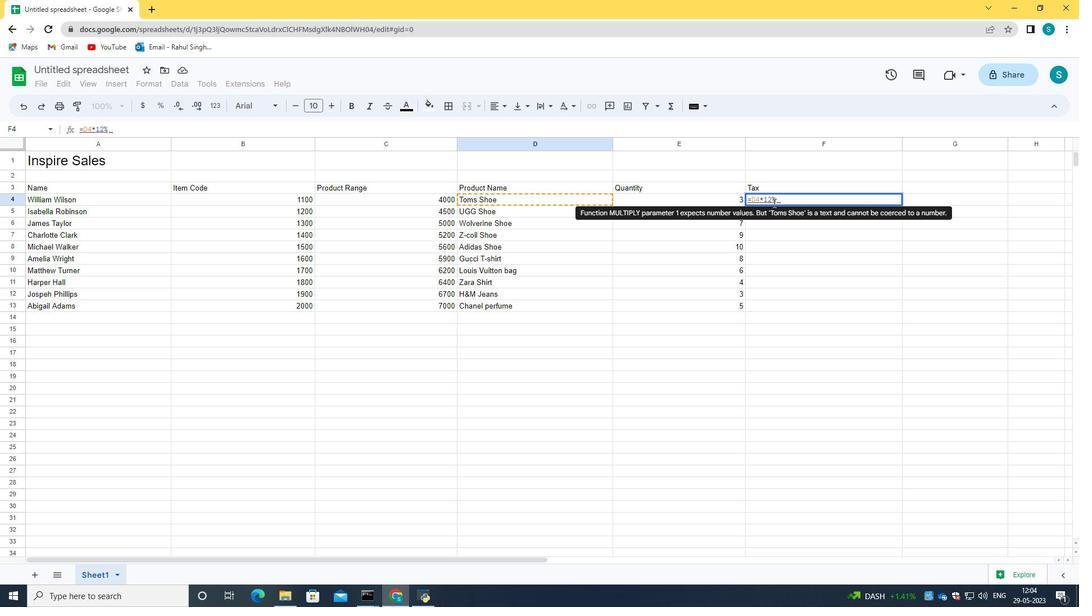 
Action: Mouse moved to (850, 195)
Screenshot: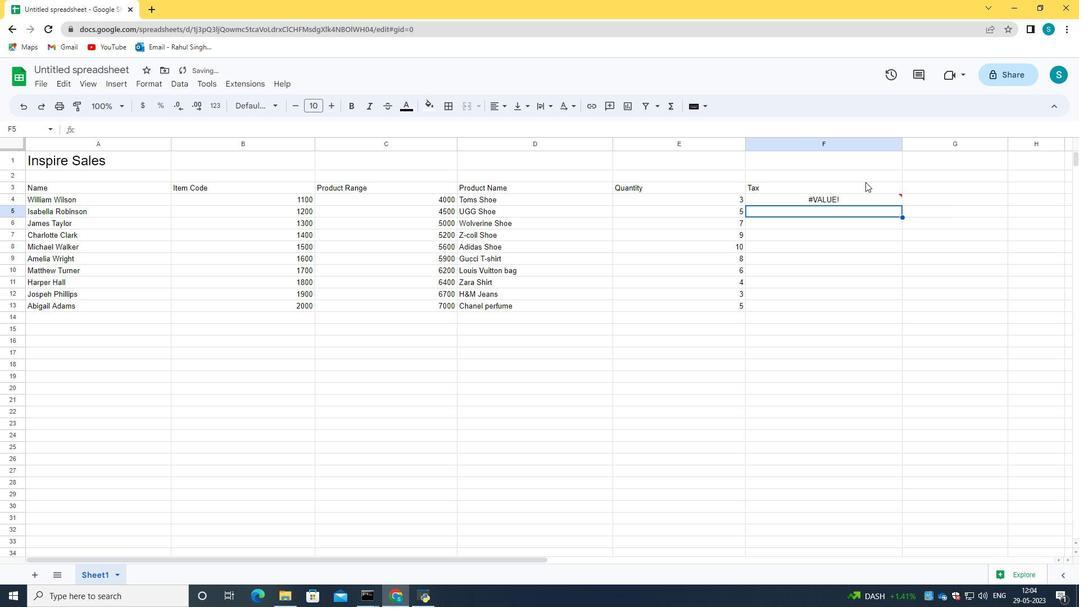 
Action: Mouse pressed left at (850, 195)
Screenshot: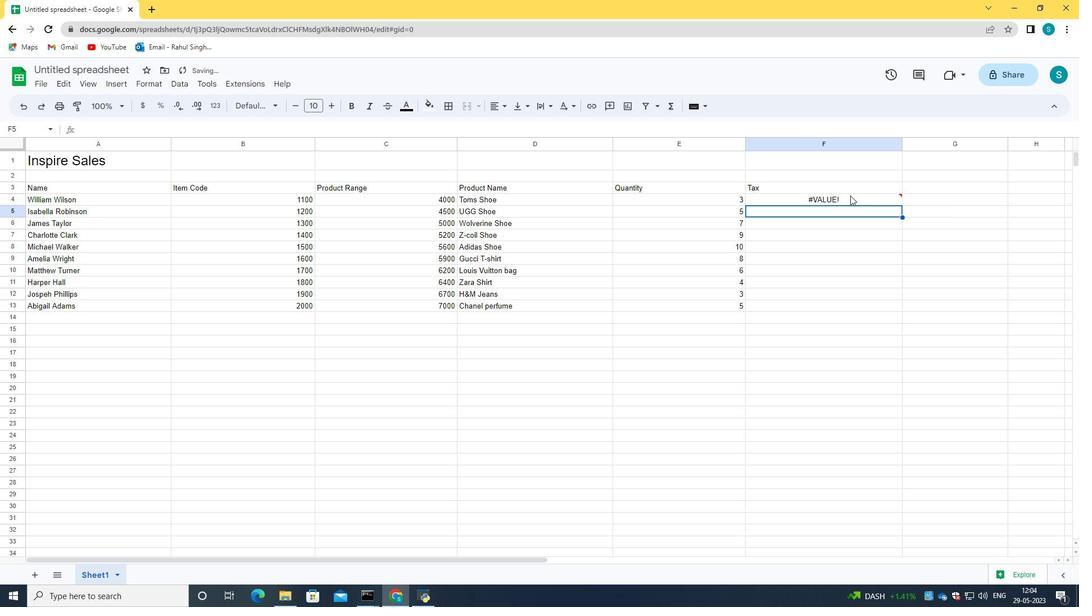 
Action: Key pressed <Key.backspace>
Screenshot: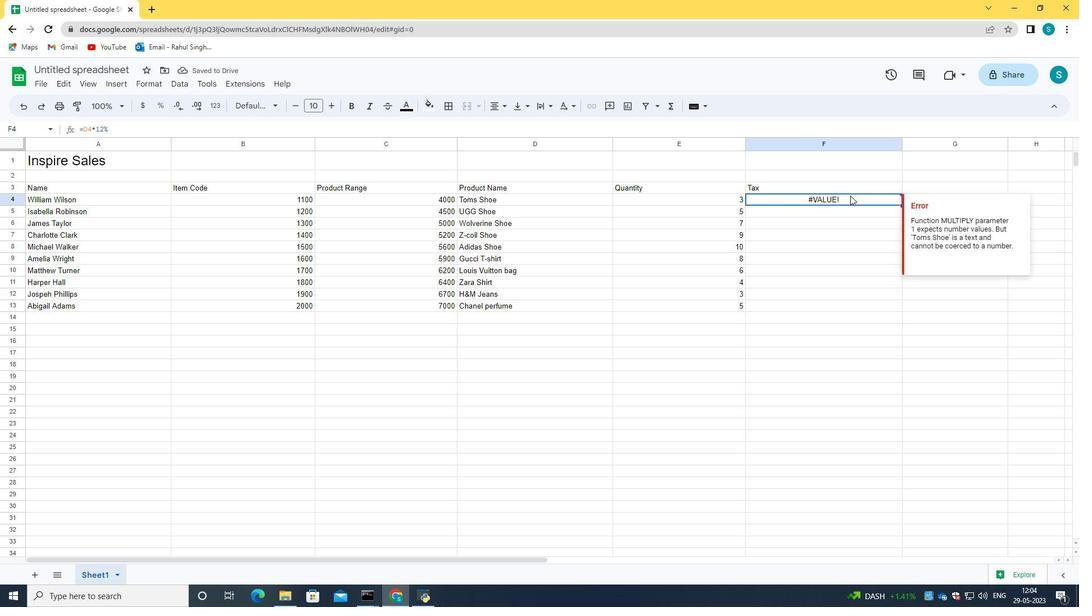 
Action: Mouse moved to (770, 197)
Screenshot: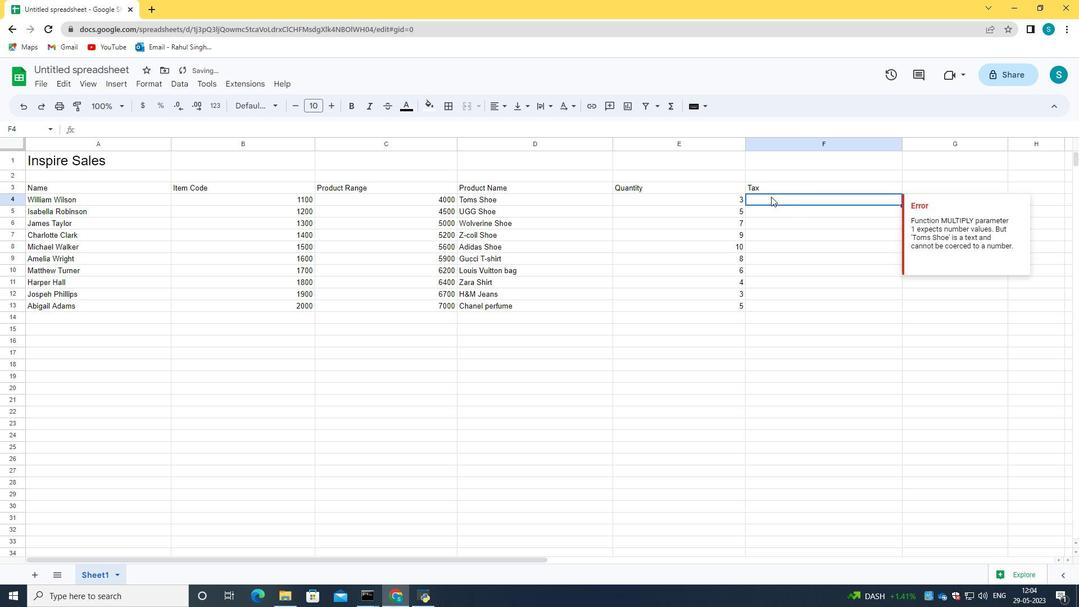 
Action: Mouse pressed left at (770, 197)
Screenshot: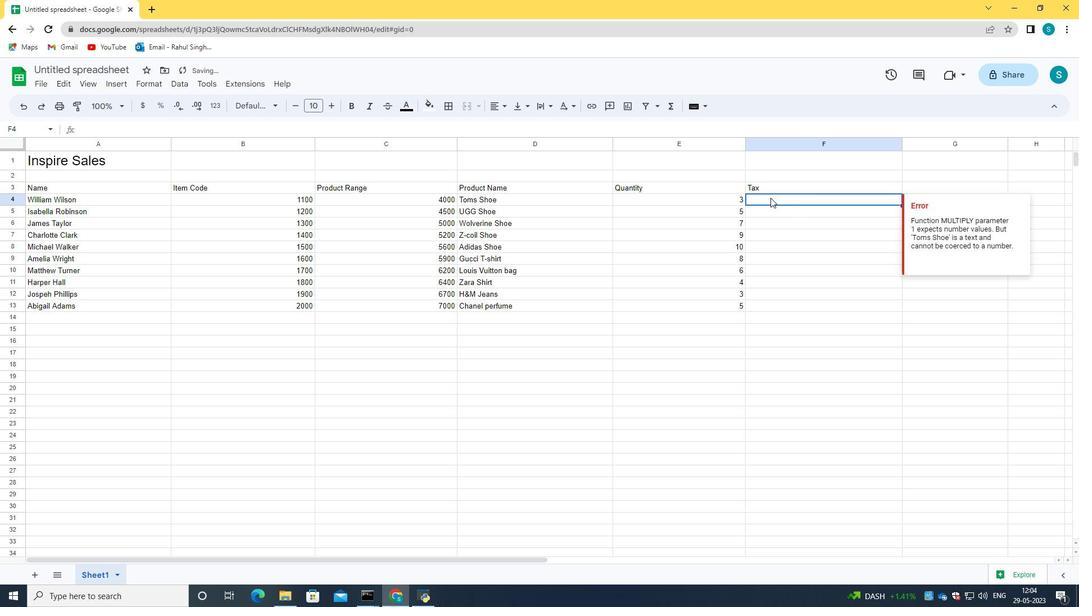 
Action: Key pressed =
Screenshot: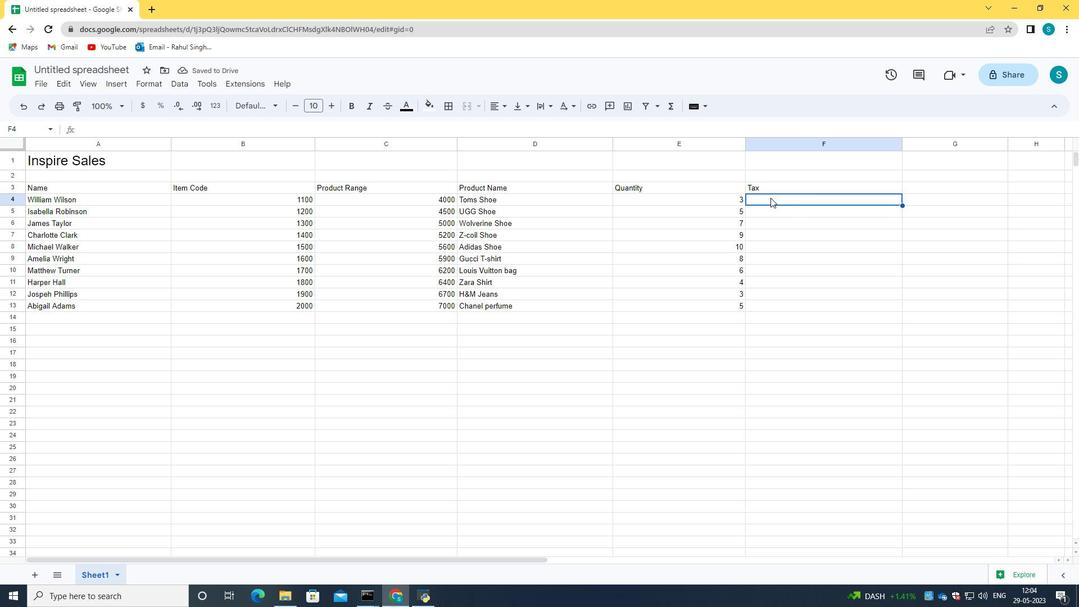 
Action: Mouse moved to (402, 193)
Screenshot: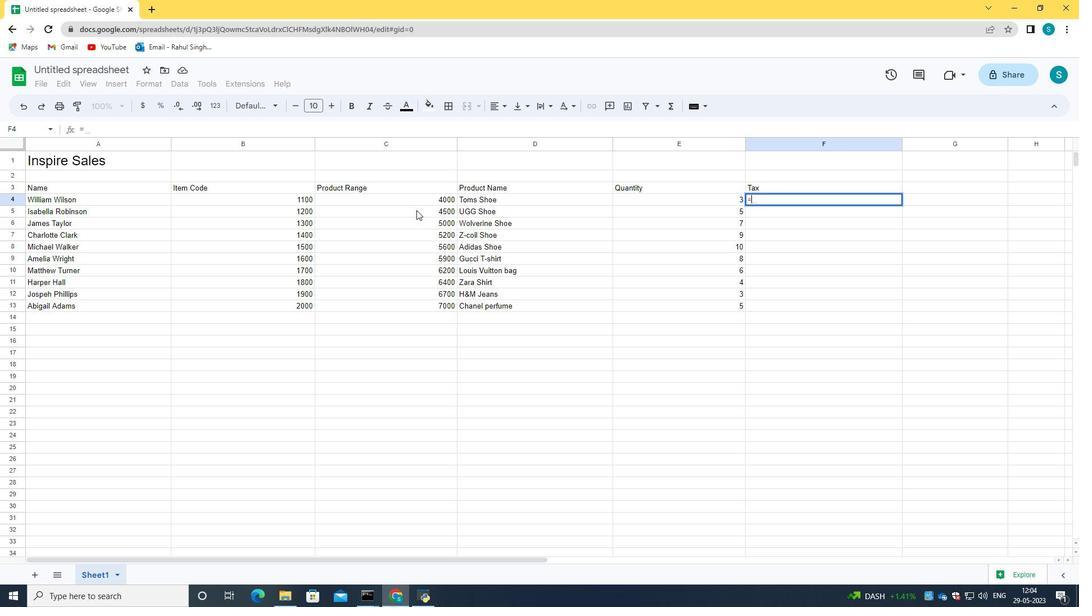 
Action: Mouse pressed left at (402, 193)
Screenshot: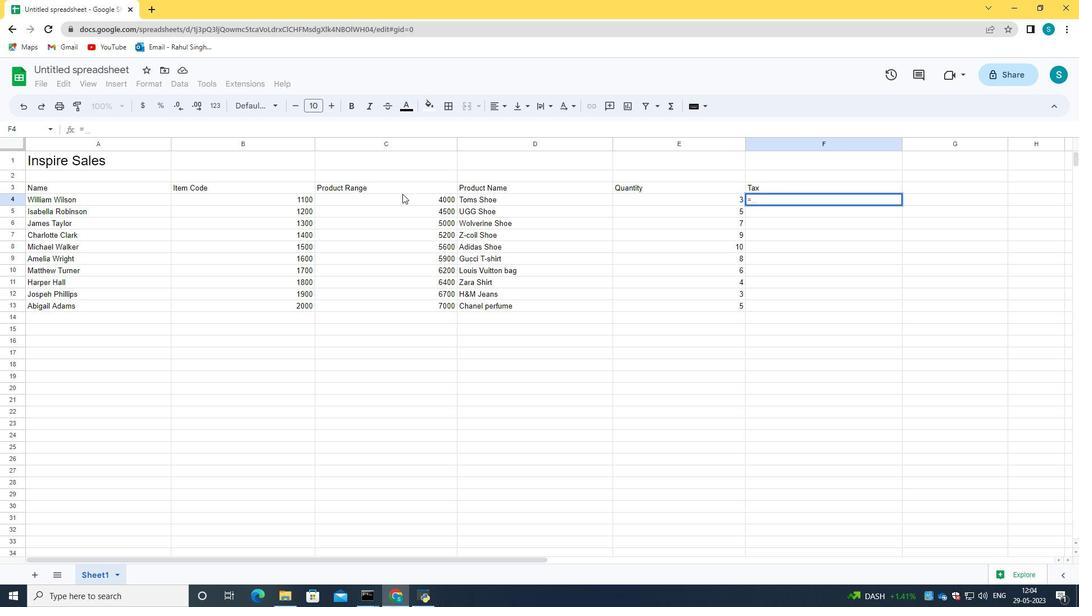 
Action: Mouse moved to (406, 198)
Screenshot: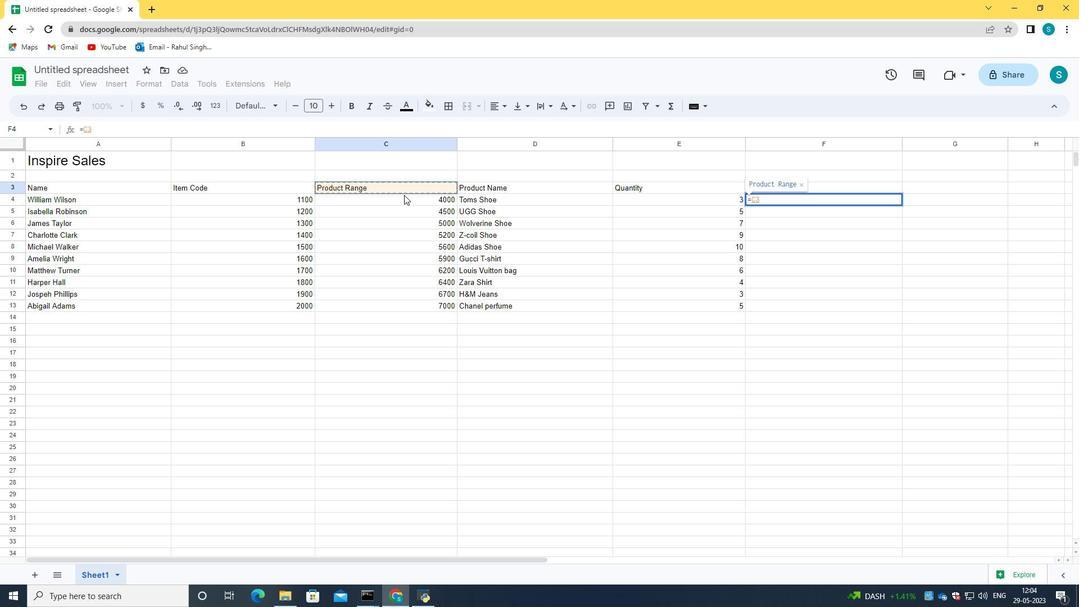 
Action: Mouse pressed left at (406, 198)
Screenshot: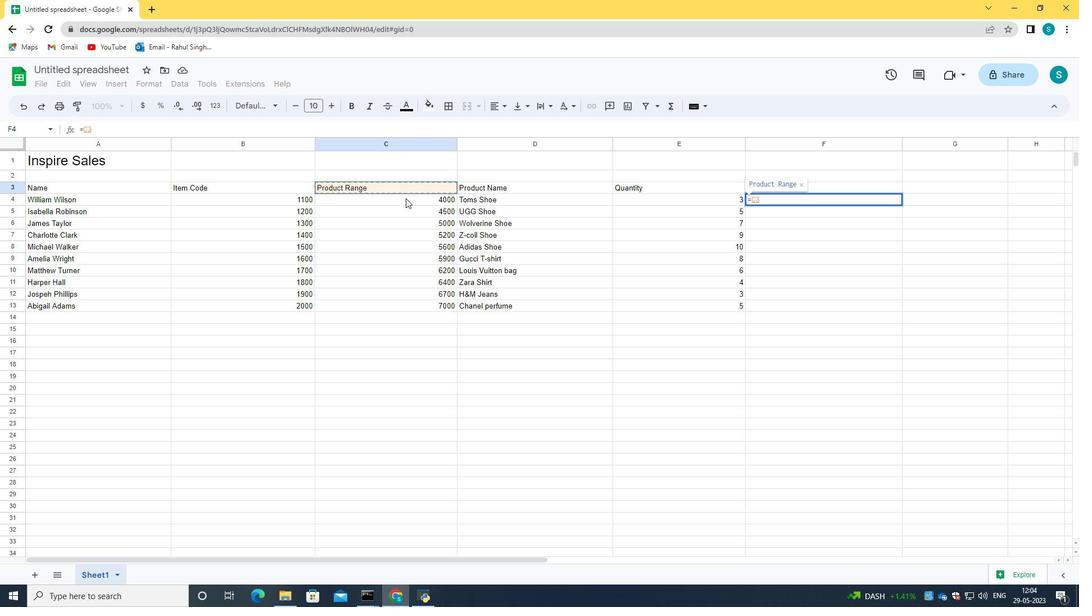 
Action: Mouse moved to (408, 181)
Screenshot: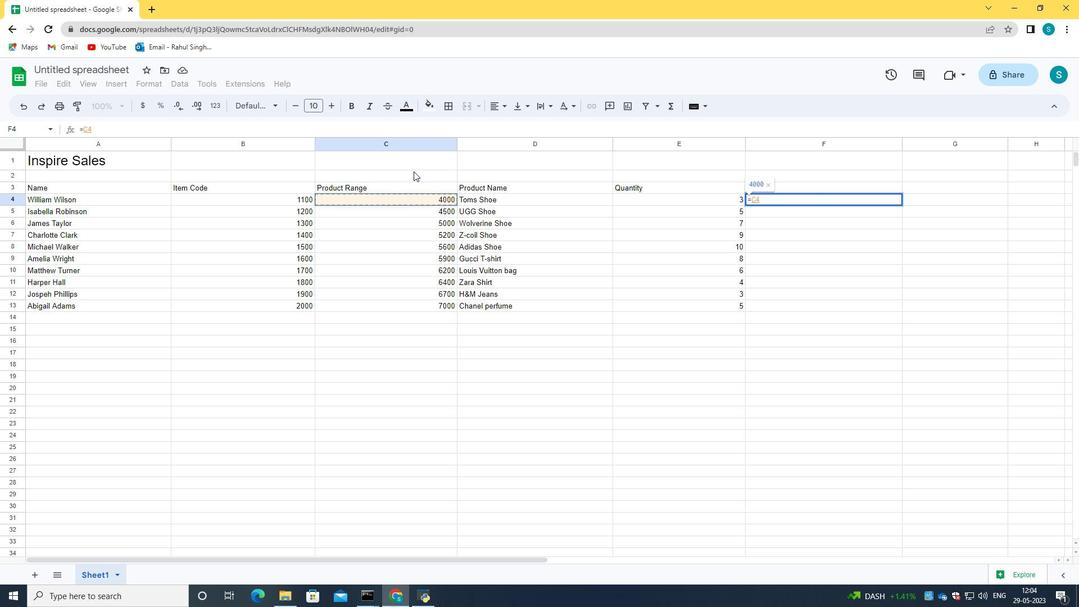 
Action: Mouse pressed left at (408, 181)
Screenshot: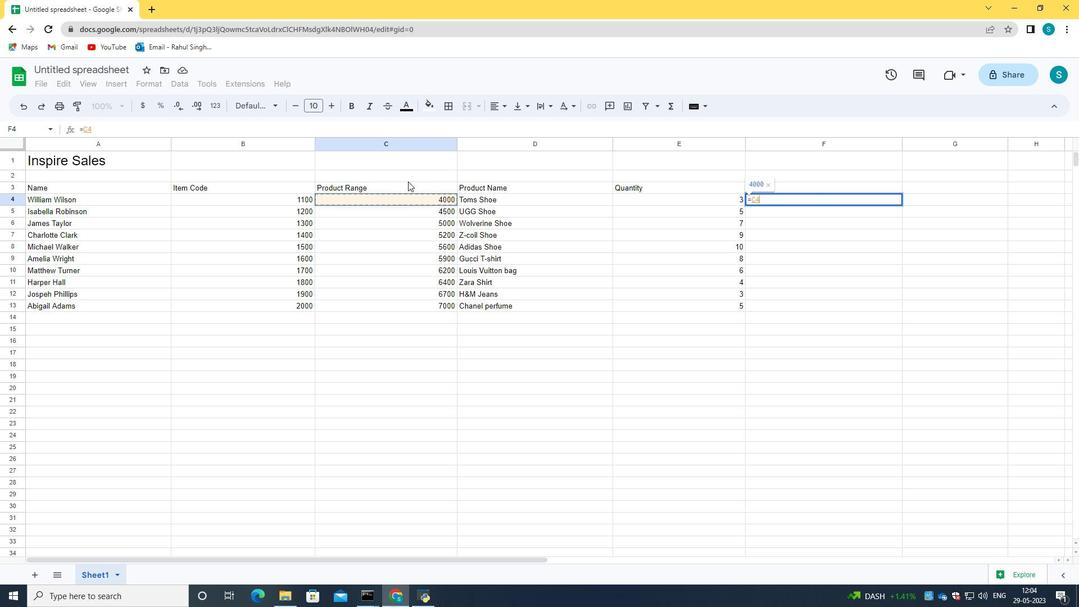 
Action: Mouse moved to (399, 190)
Screenshot: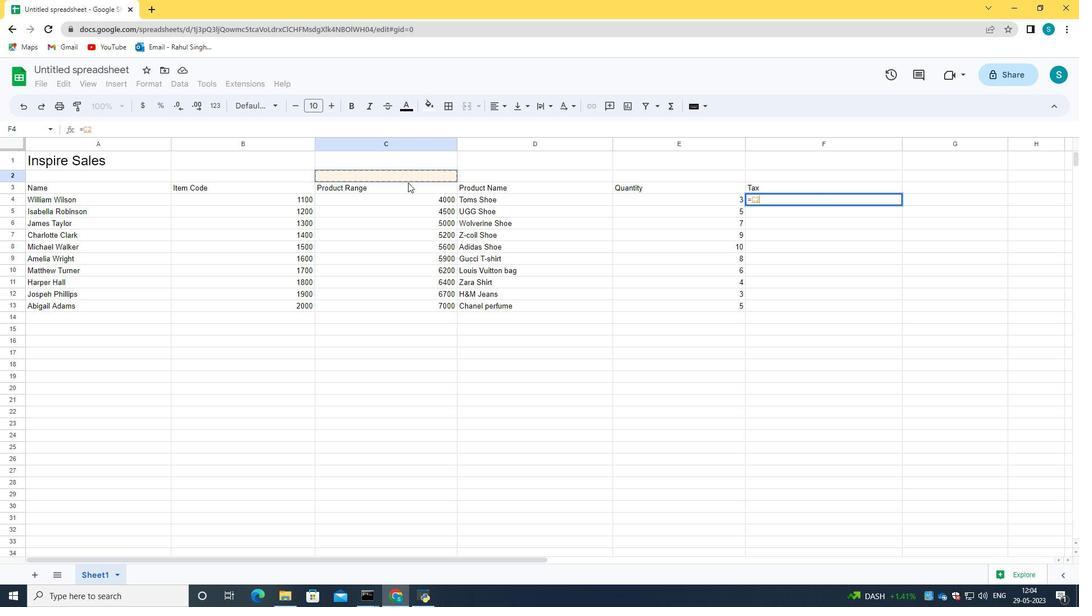 
Action: Mouse pressed left at (399, 190)
Screenshot: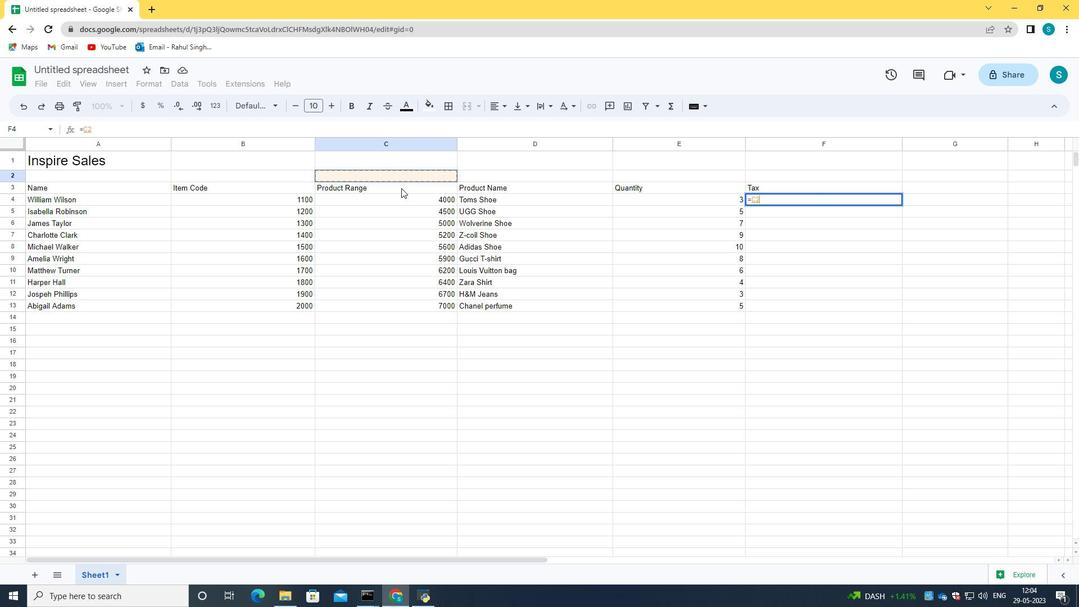 
Action: Mouse moved to (777, 202)
Screenshot: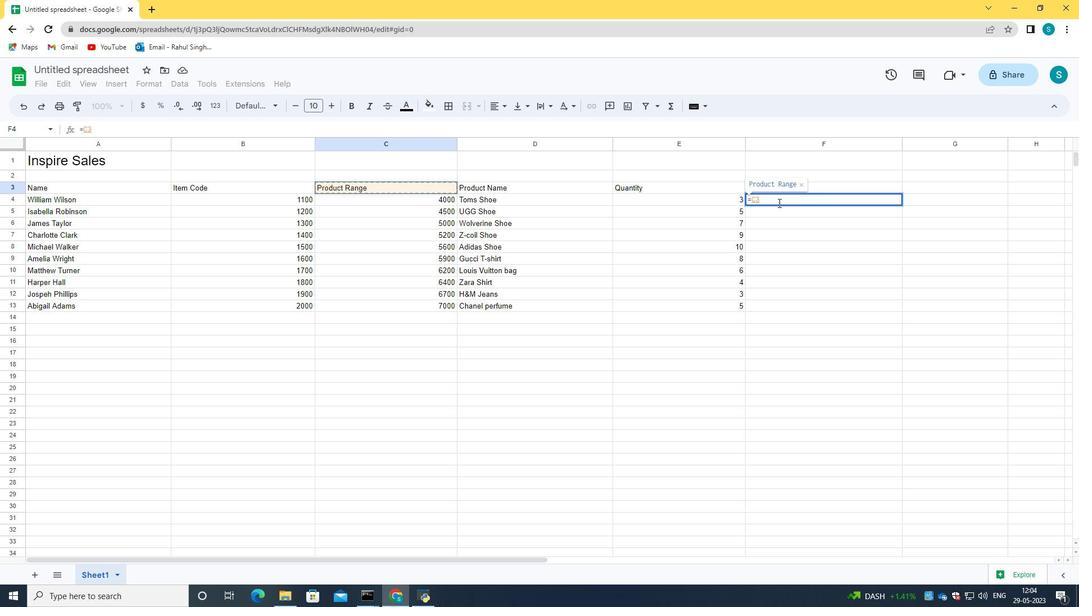 
Action: Mouse pressed left at (777, 202)
Screenshot: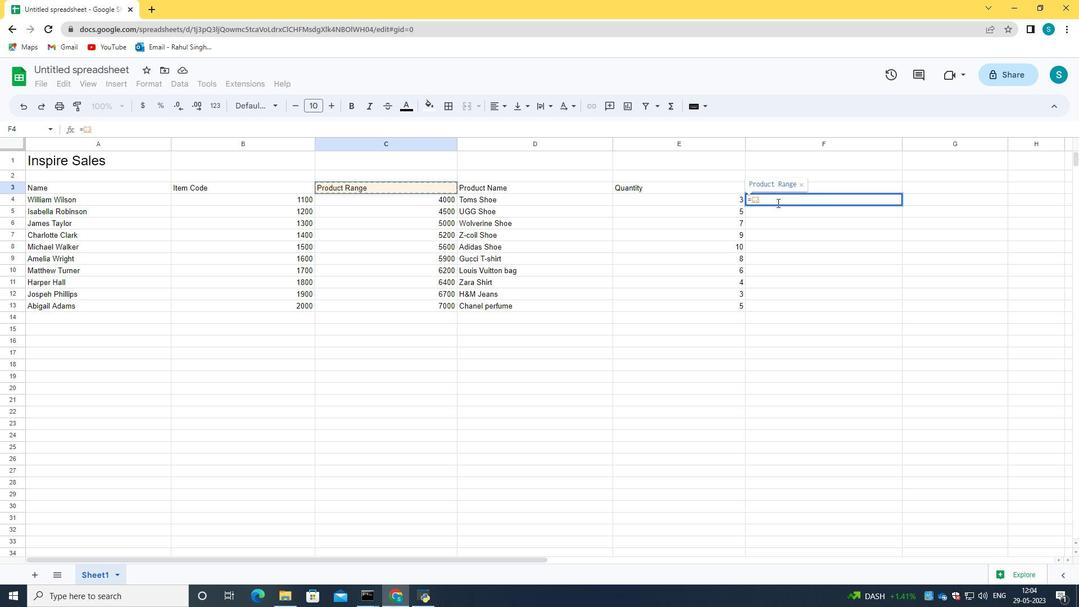 
Action: Key pressed *12<Key.shift_r><Key.shift_r><Key.shift_r><Key.shift_r><Key.shift_r><Key.shift_r><Key.shift_r><Key.shift_r><Key.shift_r><Key.shift_r><Key.shift_r><Key.shift_r><Key.shift_r><Key.shift_r><Key.shift_r><Key.shift_r><Key.shift_r><Key.shift_r><Key.shift_r><Key.shift_r><Key.shift_r><Key.shift_r><Key.shift_r><Key.shift_r><Key.shift_r><Key.shift_r><Key.shift_r><Key.shift_r><Key.shift_r><Key.shift_r><Key.shift_r><Key.shift_r><Key.shift_r><Key.shift_r><Key.shift_r><Key.shift_r><Key.shift_r><Key.shift_r><Key.shift_r><Key.shift_r><Key.shift_r><Key.shift_r><Key.shift_r><Key.shift_r><Key.shift_r><Key.shift_r><Key.shift_r><Key.shift_r><Key.shift_r><Key.shift_r><Key.shift_r><Key.shift_r><Key.shift_r>%<Key.enter>
Screenshot: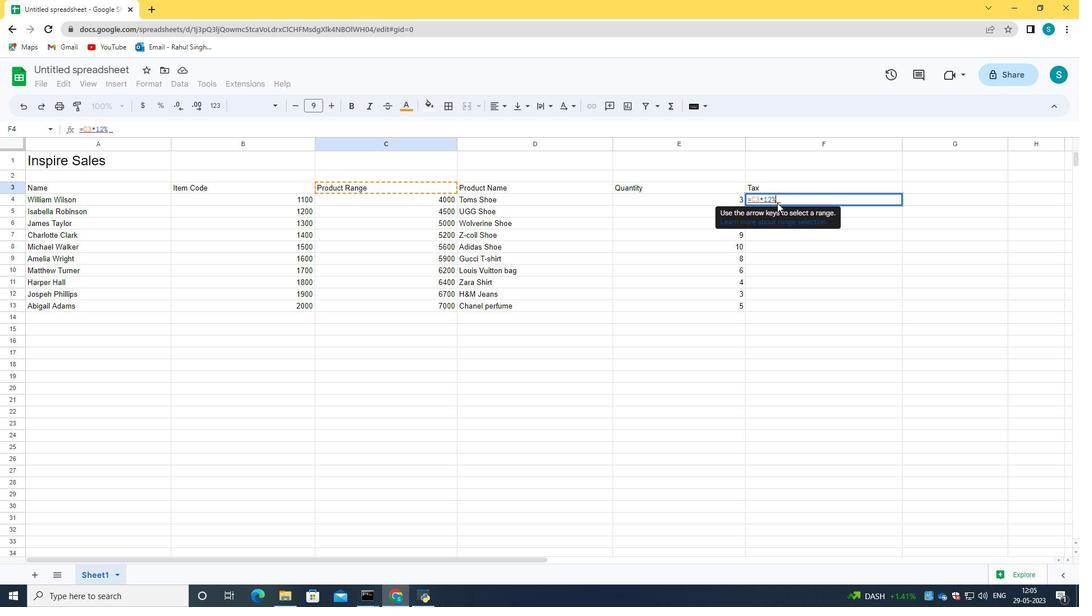 
Action: Mouse moved to (918, 281)
Screenshot: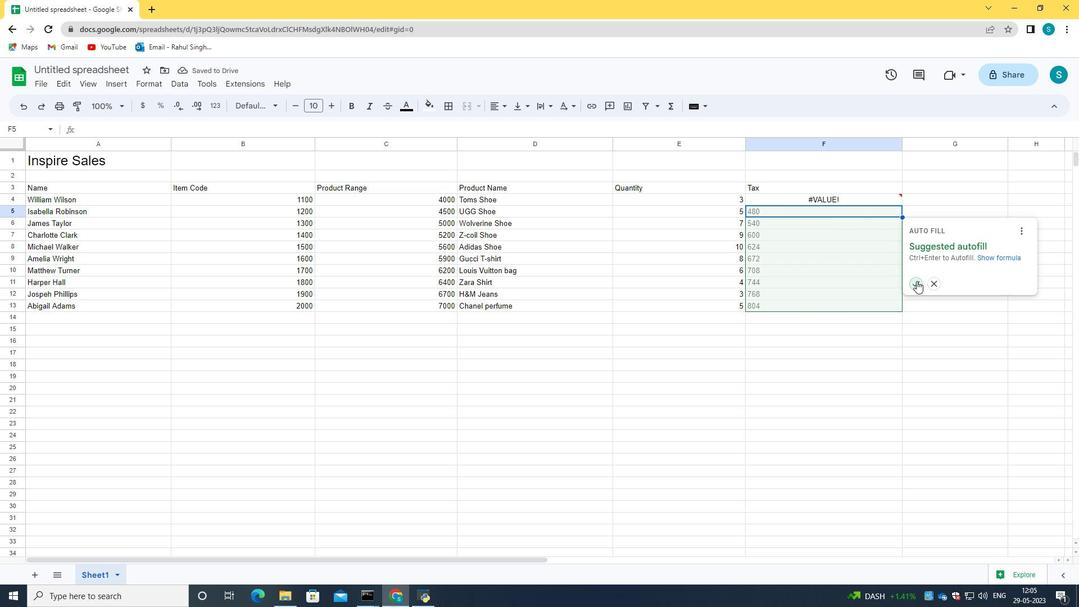 
Action: Mouse pressed left at (918, 281)
Screenshot: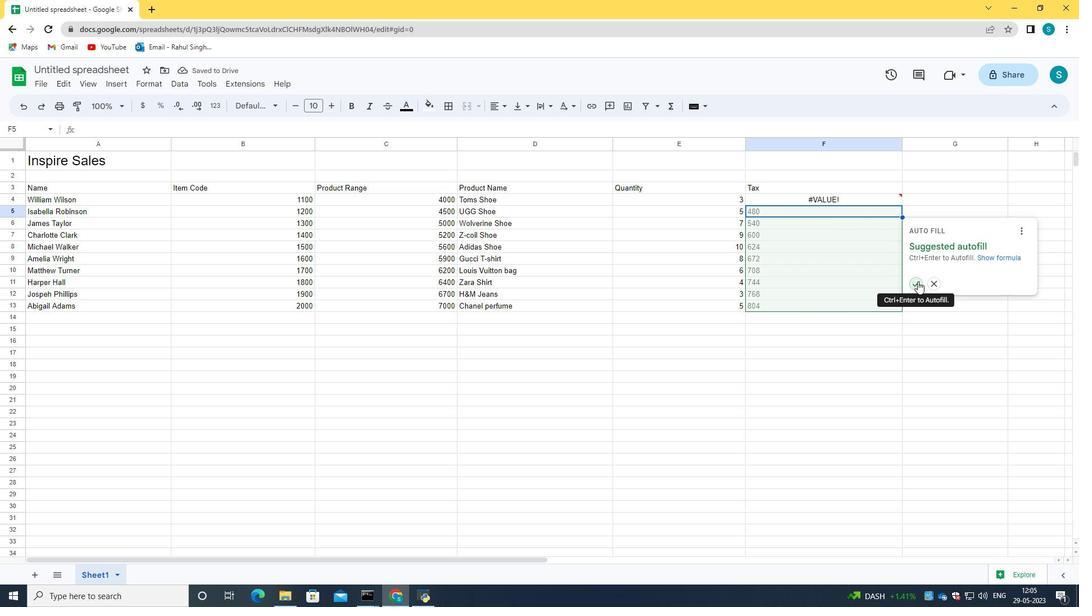 
Action: Mouse moved to (869, 192)
Screenshot: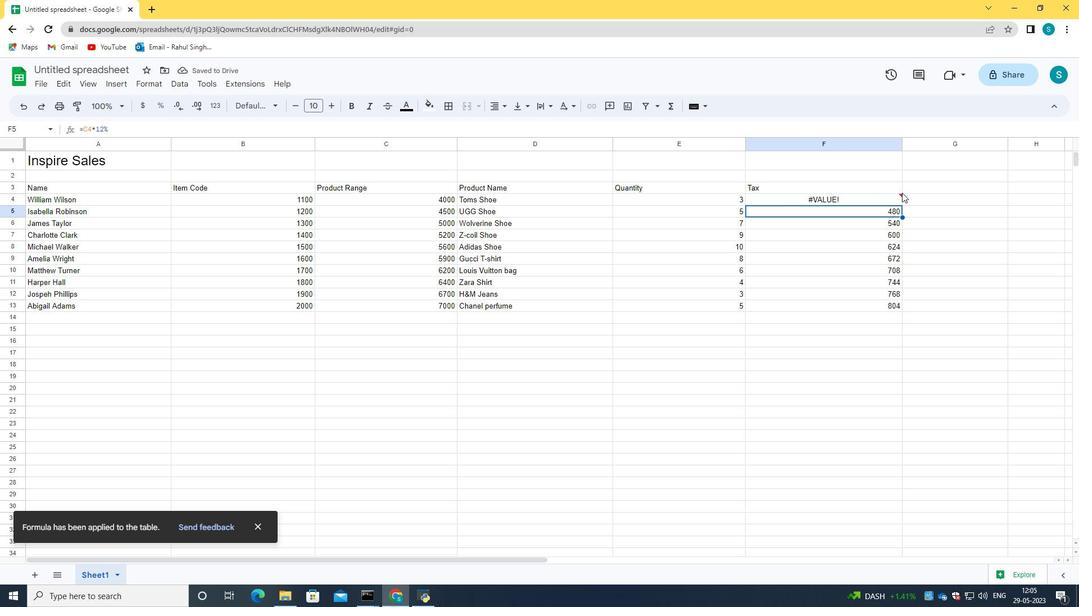 
Action: Mouse pressed left at (869, 192)
Screenshot: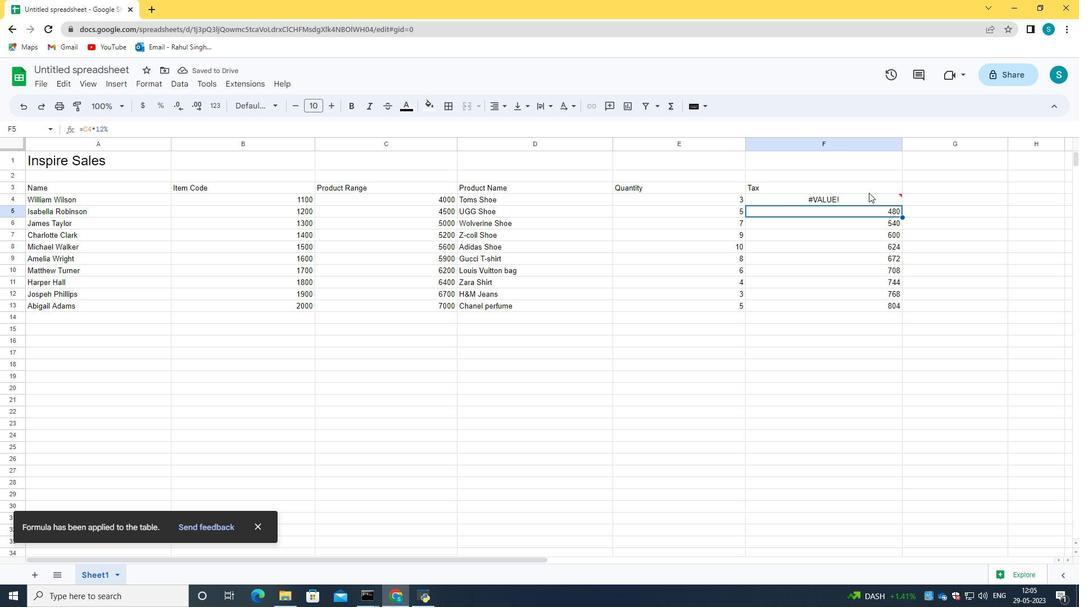 
Action: Mouse moved to (866, 201)
Screenshot: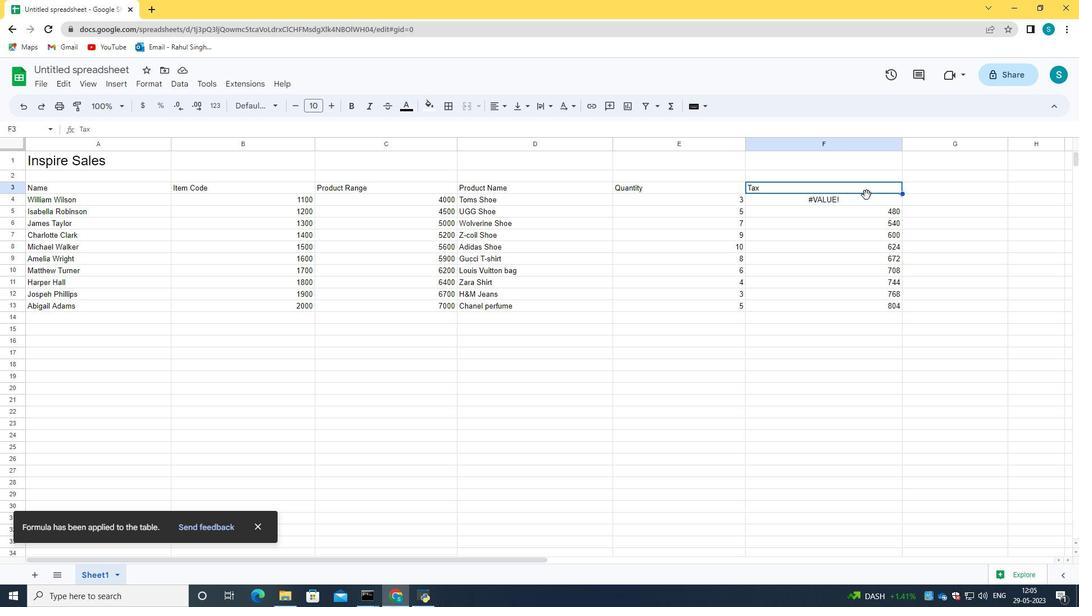 
Action: Mouse pressed left at (866, 201)
Screenshot: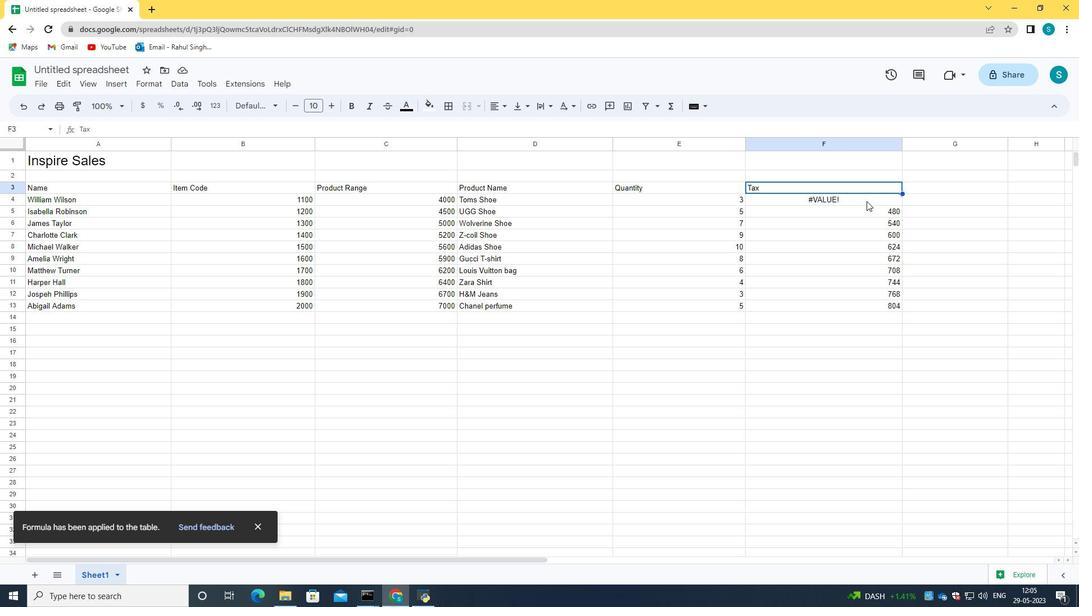 
Action: Mouse pressed left at (866, 201)
Screenshot: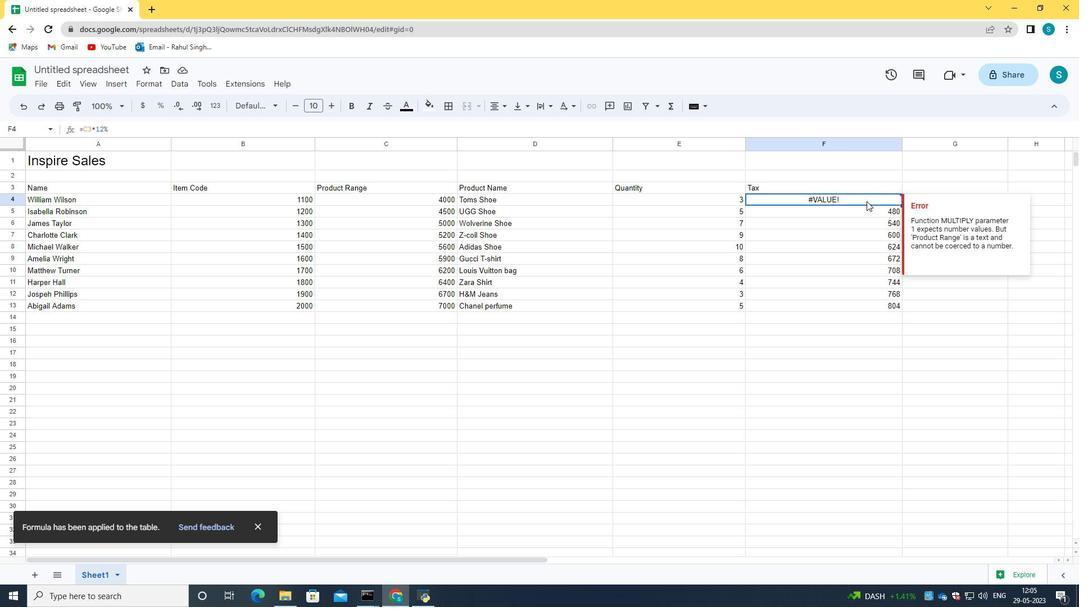 
Action: Mouse moved to (23, 106)
Screenshot: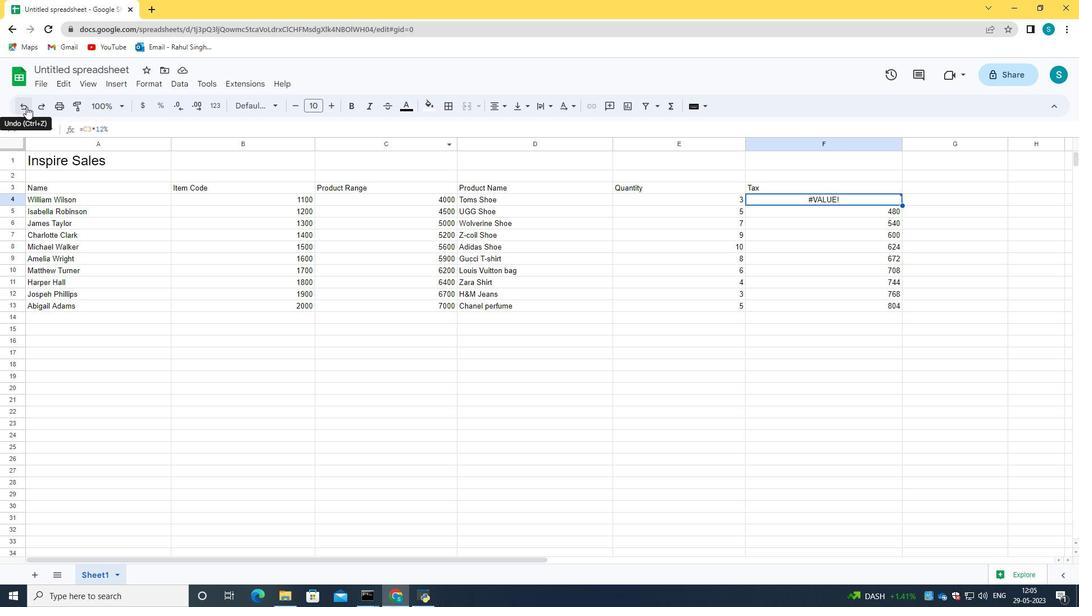 
Action: Mouse pressed left at (23, 106)
Screenshot: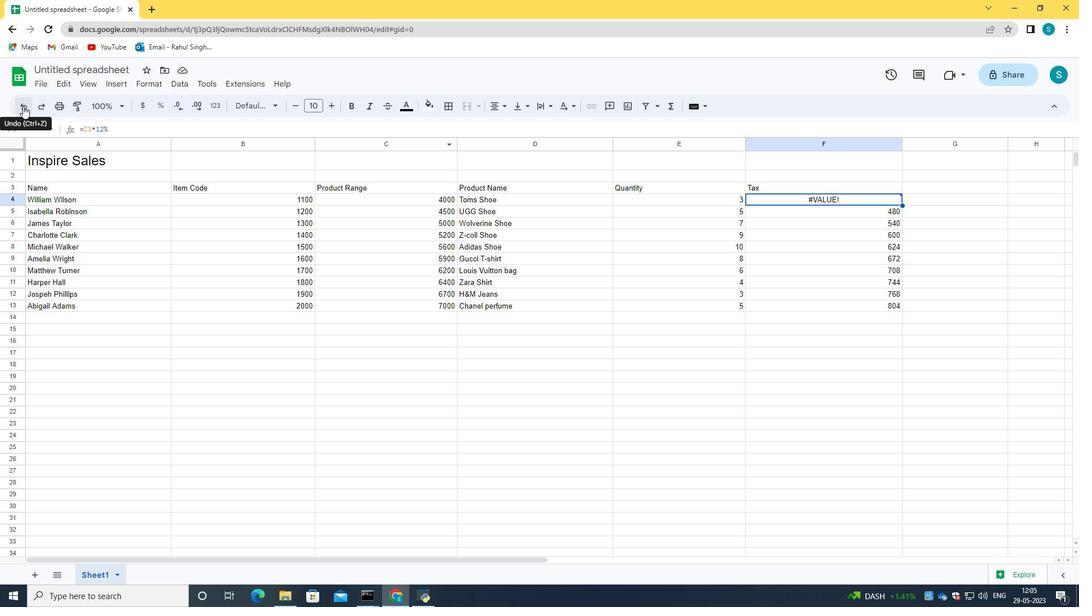 
Action: Mouse moved to (853, 198)
Screenshot: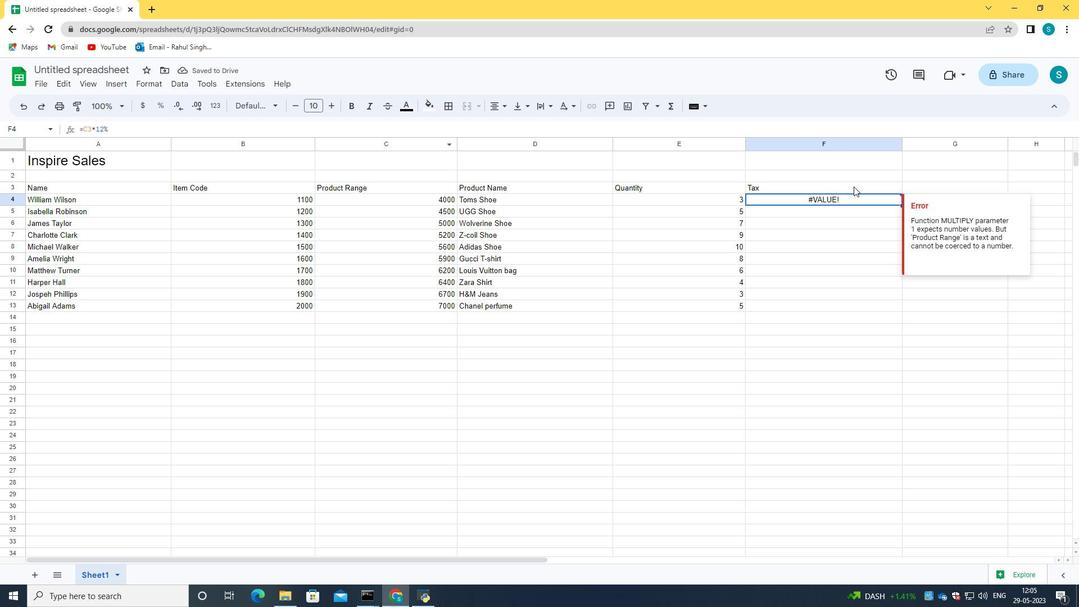 
Action: Mouse pressed left at (853, 198)
Screenshot: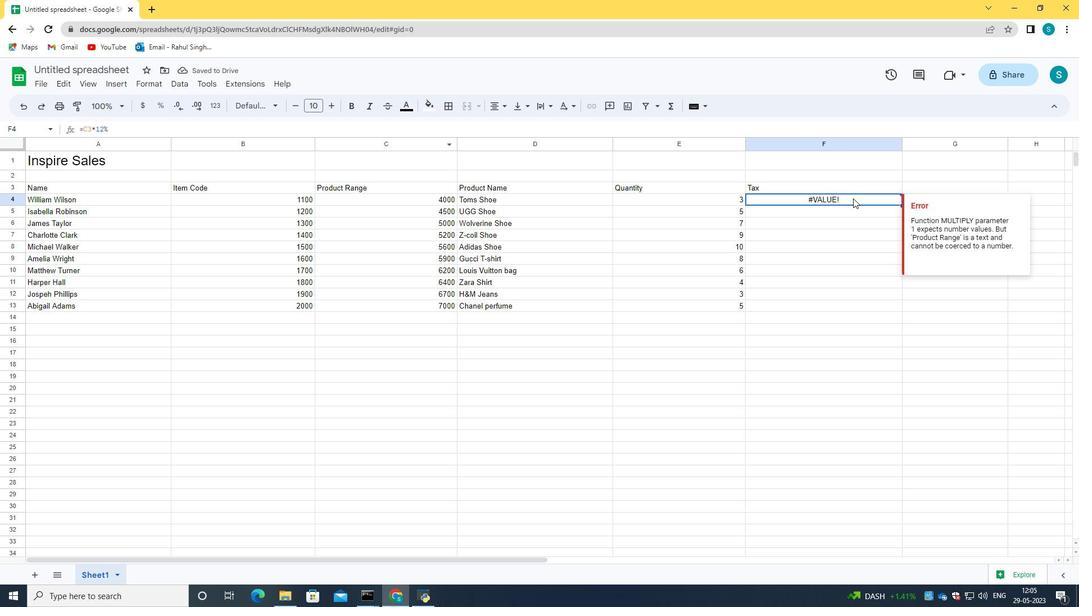 
Action: Key pressed <Key.backspace>
Screenshot: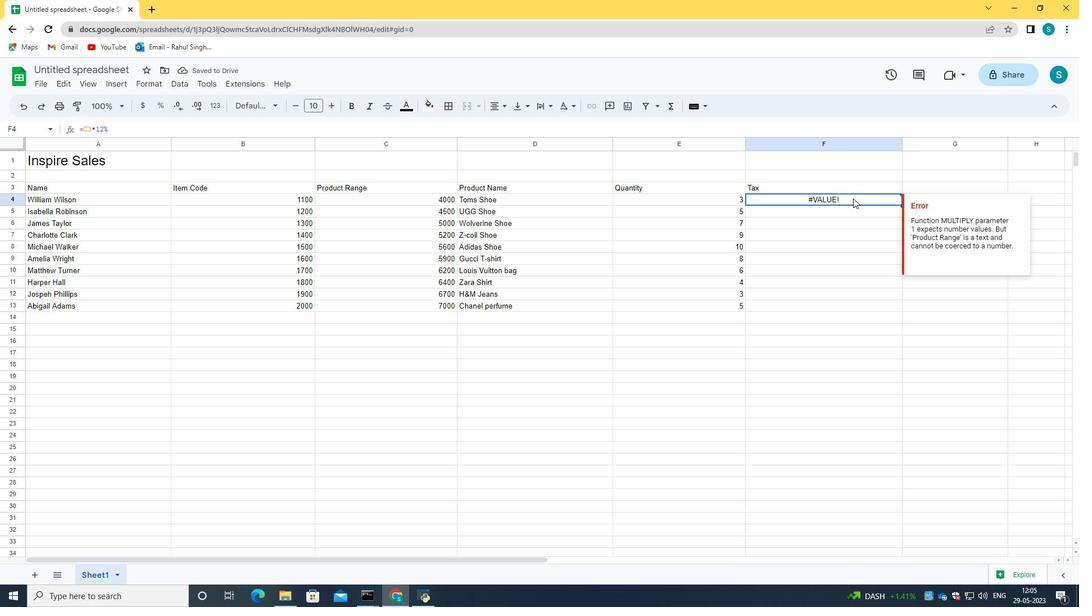 
Action: Mouse moved to (374, 199)
Screenshot: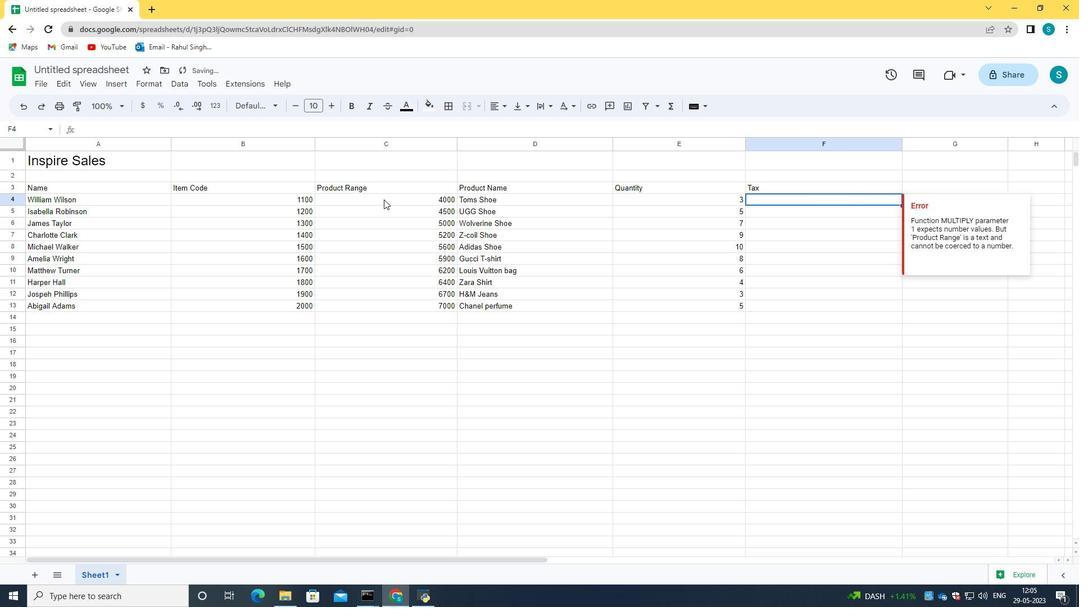
Action: Mouse pressed left at (374, 199)
Screenshot: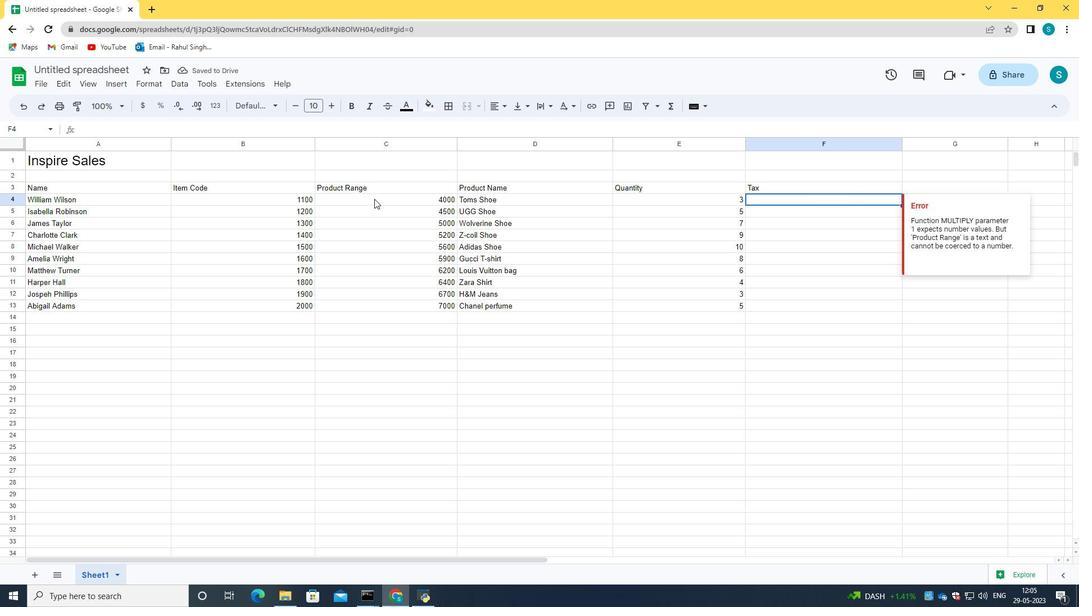 
Action: Mouse moved to (806, 203)
Screenshot: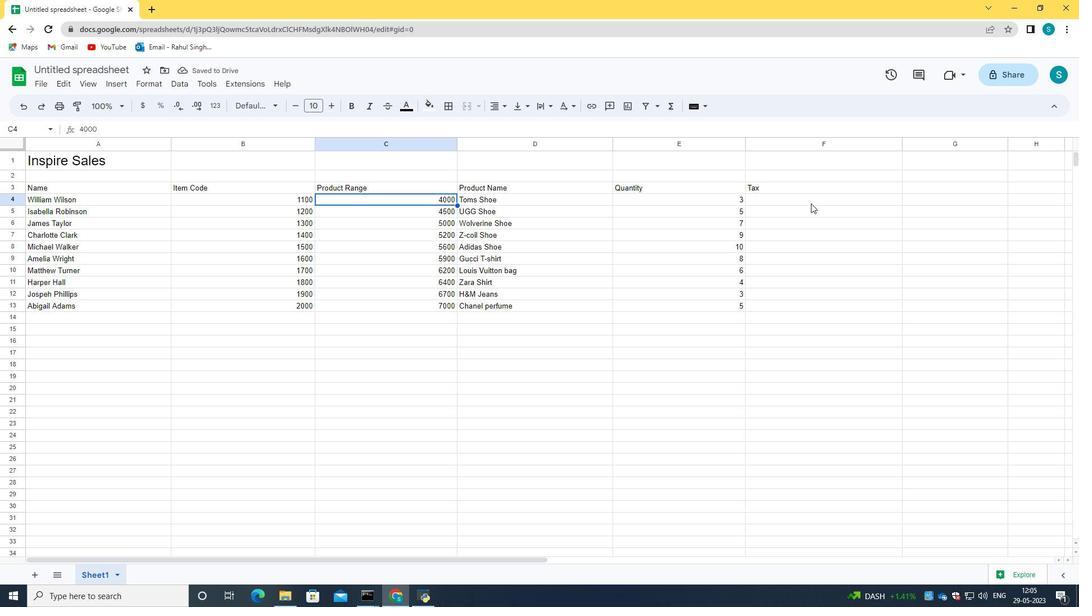 
Action: Mouse pressed left at (806, 203)
Screenshot: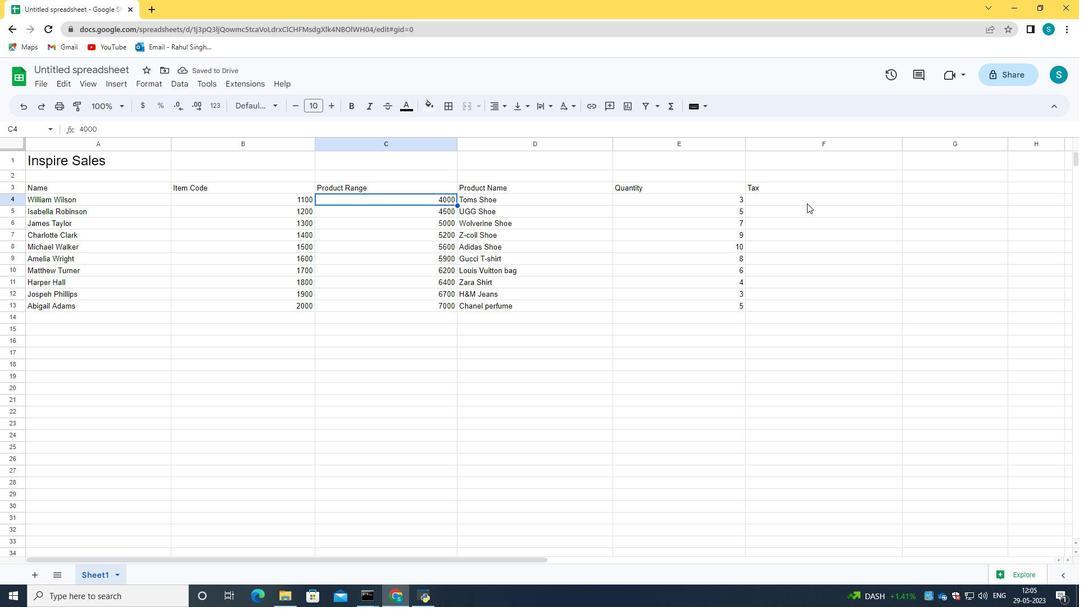 
Action: Key pressed <Key.shift_r>+=<Key.backspace><Key.backspace>=
Screenshot: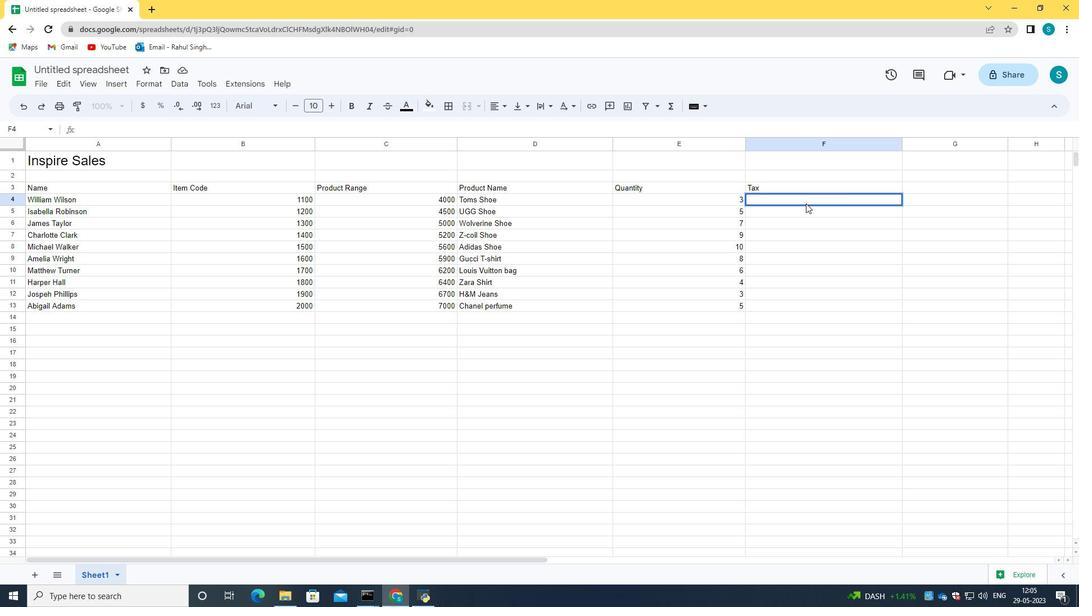 
Action: Mouse moved to (416, 201)
Screenshot: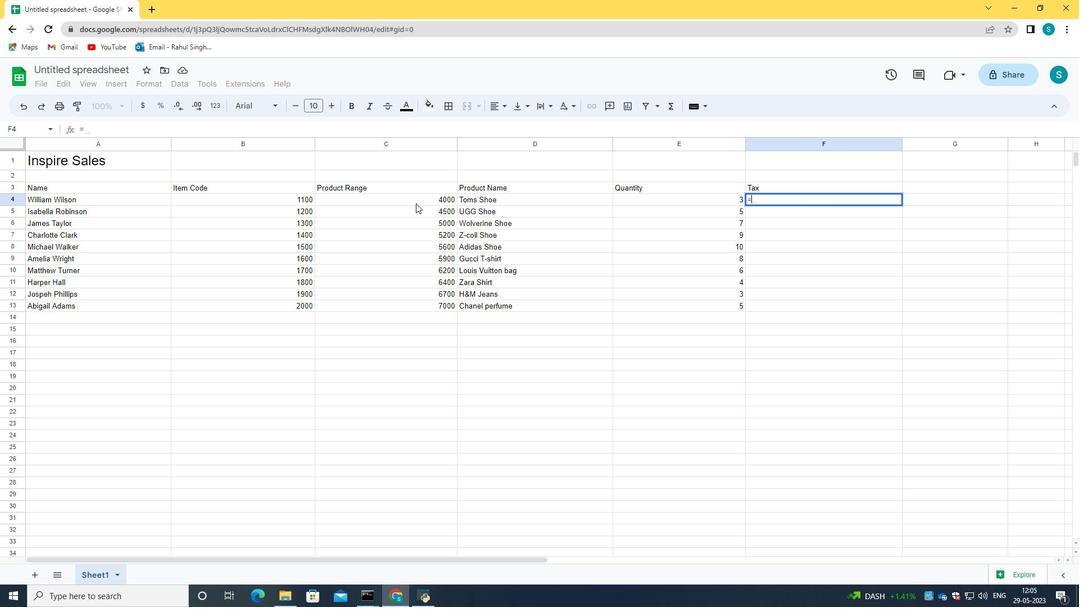 
Action: Mouse pressed left at (416, 201)
Screenshot: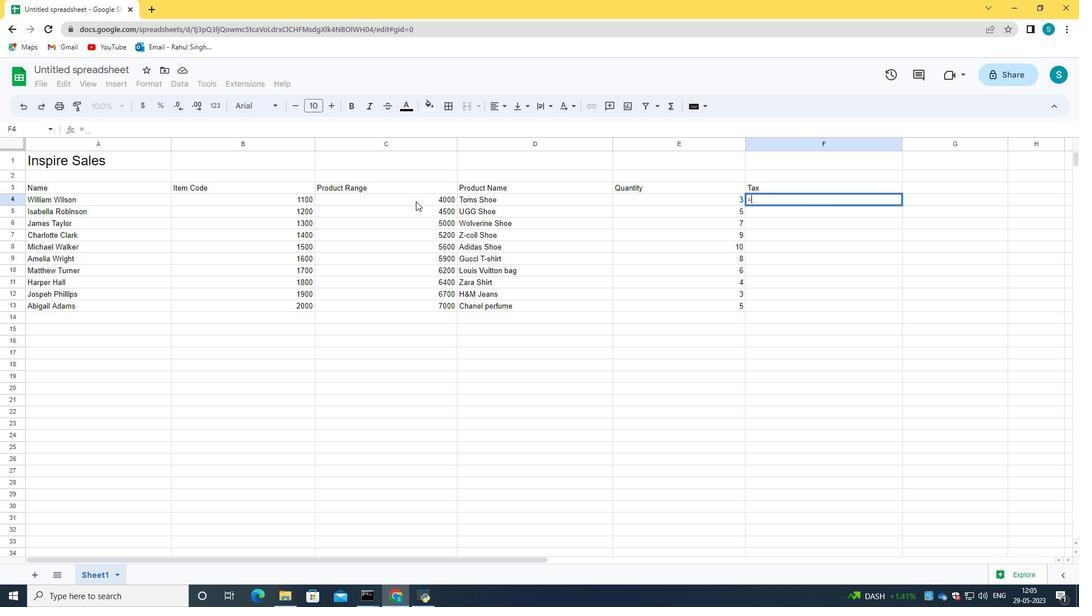 
Action: Mouse moved to (778, 199)
Screenshot: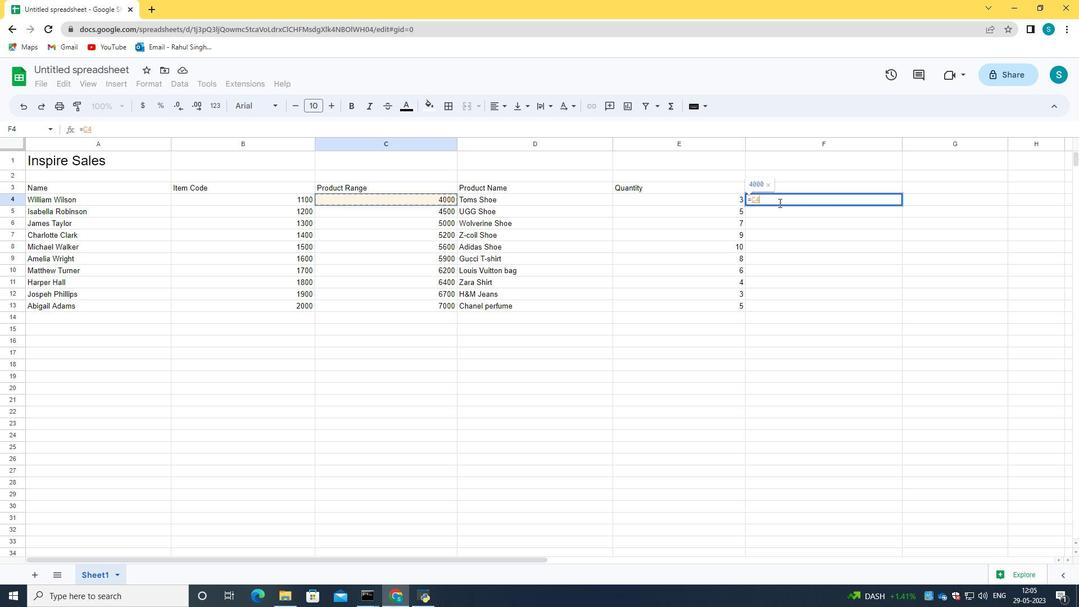 
Action: Key pressed *12<Key.shift_r><Key.shift_r><Key.shift_r><Key.shift_r><Key.shift_r><Key.shift_r><Key.shift_r>&<Key.backspace><Key.shift>%<Key.enter>
Screenshot: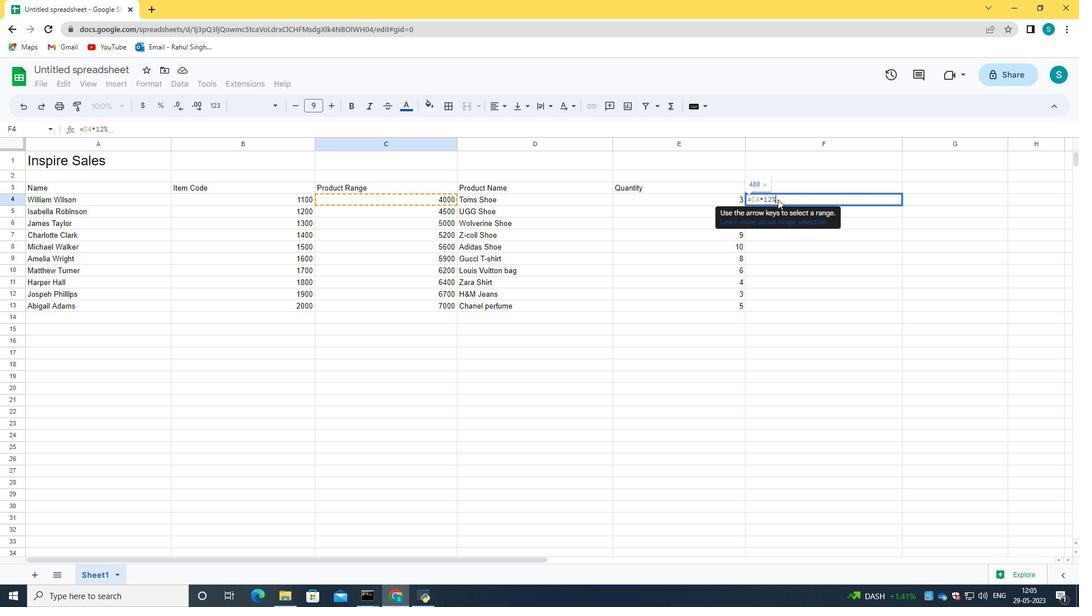 
Action: Mouse moved to (914, 283)
Screenshot: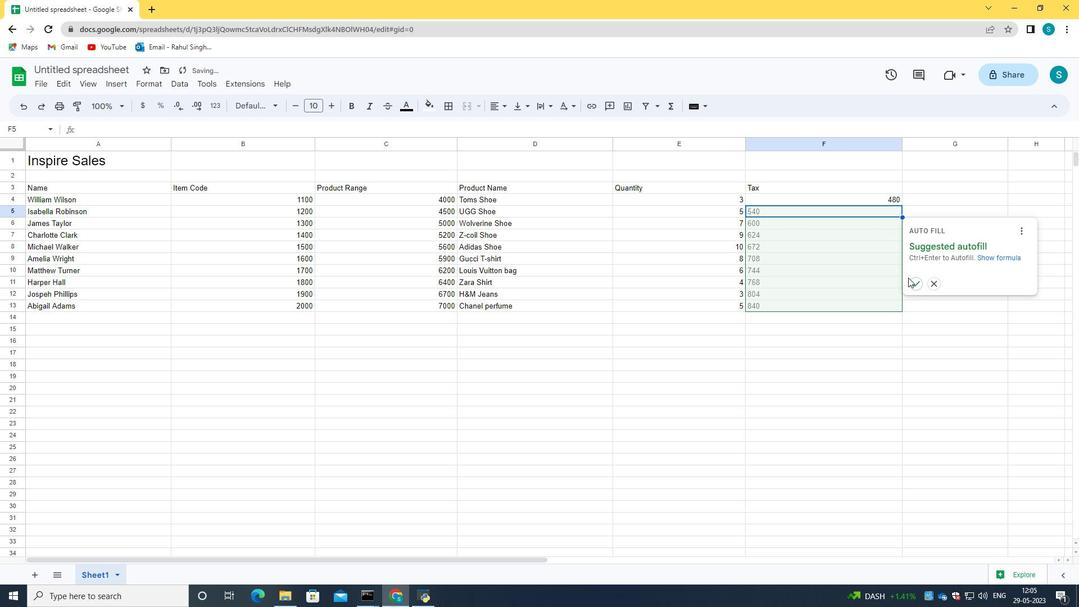 
Action: Mouse pressed left at (914, 283)
Screenshot: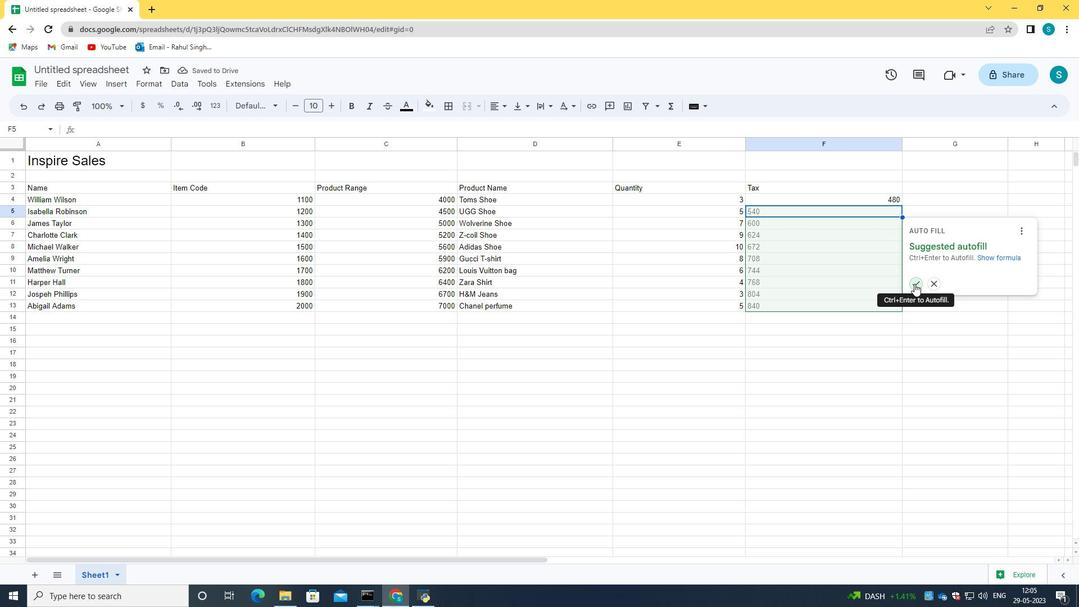 
Action: Mouse moved to (940, 187)
Screenshot: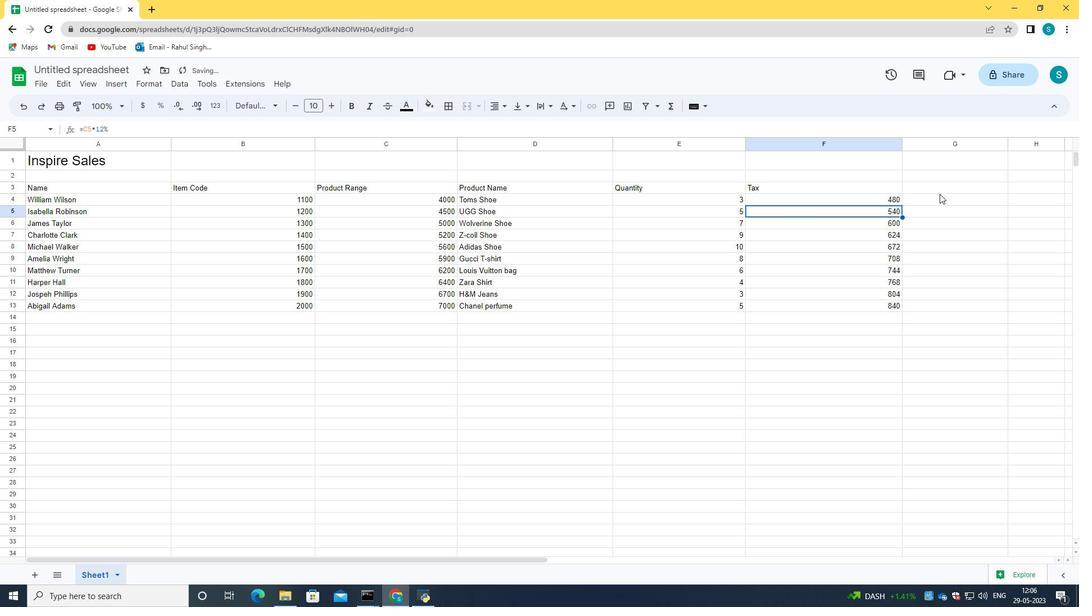 
Action: Mouse pressed left at (940, 187)
Screenshot: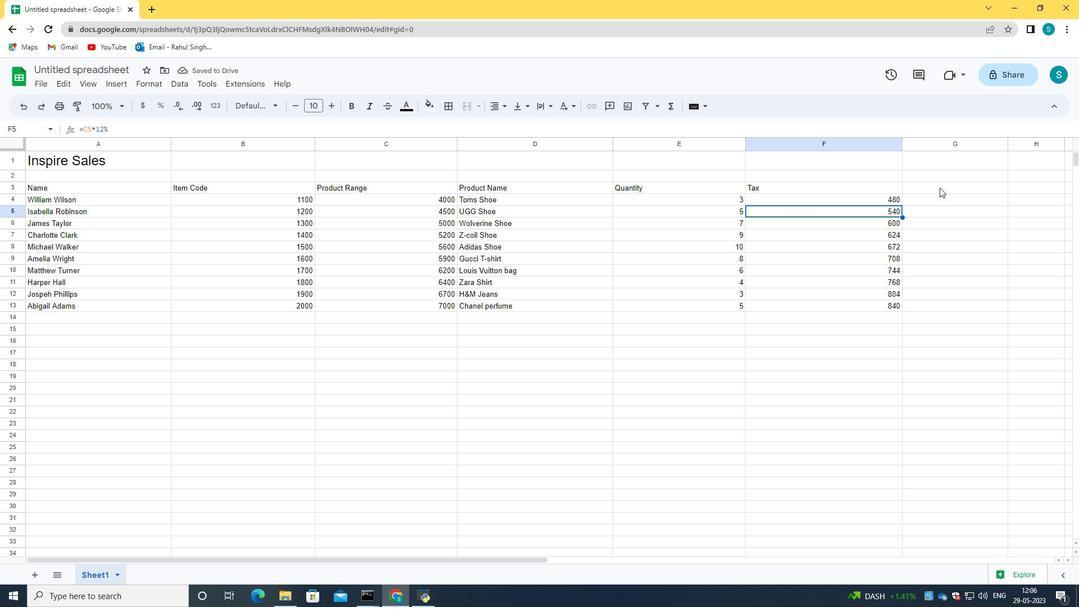 
Action: Key pressed <Key.caps_lock>T<Key.caps_lock>oa<Key.backspace>tal<Key.enter>
Screenshot: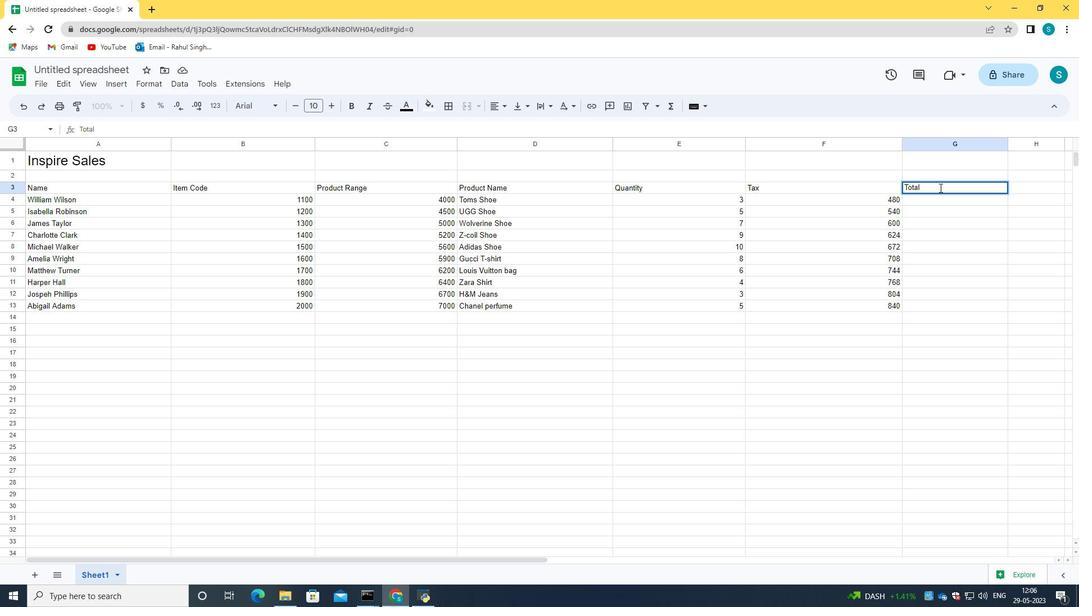 
Action: Mouse moved to (919, 200)
Screenshot: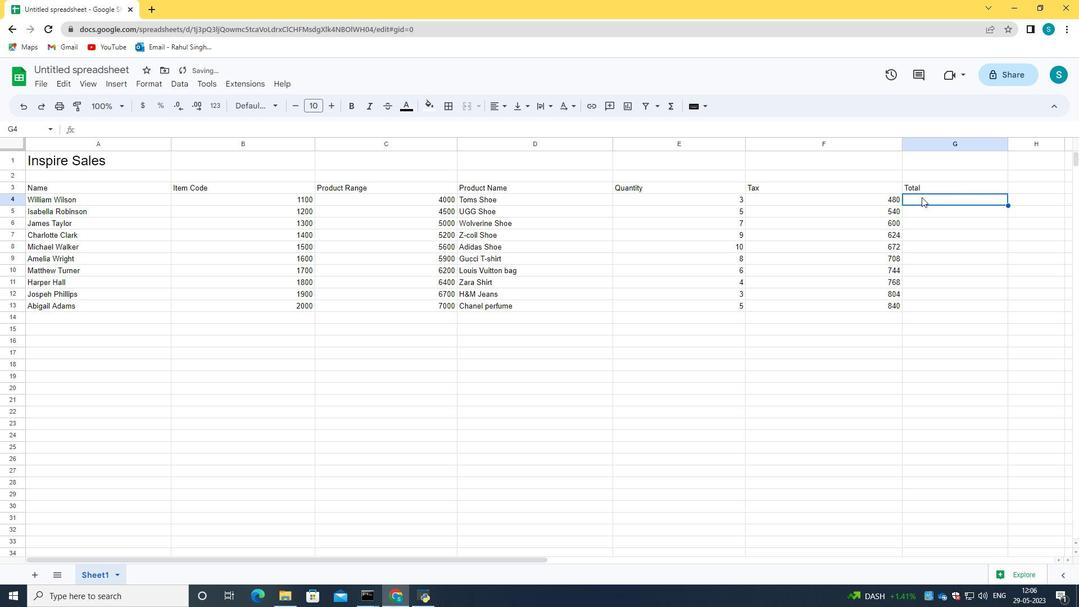 
Action: Mouse pressed left at (919, 200)
Screenshot: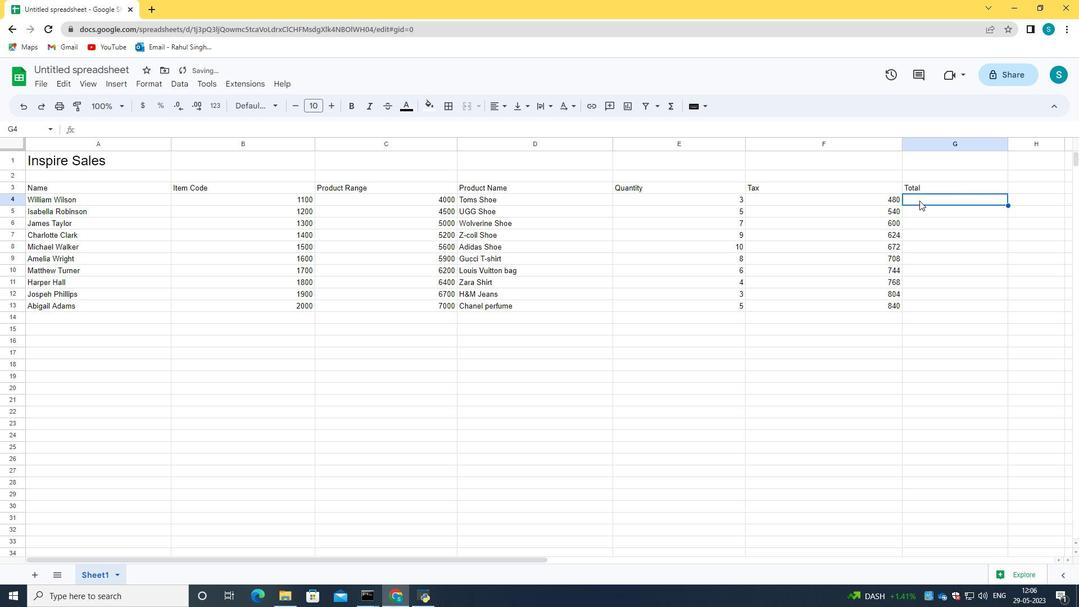 
Action: Key pressed 4480<Key.enter>5040<Key.enter>5600<Key.enter>58<Key.backspace><Key.backspace>5872<Key.enter>6272<Key.enter>6608<Key.enter>6944<Key.enter>7168<Key.enter>7504<Key.enter>7840<Key.enter>
Screenshot: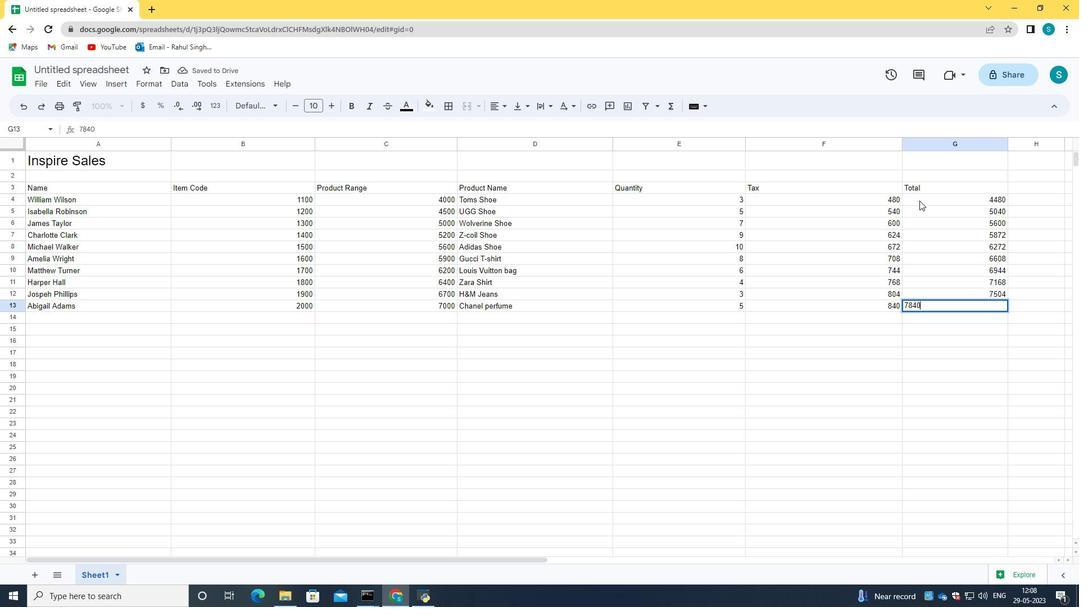 
Action: Mouse moved to (131, 66)
Screenshot: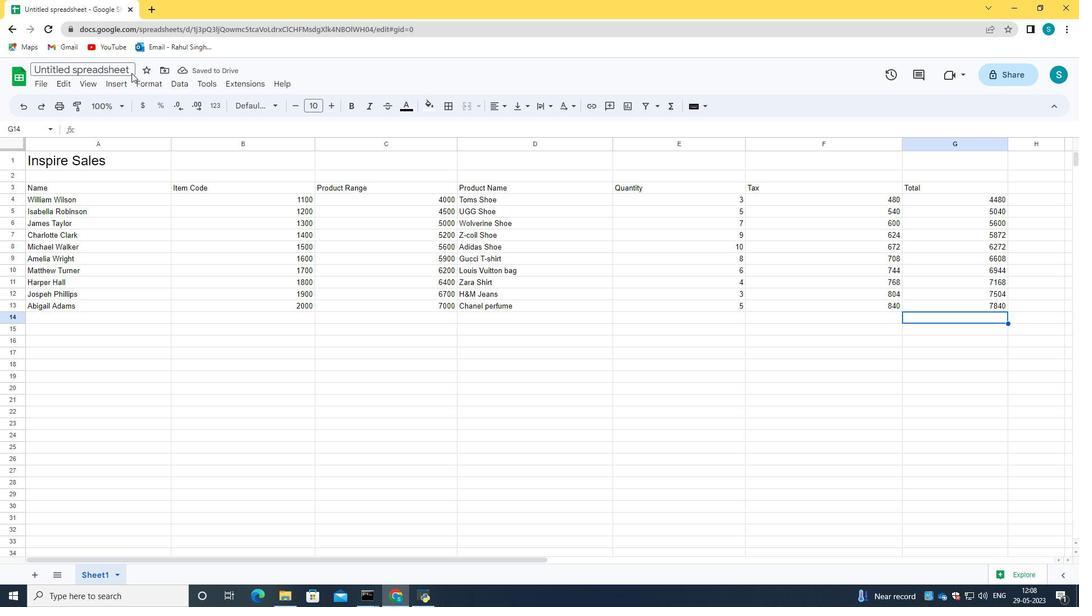 
Action: Mouse pressed left at (131, 66)
Screenshot: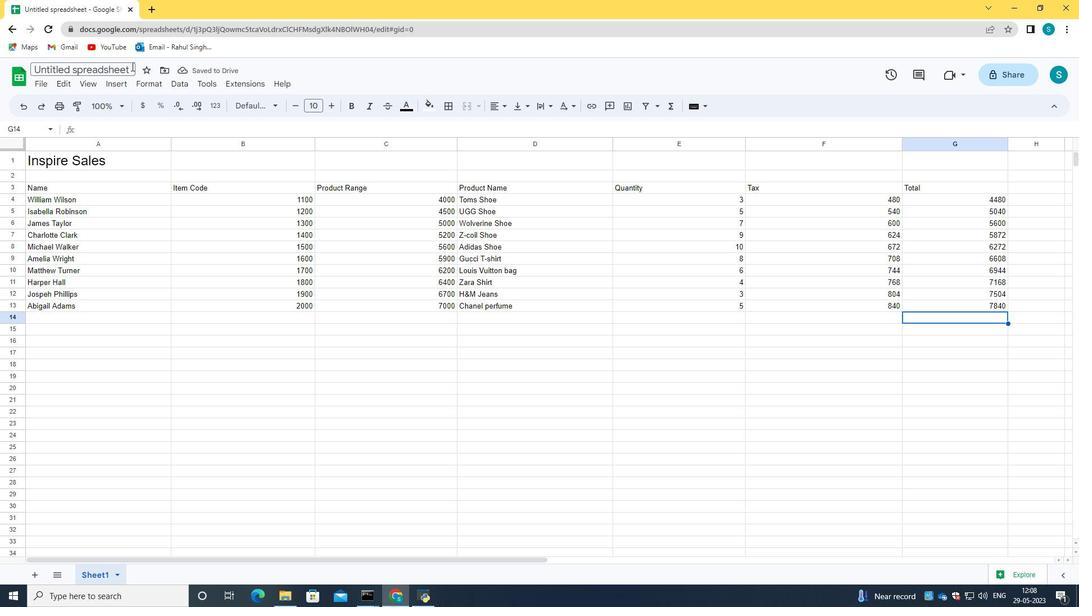 
Action: Key pressed <Key.backspace><Key.caps_lock>I<Key.caps_lock>nspier<Key.backspace><Key.backspace>re<Key.space><Key.caps_lock>S<Key.caps_lock>ales<Key.space><Key.caps_lock>R<Key.caps_lock>eview
Screenshot: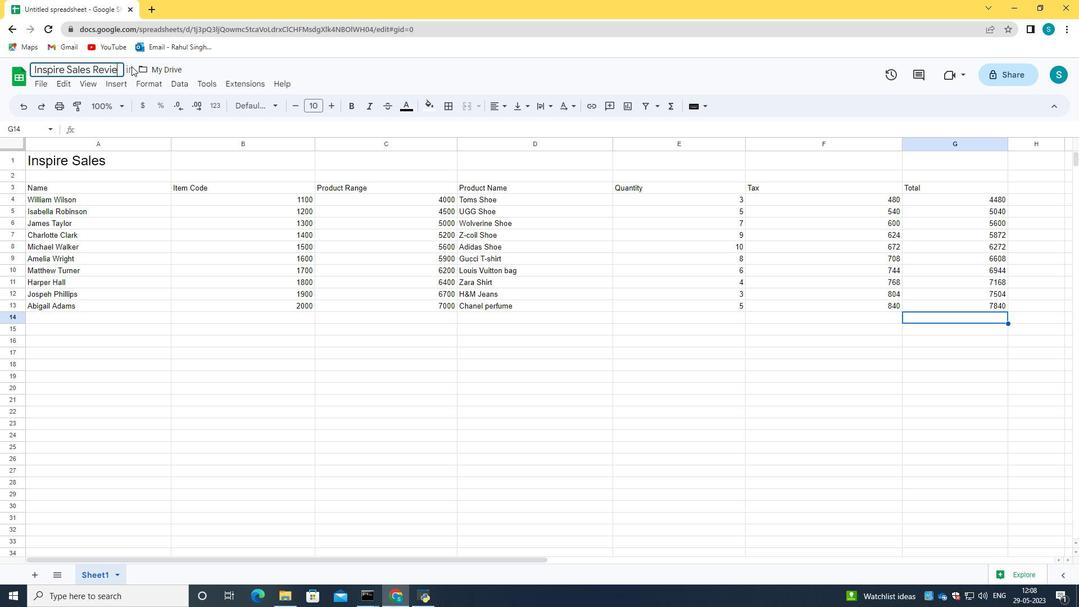 
Action: Mouse moved to (116, 77)
Screenshot: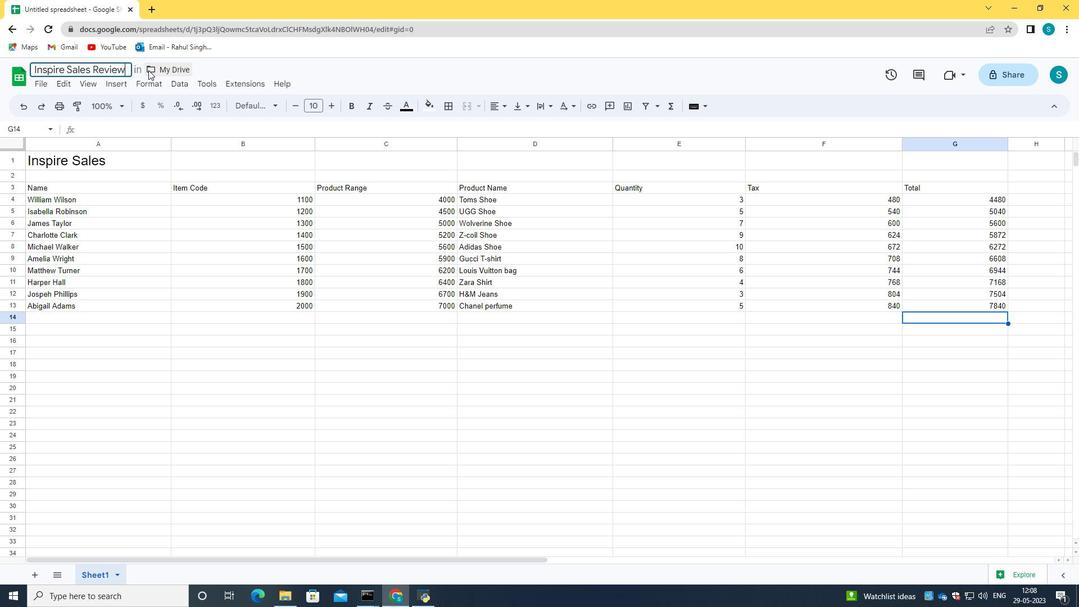 
Action: Key pressed ctrl+S<'\x13'><'\x13'><'\x13'><'\x13'><'\x13'><'\x13'><'\x13'>
Screenshot: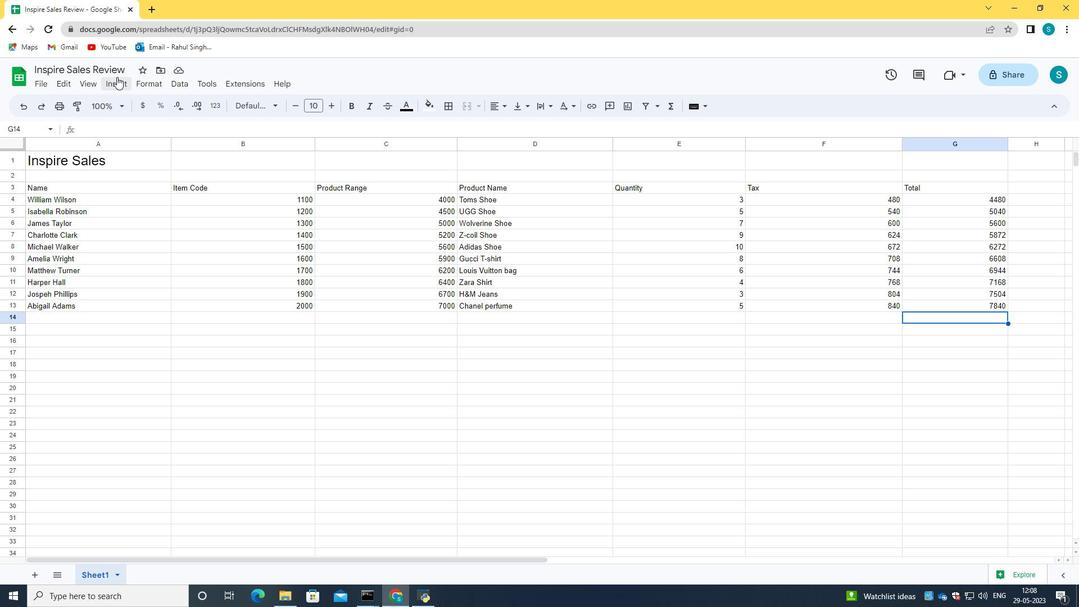 
Action: Mouse moved to (1078, 0)
Screenshot: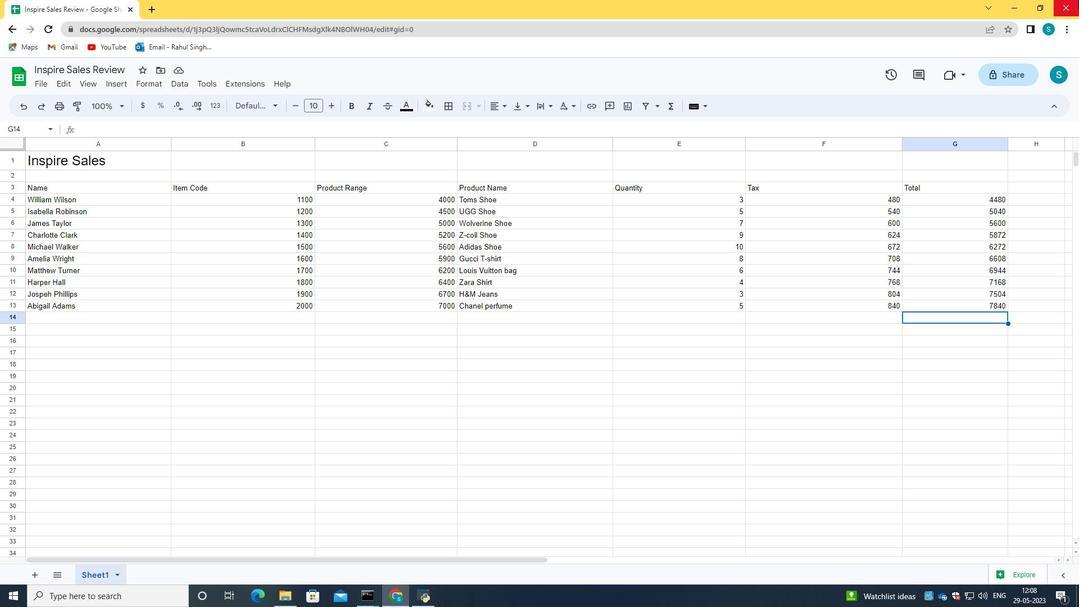 
Action: Mouse pressed left at (1078, 0)
Screenshot: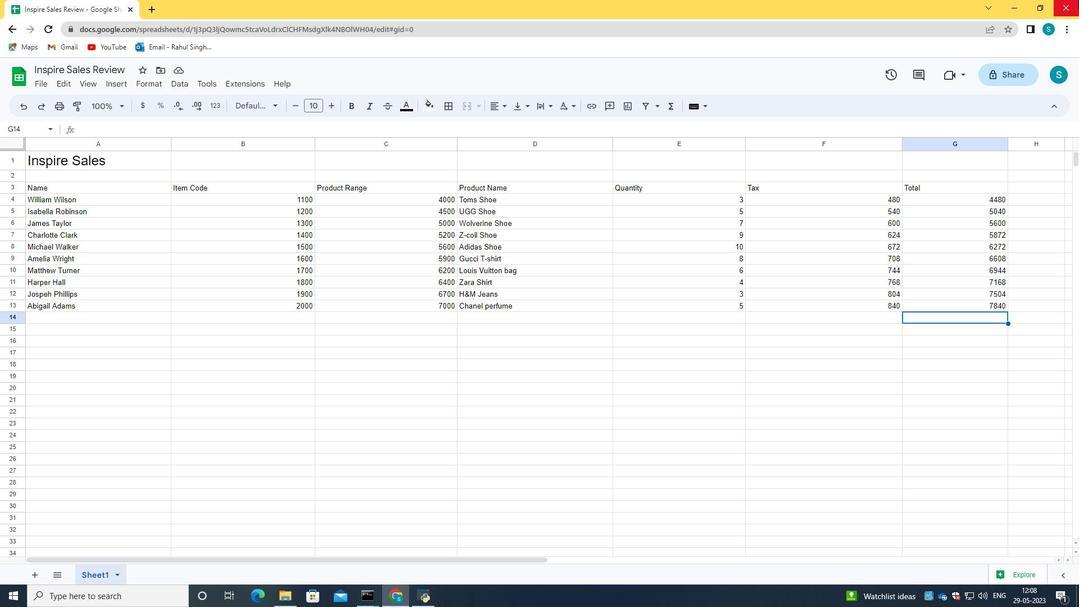 
Action: Mouse moved to (515, 292)
Screenshot: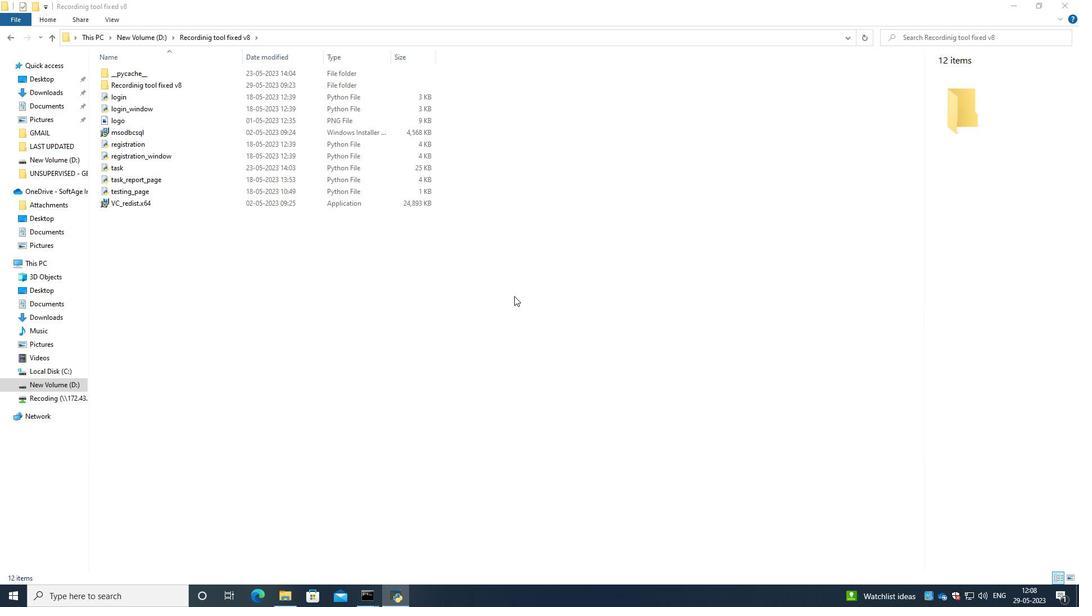 
